 Task: Look for space in Ādampur, India from 2nd June, 2023 to 9th June, 2023 for 5 adults in price range Rs.7000 to Rs.13000. Place can be shared room with 2 bedrooms having 5 beds and 2 bathrooms. Property type can be house, flat, guest house. Amenities needed are: wifi, washing machine. Booking option can be shelf check-in. Required host language is English.
Action: Mouse pressed left at (512, 99)
Screenshot: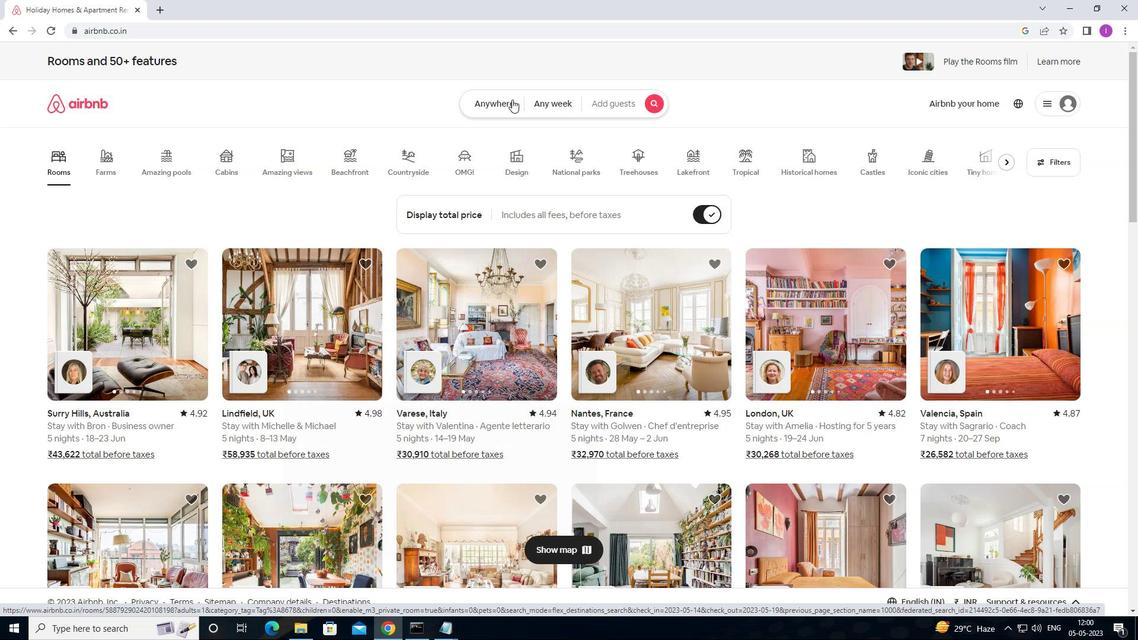 
Action: Mouse moved to (394, 149)
Screenshot: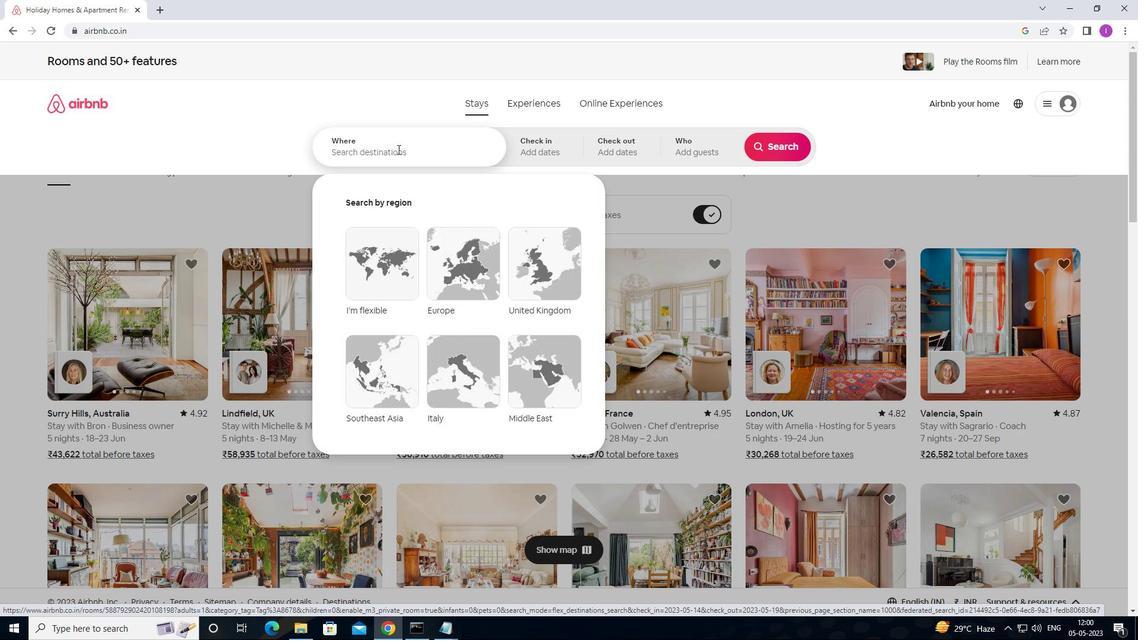 
Action: Mouse pressed left at (394, 149)
Screenshot: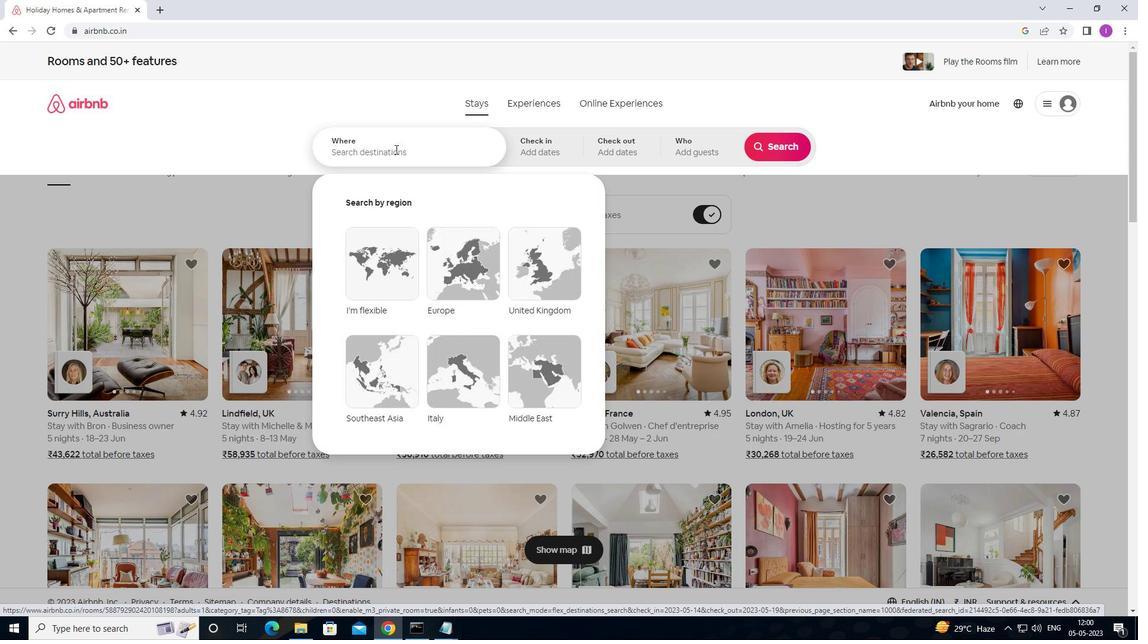 
Action: Mouse moved to (392, 150)
Screenshot: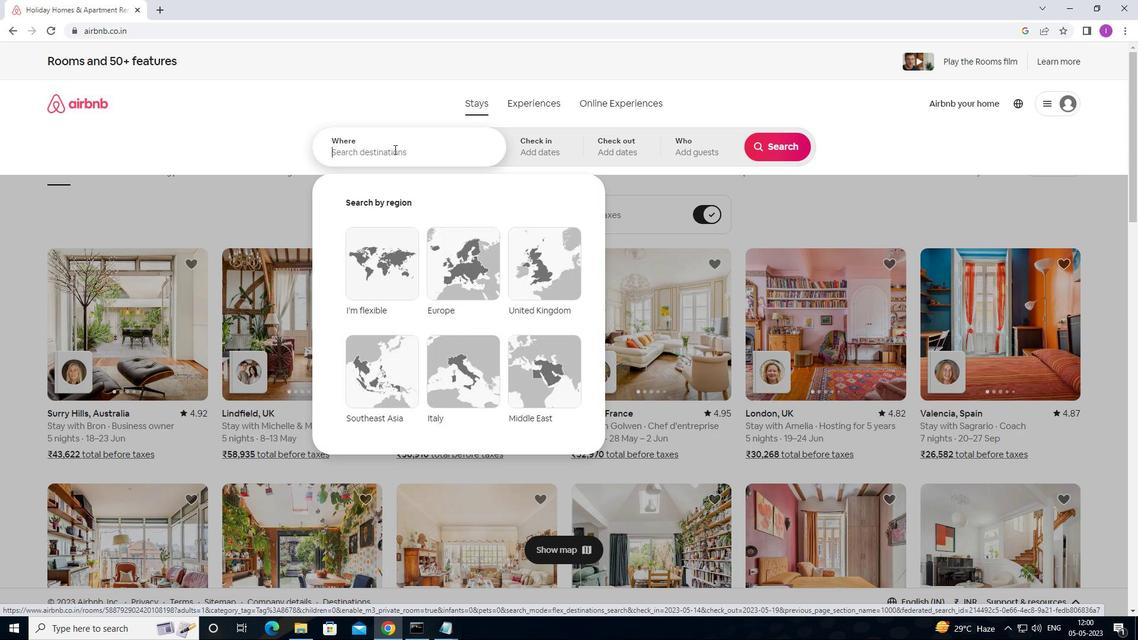 
Action: Key pressed <Key.shift>ADAMPUR,<Key.shift>INDIA
Screenshot: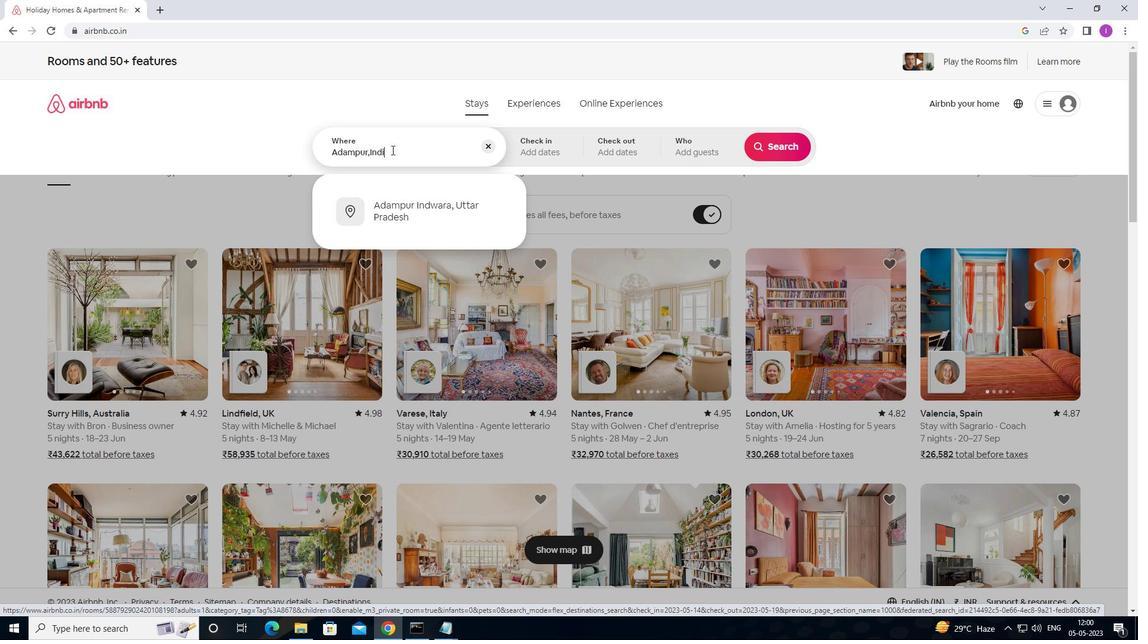 
Action: Mouse moved to (547, 139)
Screenshot: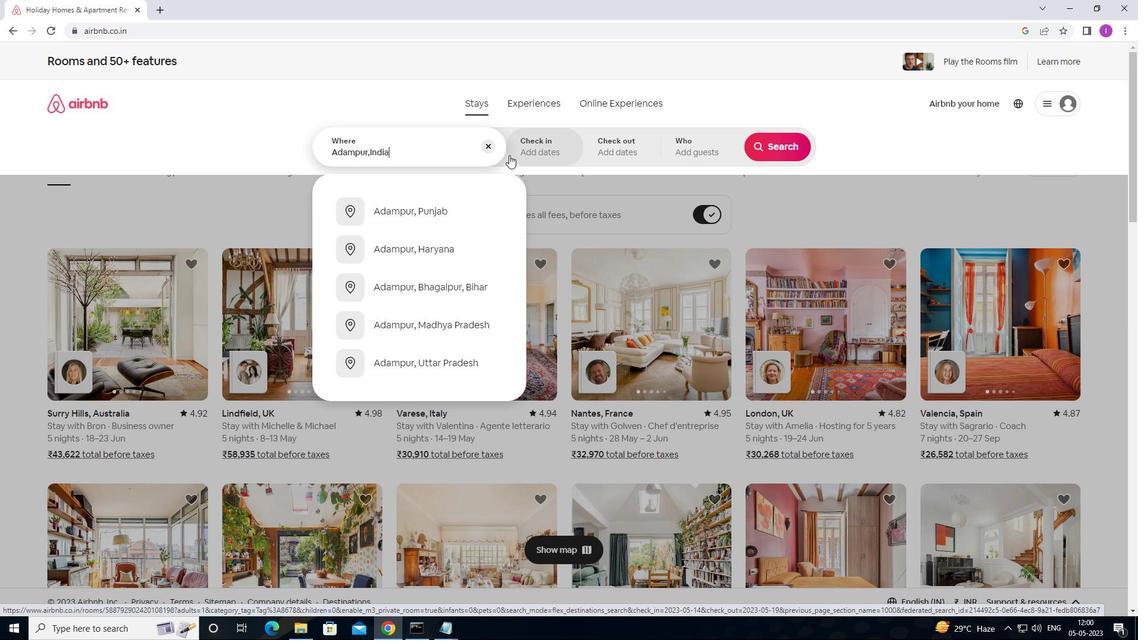 
Action: Mouse pressed left at (547, 139)
Screenshot: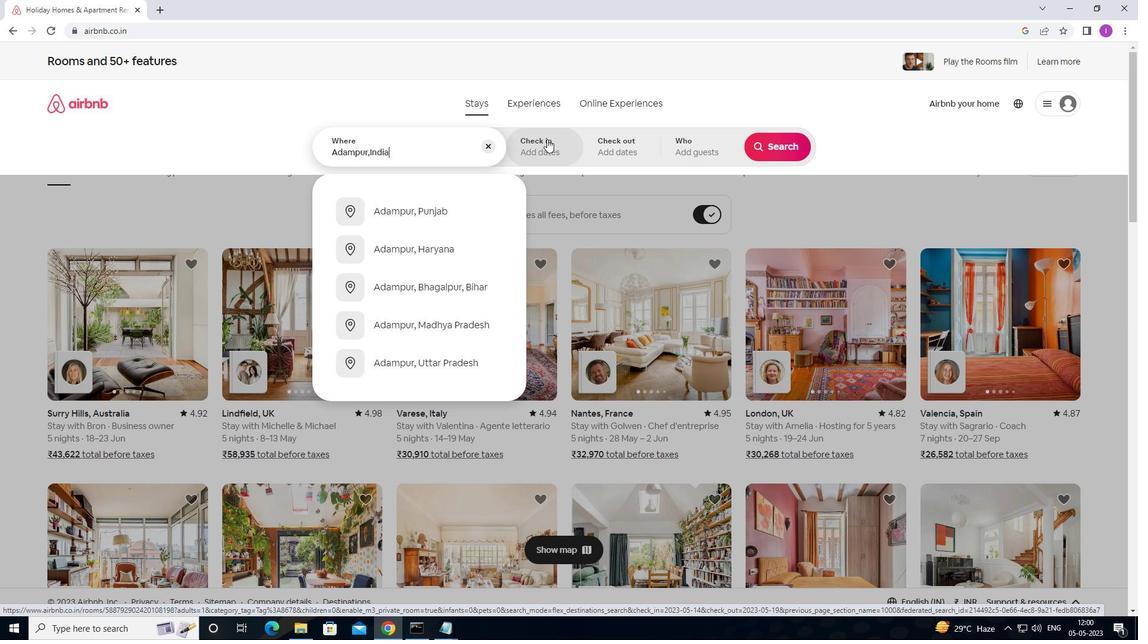 
Action: Mouse moved to (773, 236)
Screenshot: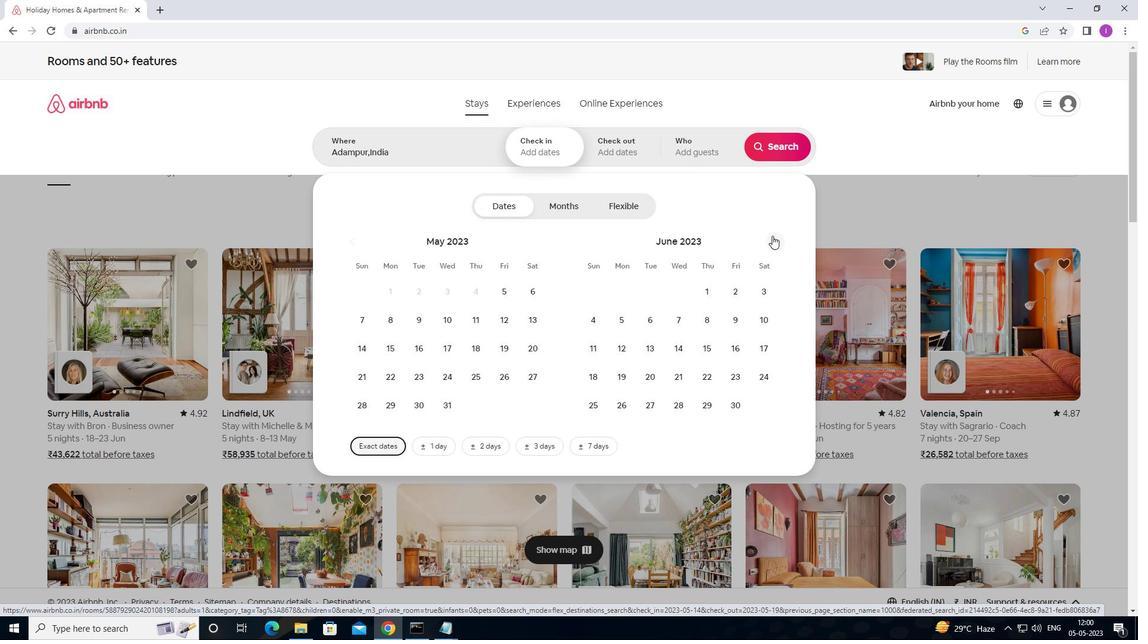 
Action: Mouse pressed left at (773, 236)
Screenshot: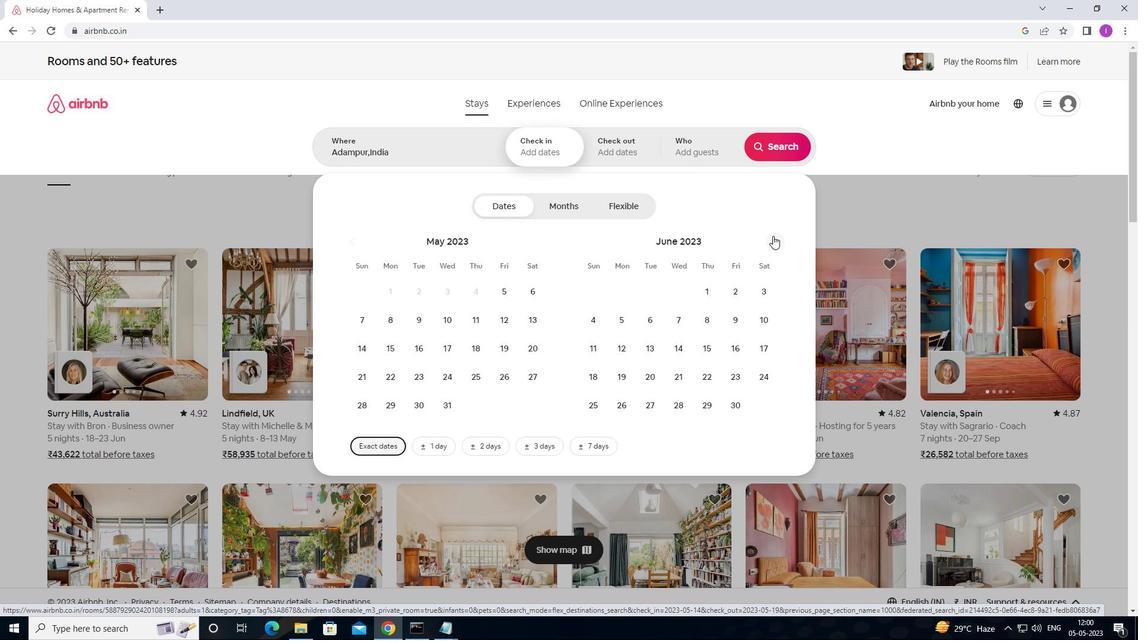 
Action: Mouse moved to (505, 291)
Screenshot: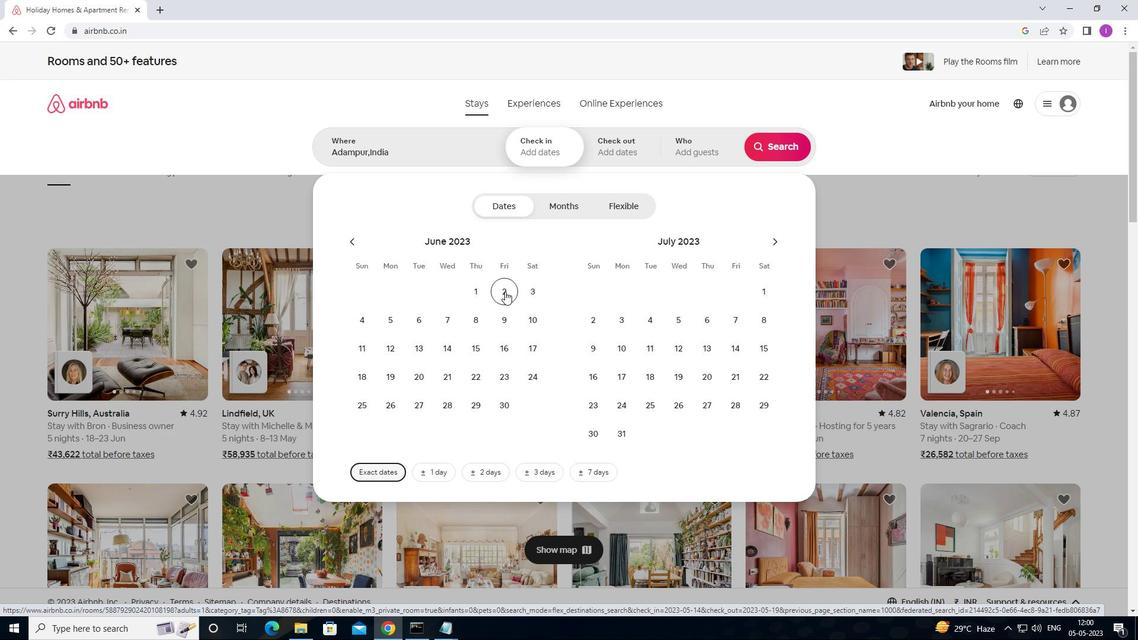 
Action: Mouse pressed left at (505, 291)
Screenshot: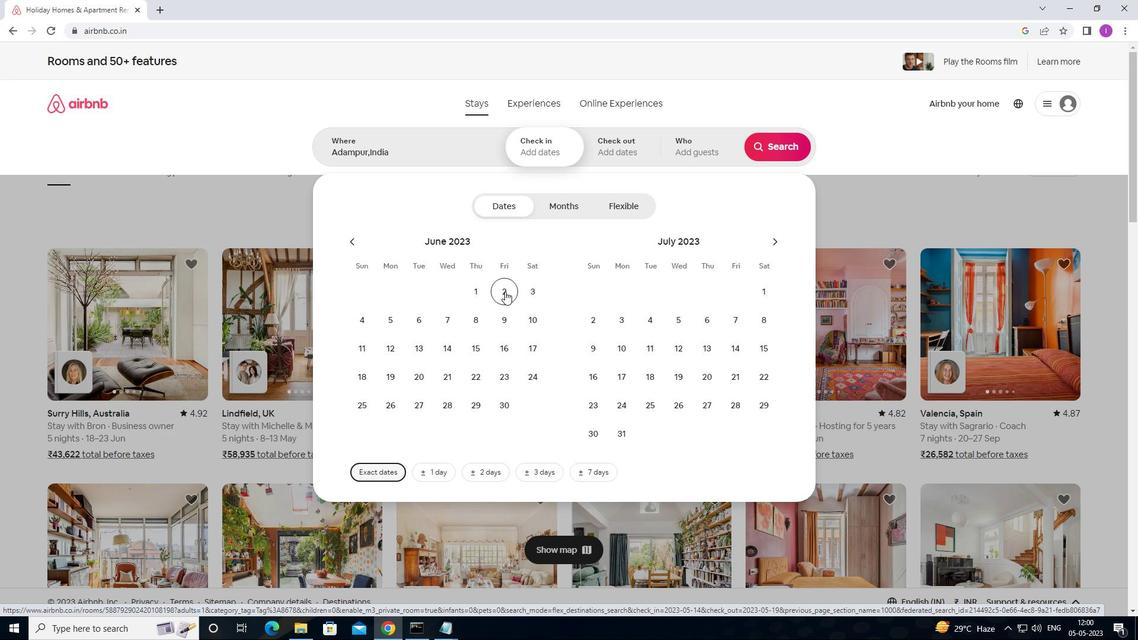 
Action: Mouse moved to (504, 316)
Screenshot: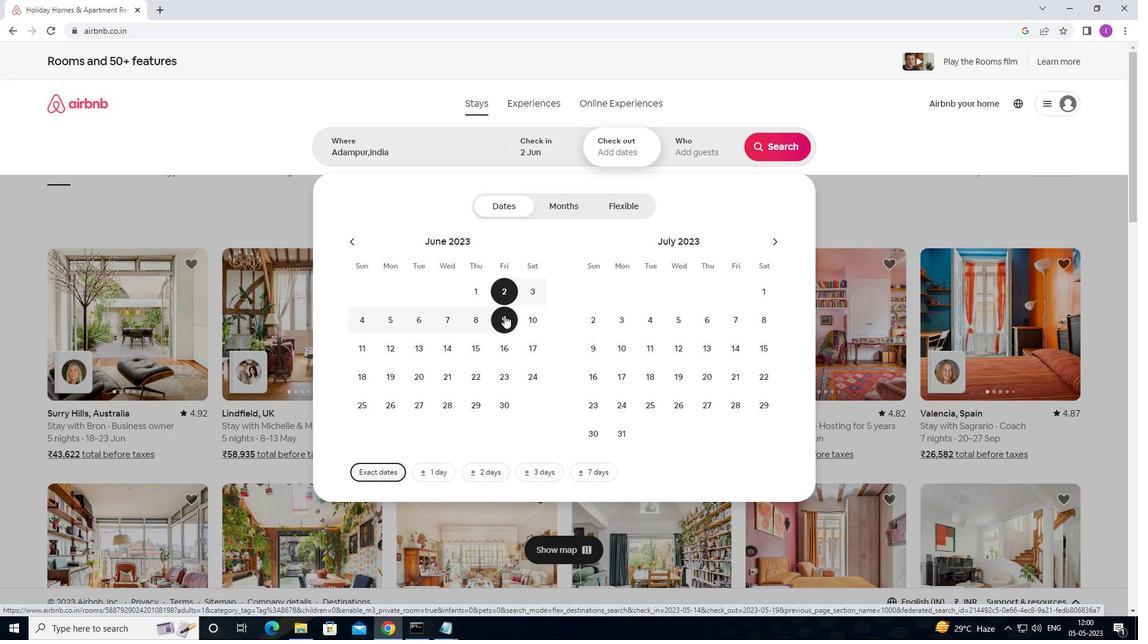 
Action: Mouse pressed left at (504, 316)
Screenshot: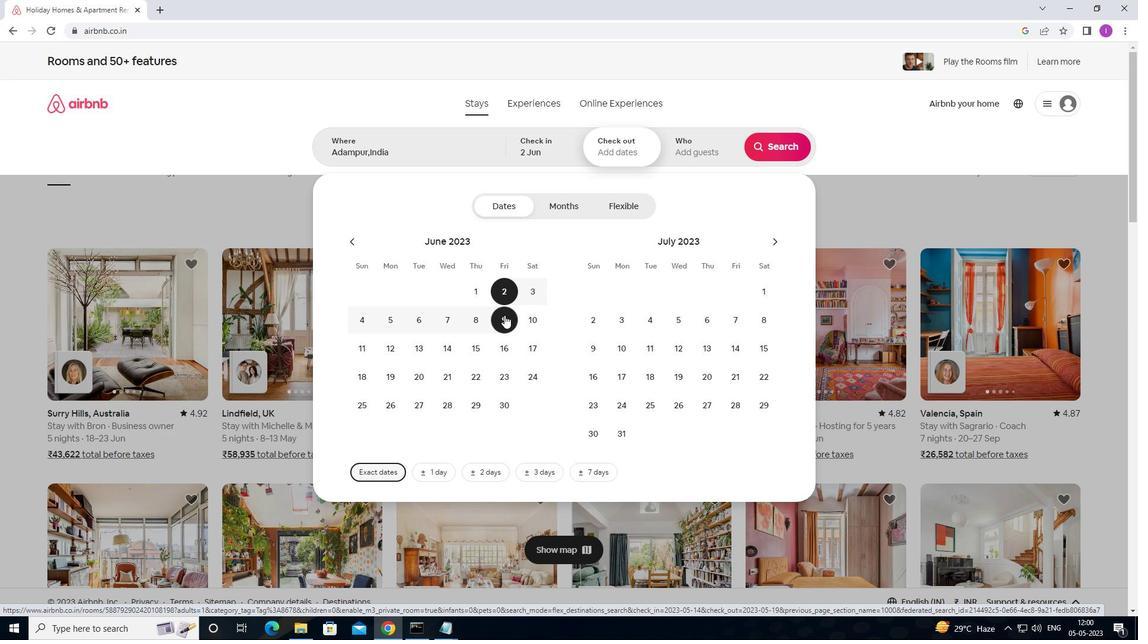 
Action: Mouse moved to (716, 143)
Screenshot: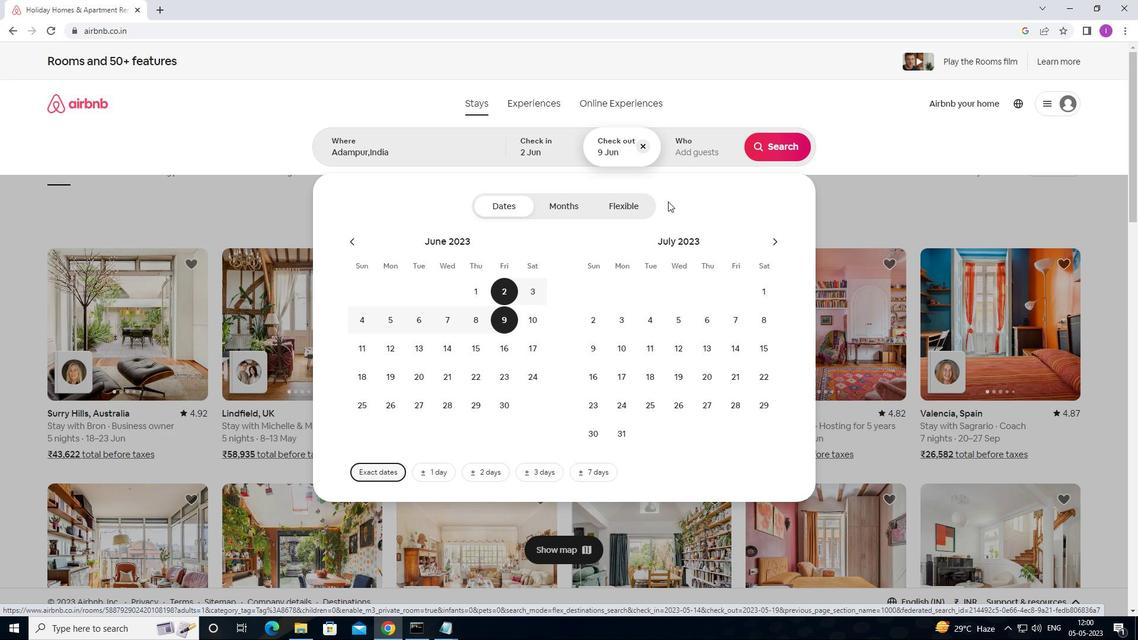 
Action: Mouse pressed left at (716, 143)
Screenshot: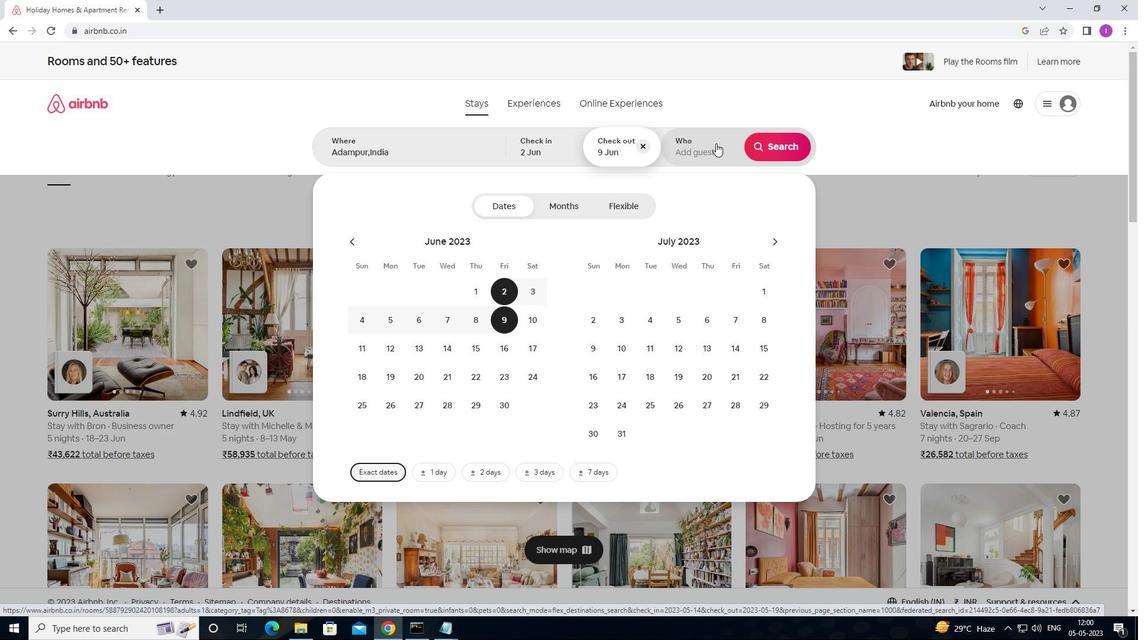 
Action: Mouse moved to (781, 208)
Screenshot: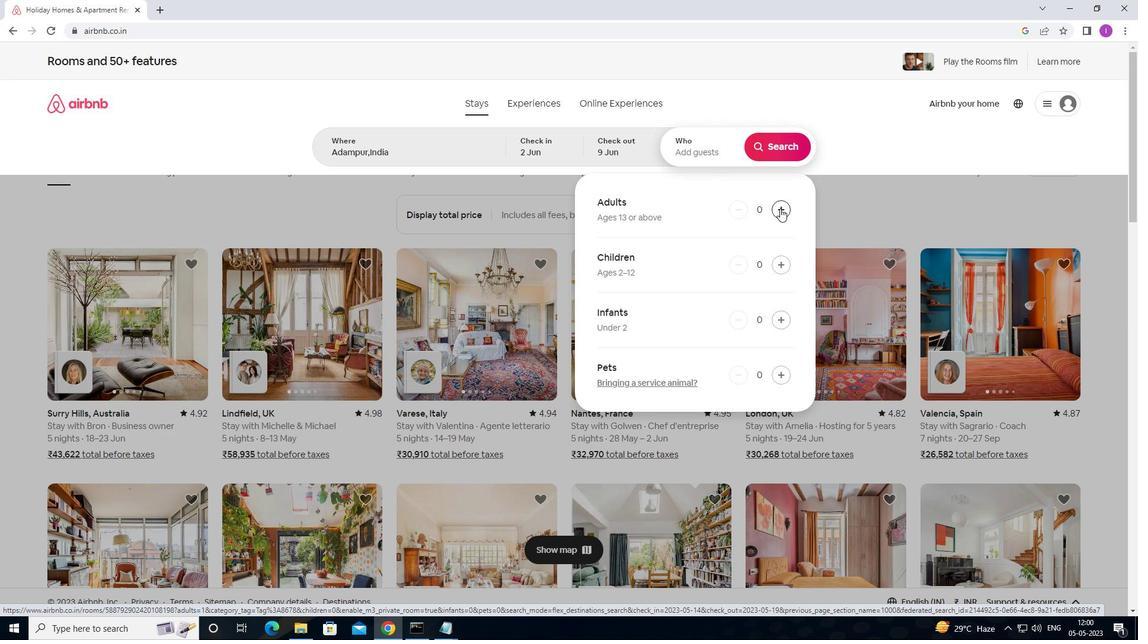 
Action: Mouse pressed left at (781, 208)
Screenshot: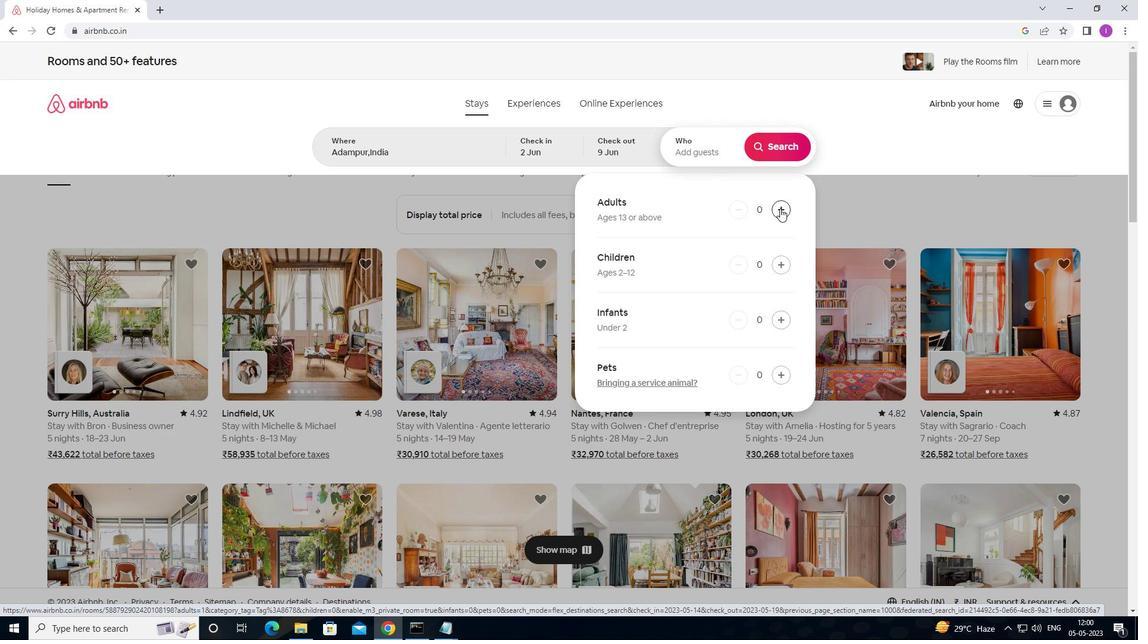 
Action: Mouse moved to (783, 208)
Screenshot: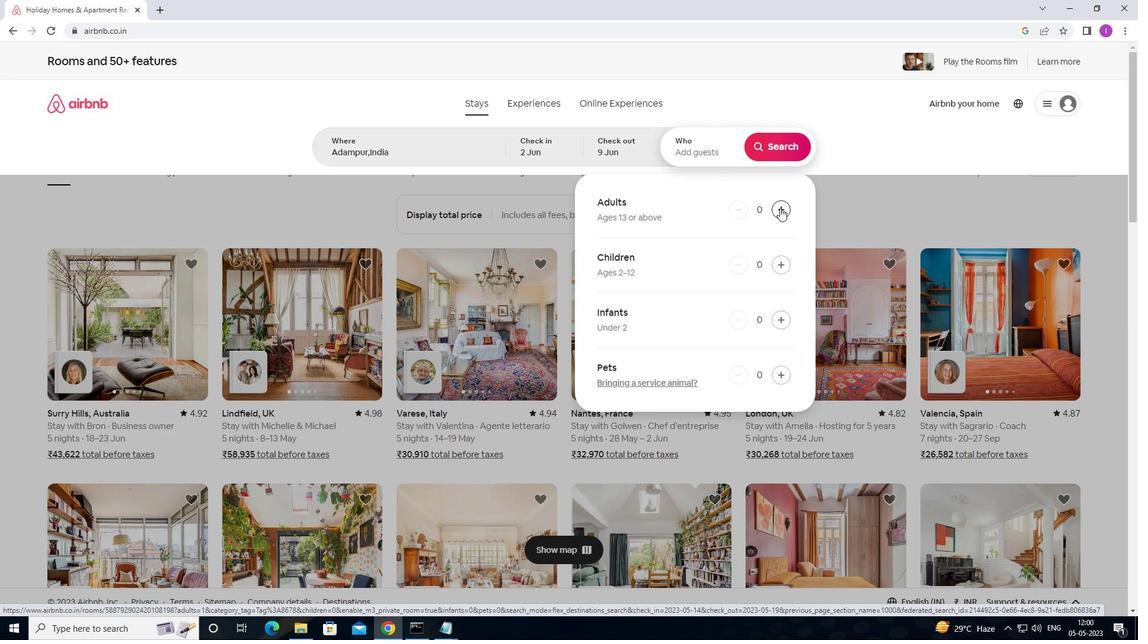 
Action: Mouse pressed left at (783, 208)
Screenshot: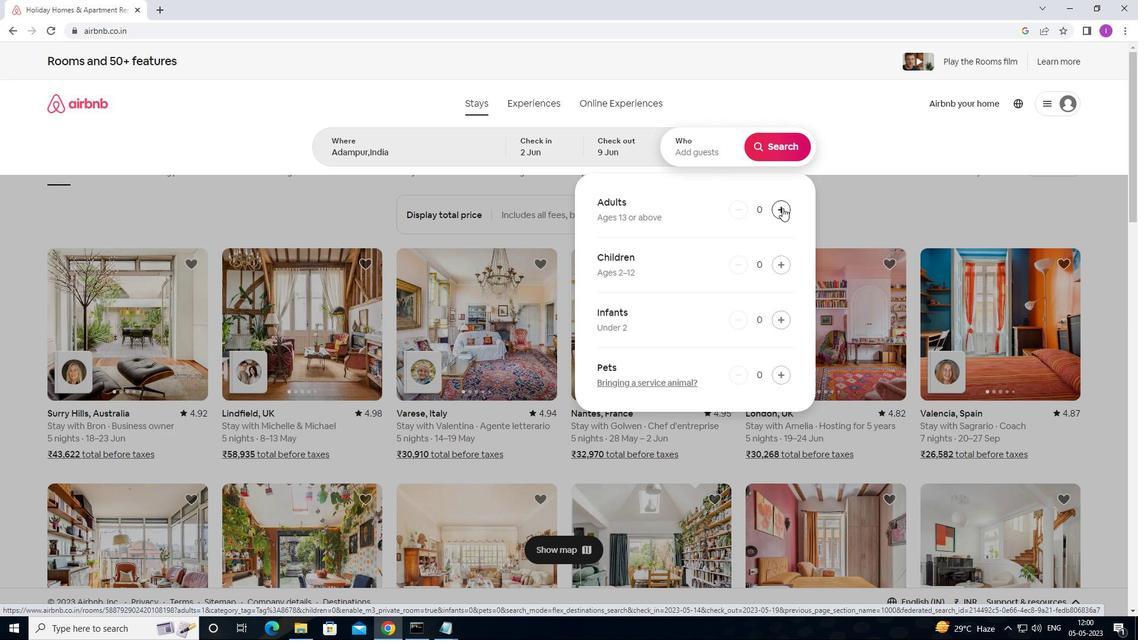 
Action: Mouse moved to (783, 208)
Screenshot: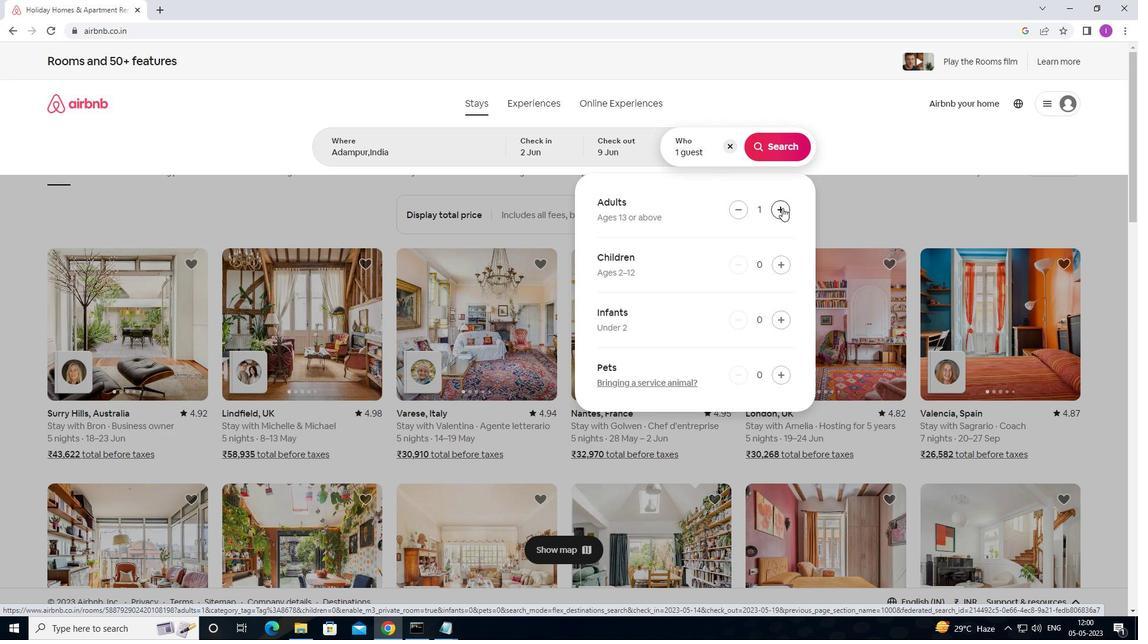 
Action: Mouse pressed left at (783, 208)
Screenshot: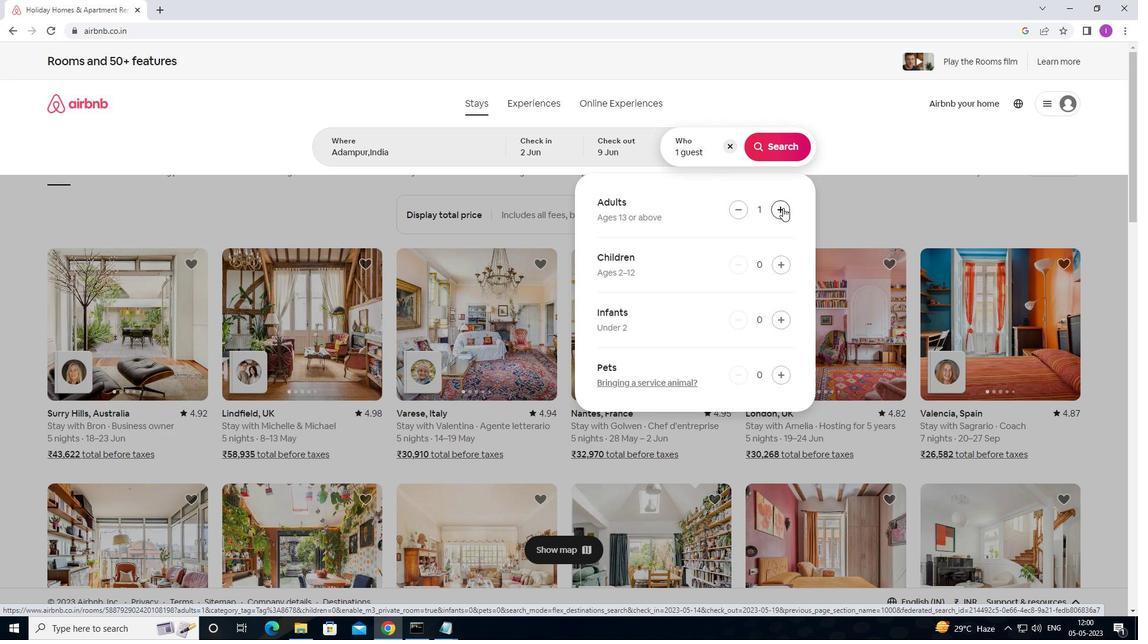 
Action: Mouse moved to (784, 208)
Screenshot: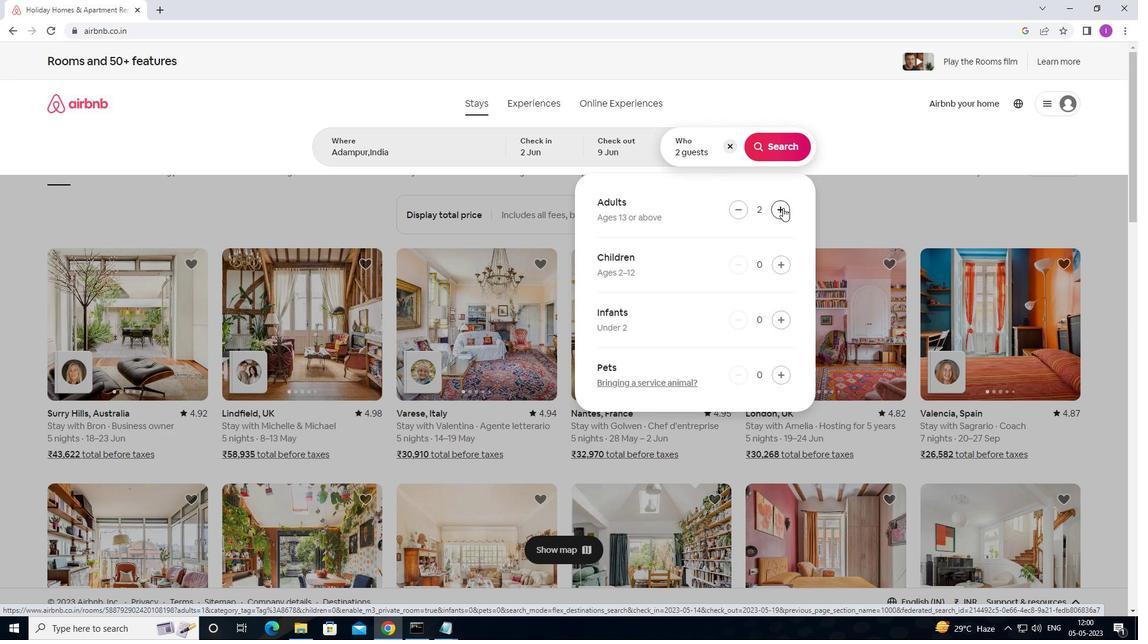 
Action: Mouse pressed left at (784, 208)
Screenshot: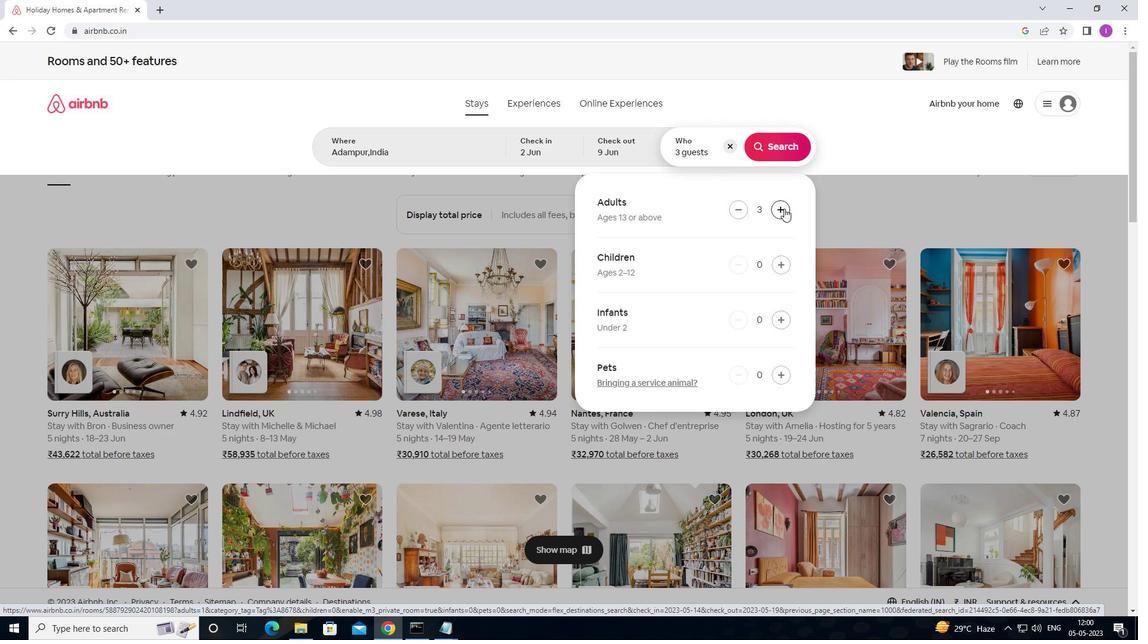 
Action: Mouse pressed left at (784, 208)
Screenshot: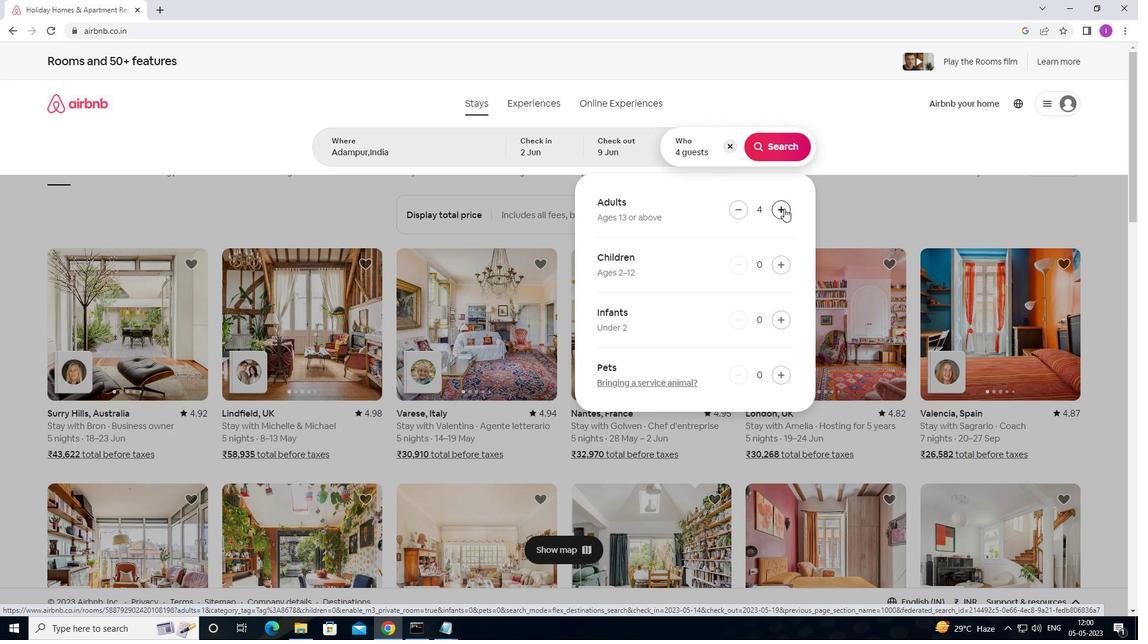 
Action: Mouse moved to (779, 145)
Screenshot: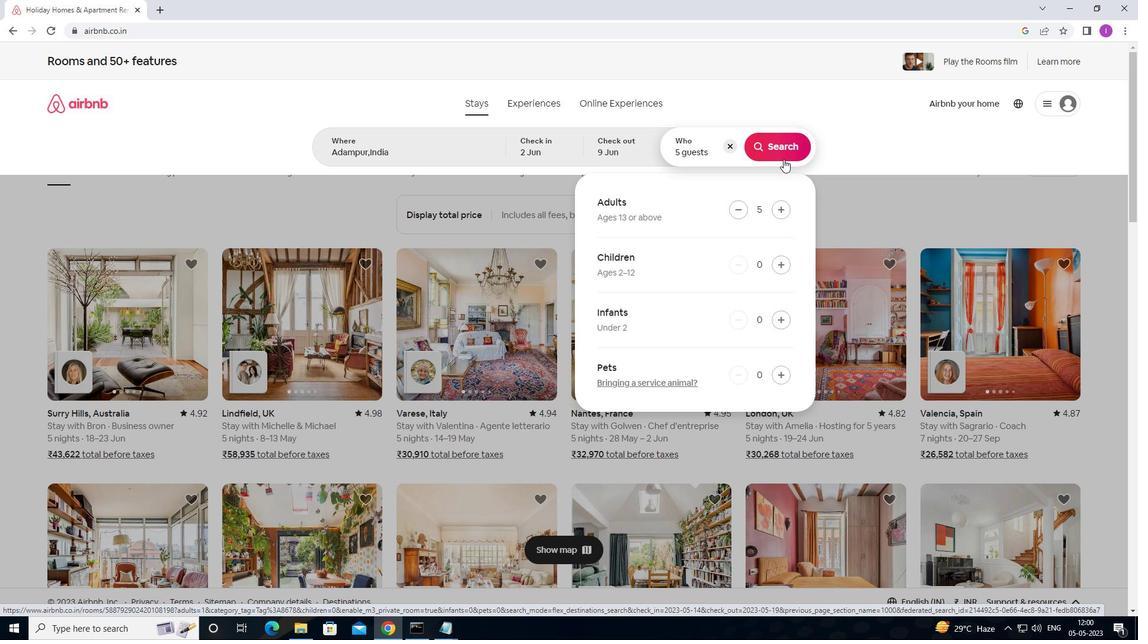 
Action: Mouse pressed left at (779, 145)
Screenshot: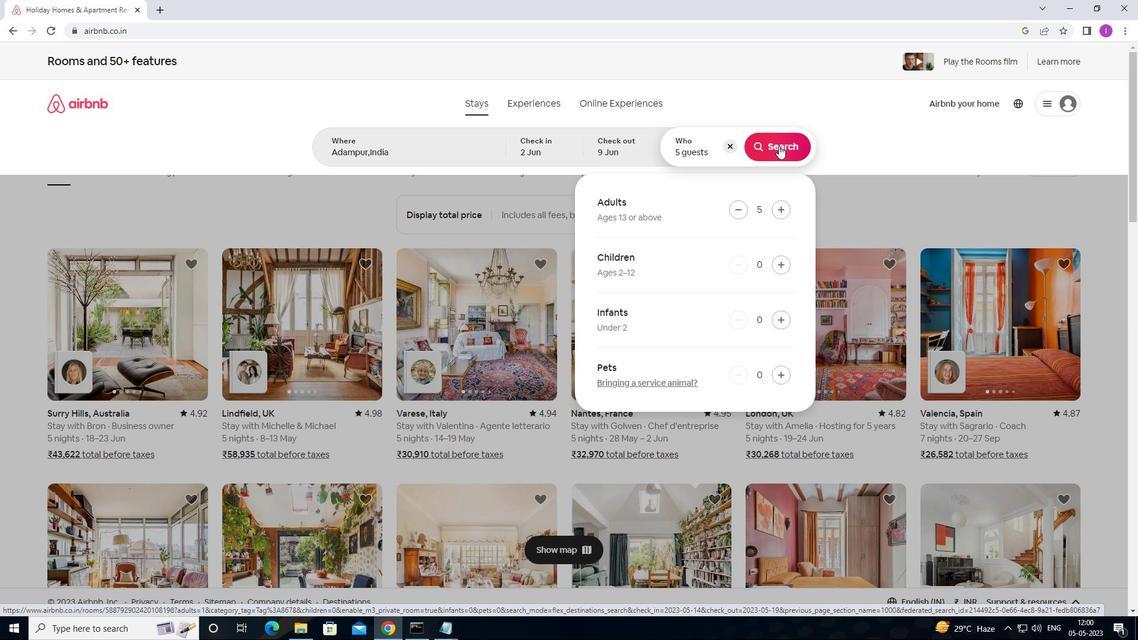 
Action: Mouse moved to (1086, 112)
Screenshot: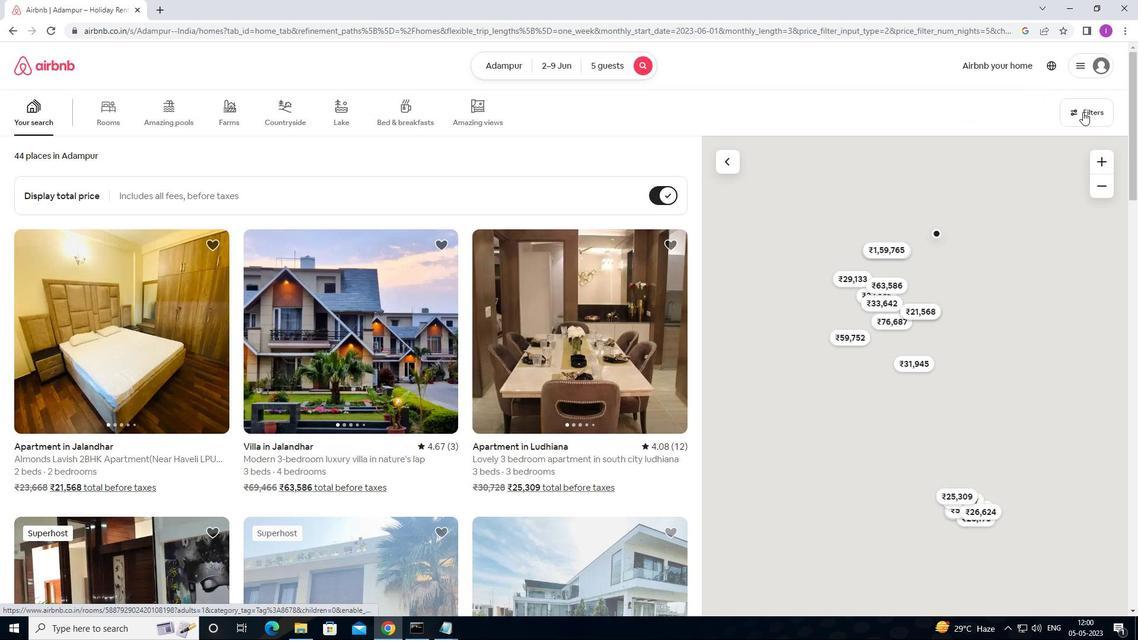 
Action: Mouse pressed left at (1086, 112)
Screenshot: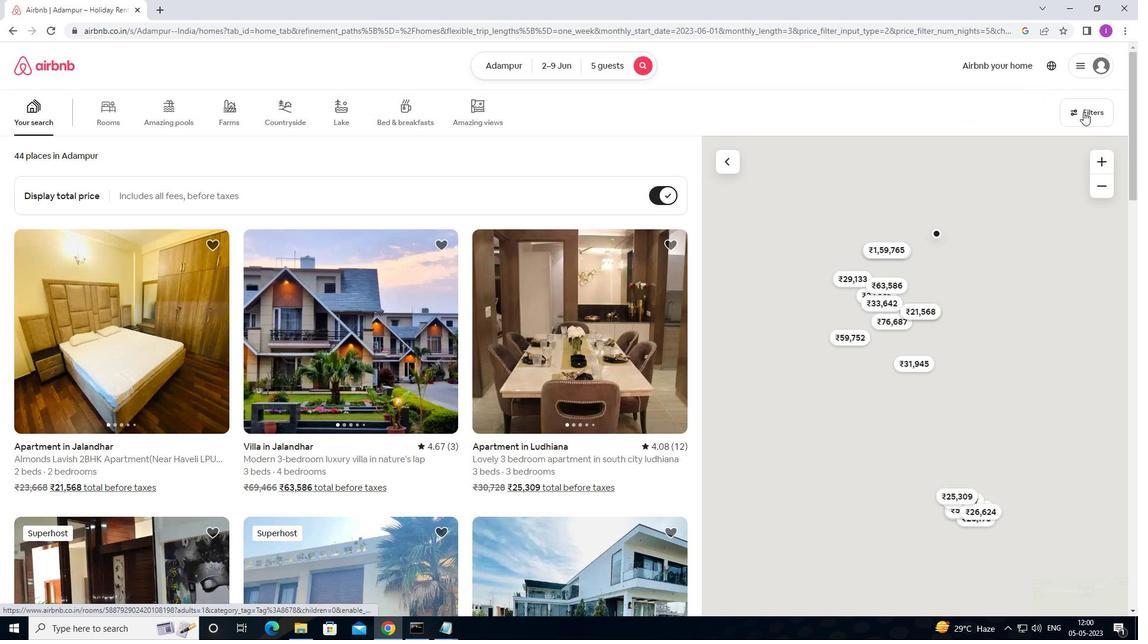 
Action: Mouse moved to (460, 406)
Screenshot: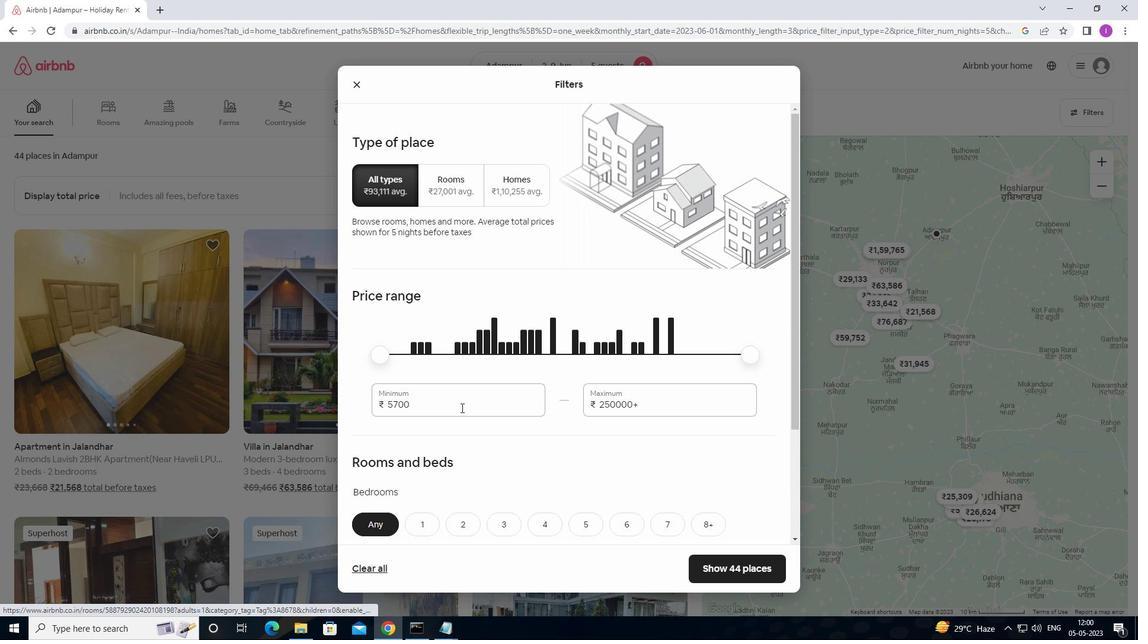 
Action: Mouse pressed left at (460, 406)
Screenshot: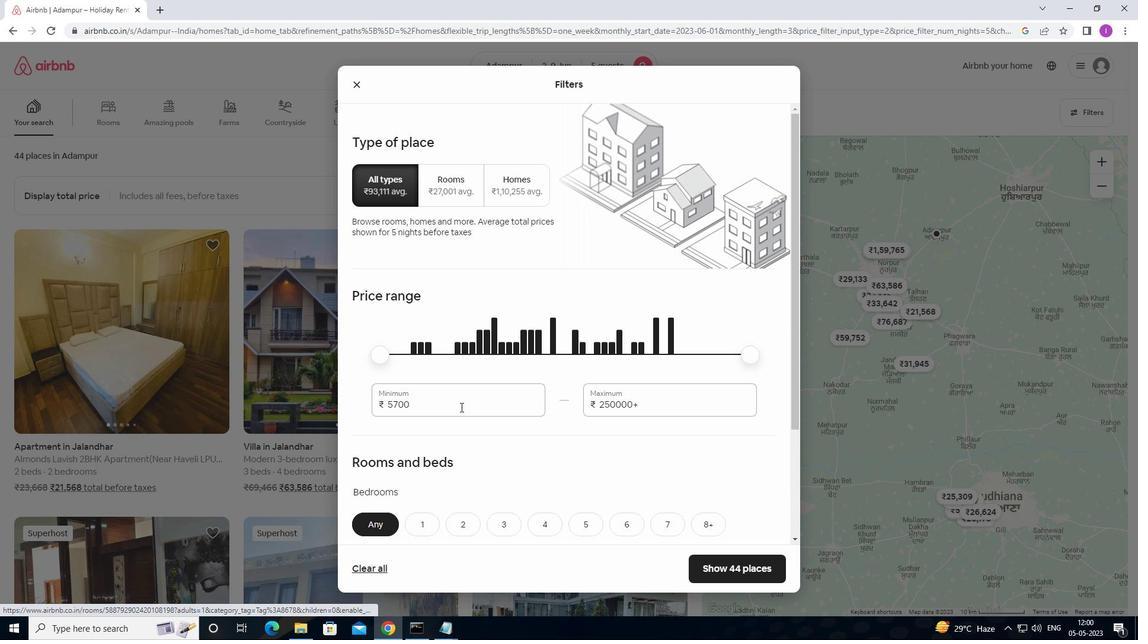 
Action: Mouse moved to (366, 415)
Screenshot: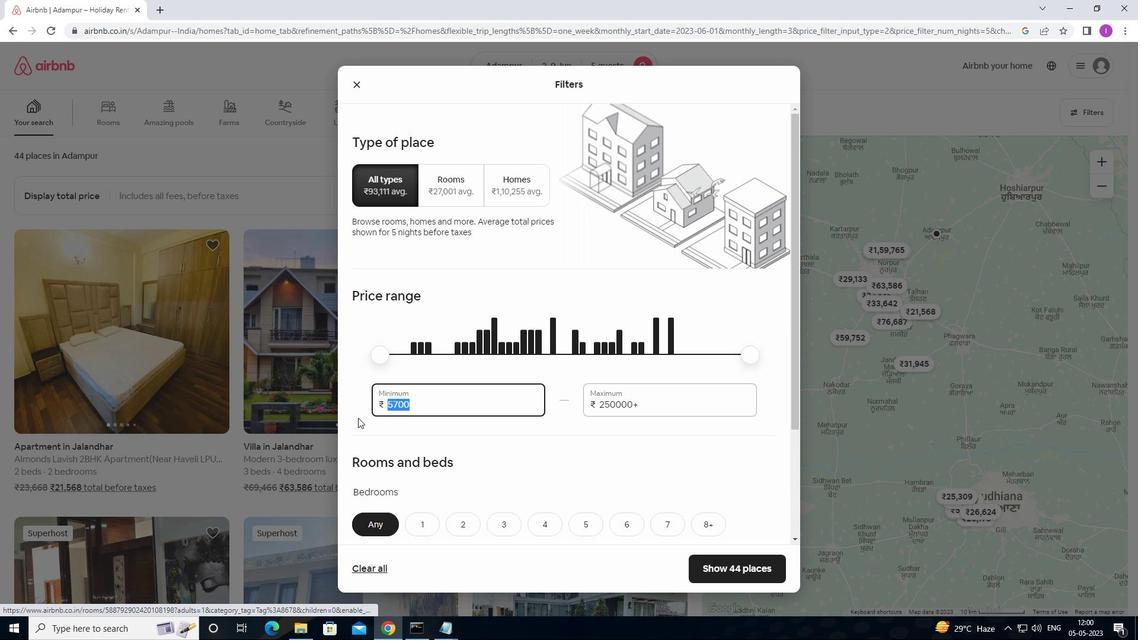 
Action: Key pressed 7000
Screenshot: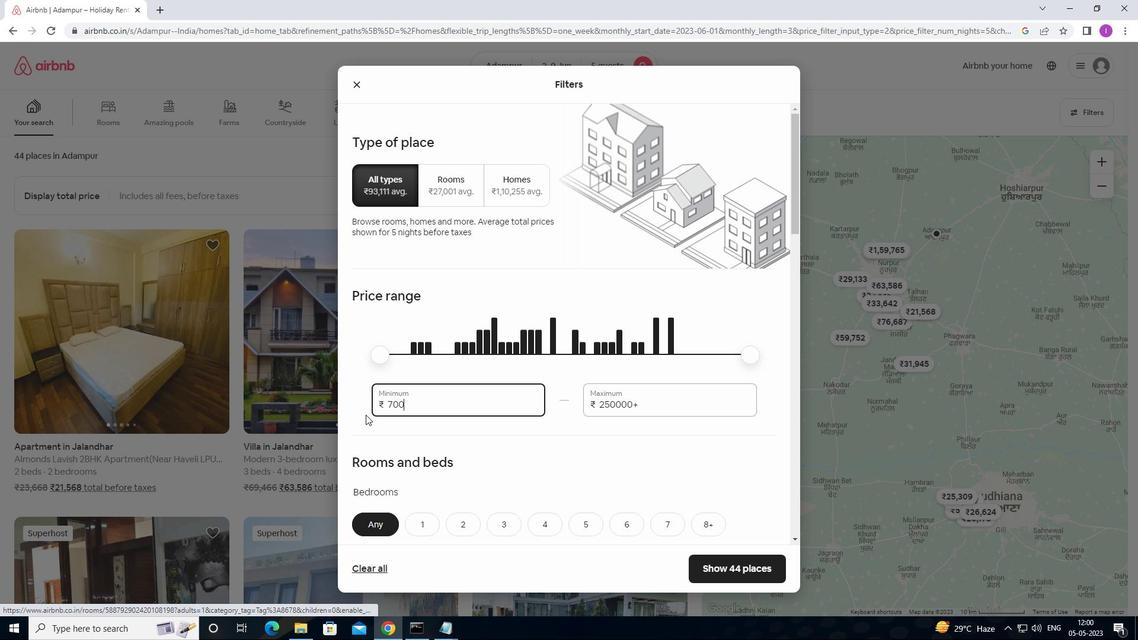
Action: Mouse moved to (667, 403)
Screenshot: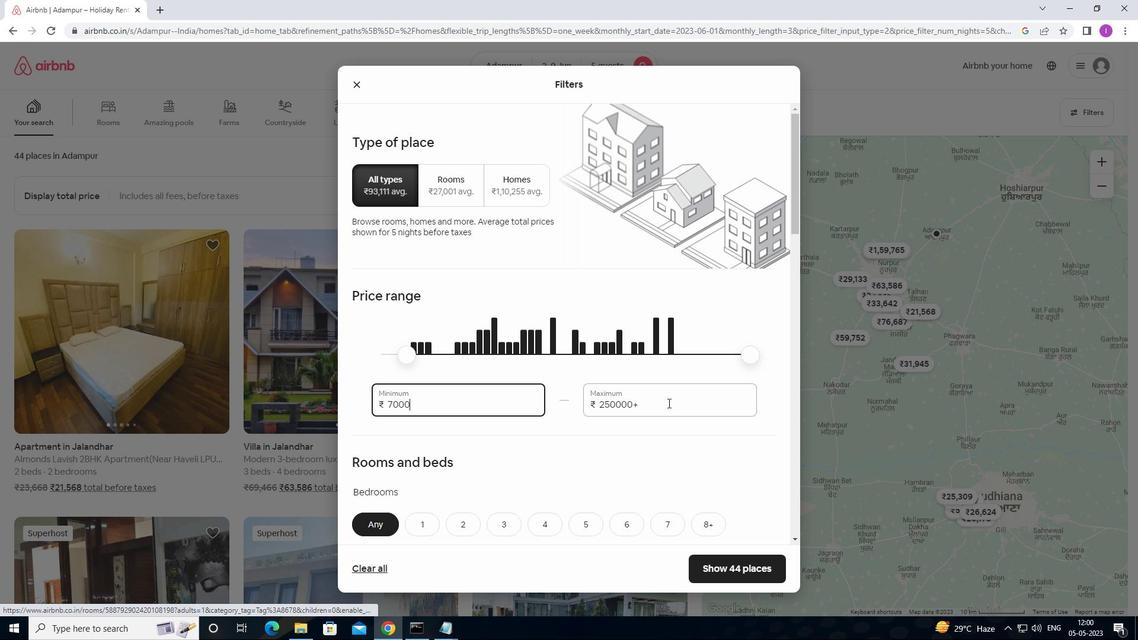 
Action: Mouse pressed left at (667, 403)
Screenshot: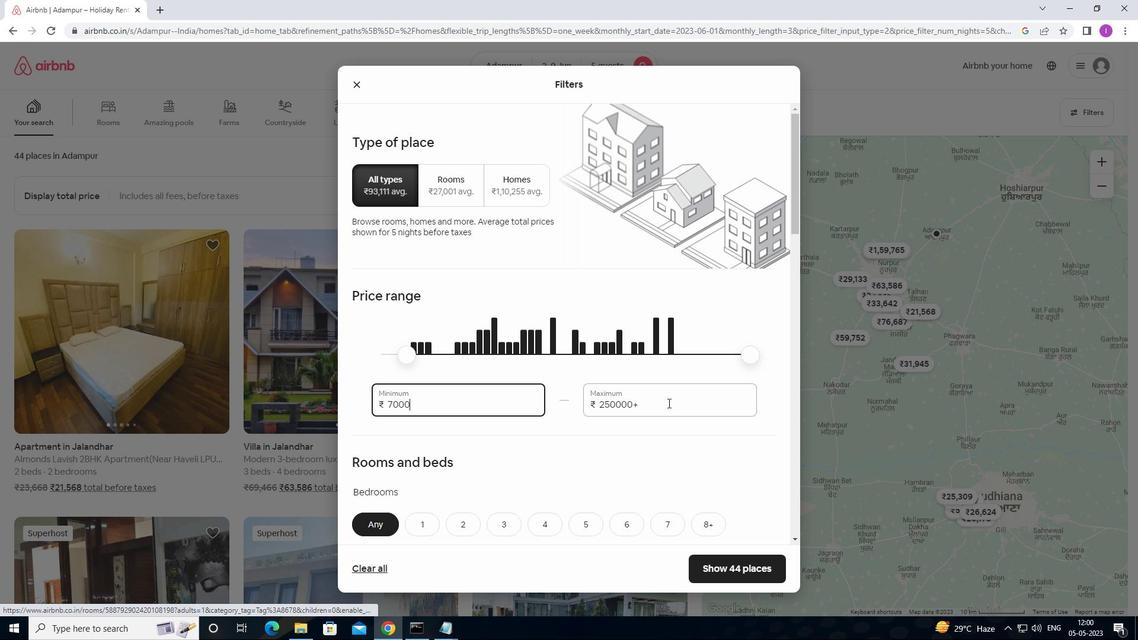 
Action: Mouse moved to (565, 414)
Screenshot: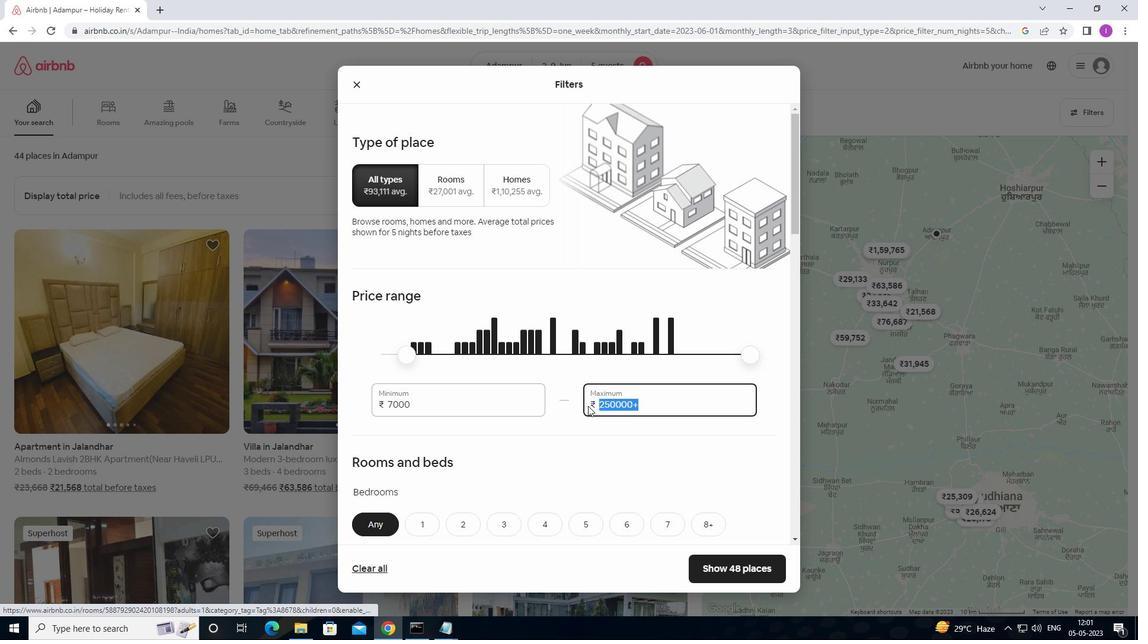 
Action: Key pressed 13000
Screenshot: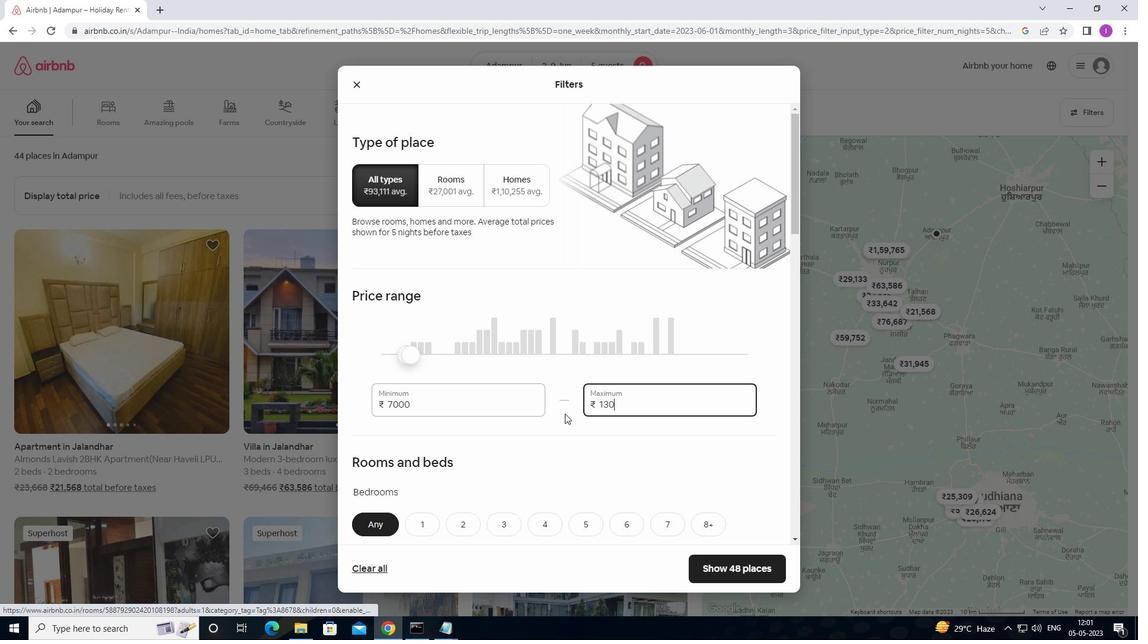 
Action: Mouse moved to (591, 395)
Screenshot: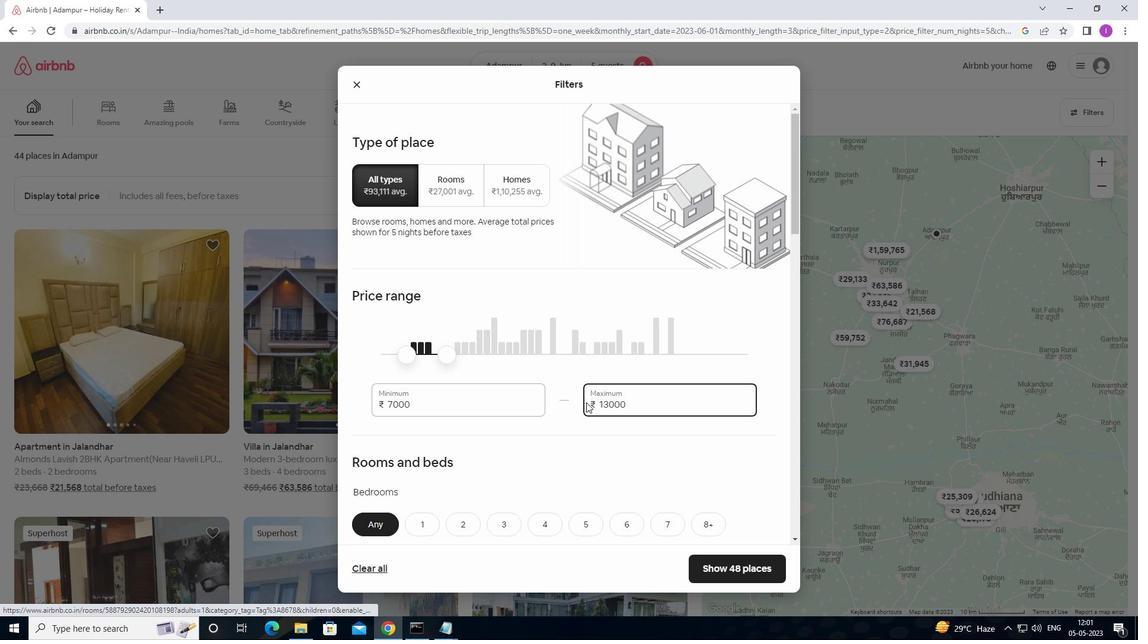 
Action: Mouse scrolled (591, 395) with delta (0, 0)
Screenshot: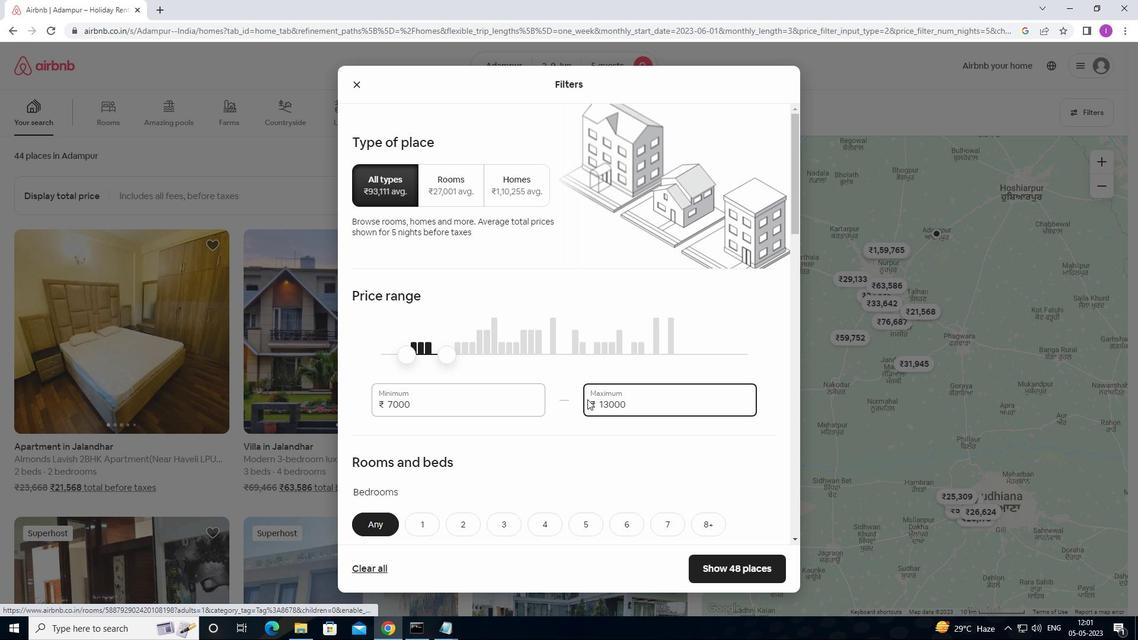 
Action: Mouse scrolled (591, 395) with delta (0, 0)
Screenshot: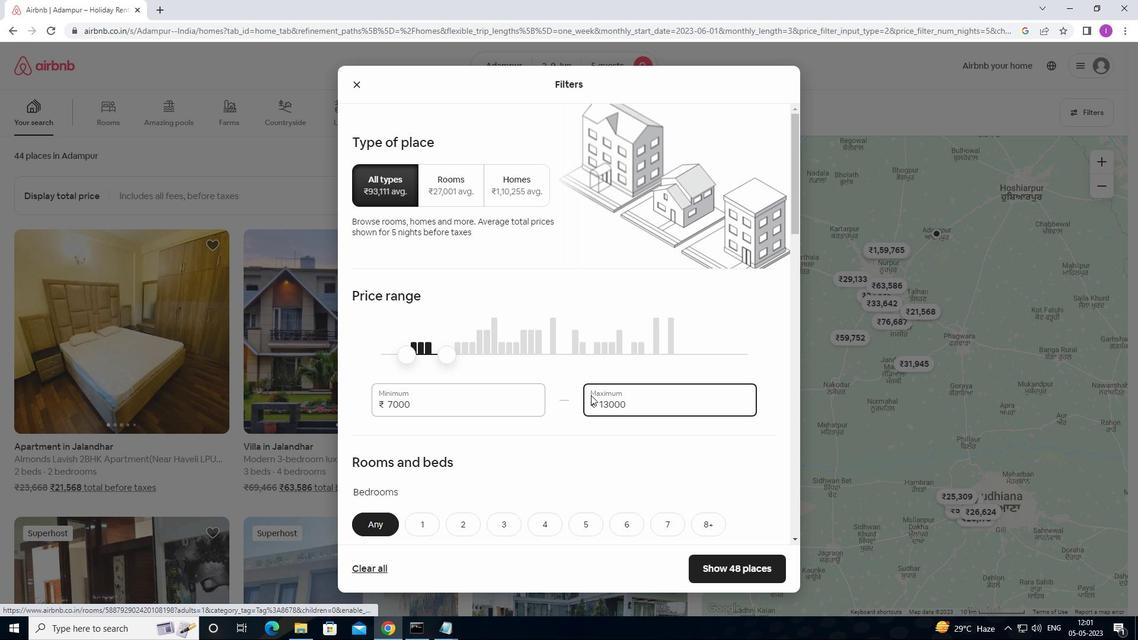 
Action: Mouse moved to (592, 395)
Screenshot: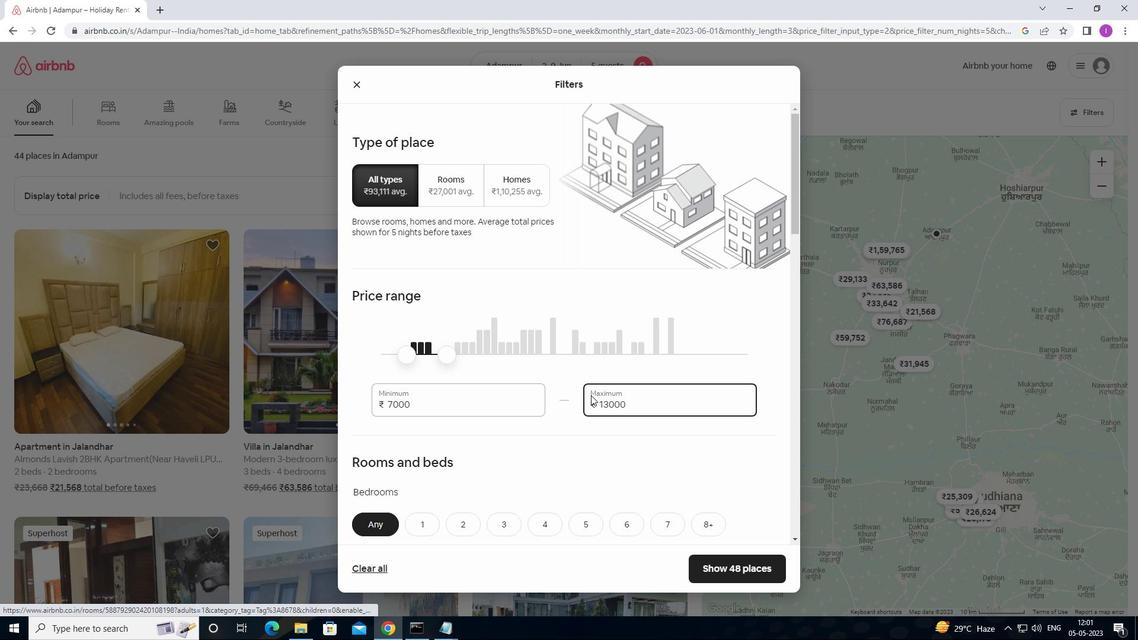 
Action: Mouse scrolled (592, 395) with delta (0, 0)
Screenshot: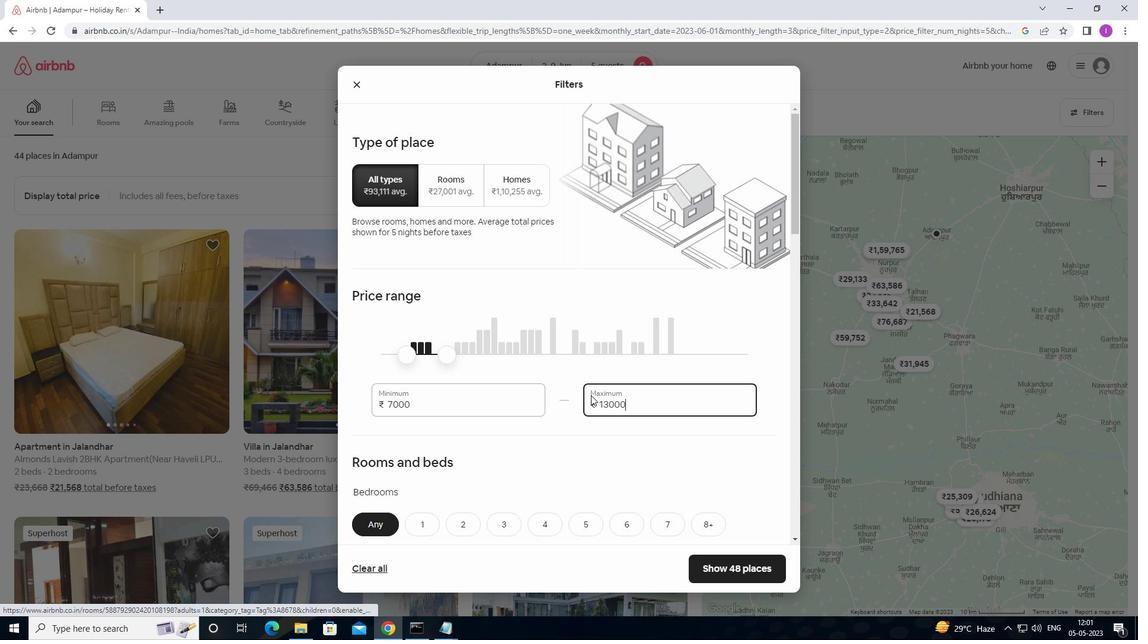 
Action: Mouse moved to (462, 347)
Screenshot: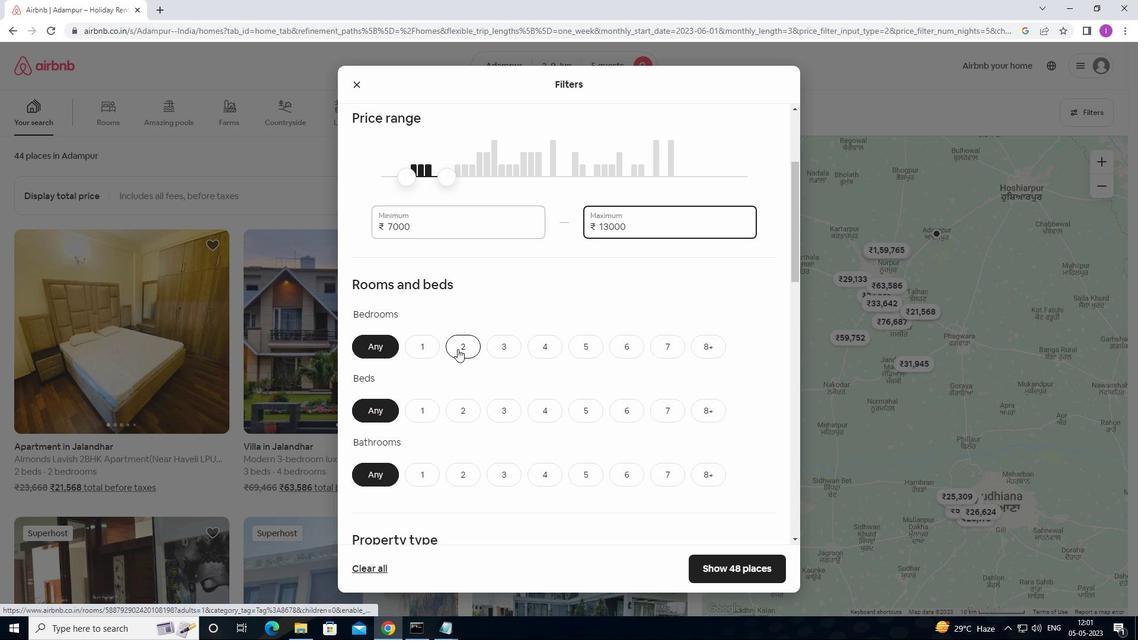 
Action: Mouse pressed left at (462, 347)
Screenshot: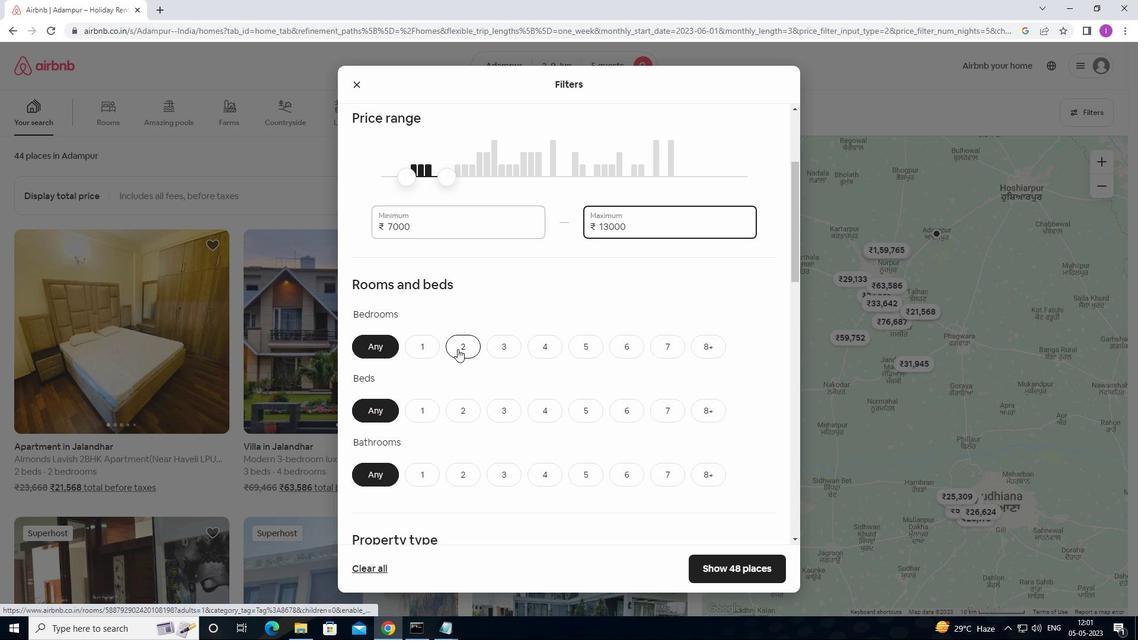 
Action: Mouse moved to (588, 411)
Screenshot: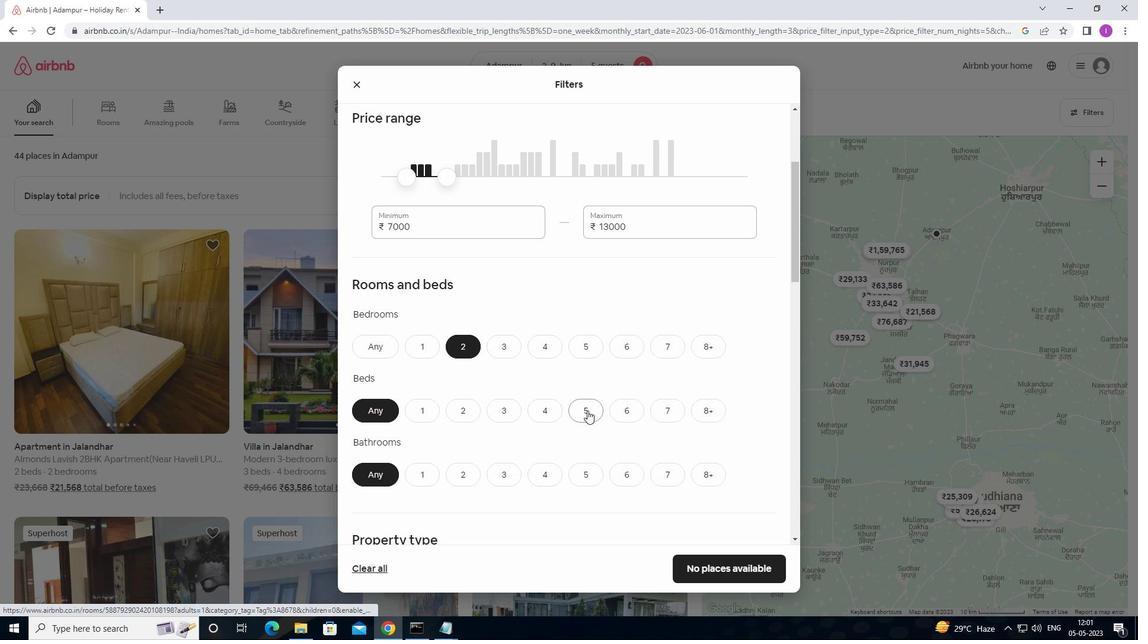 
Action: Mouse pressed left at (588, 411)
Screenshot: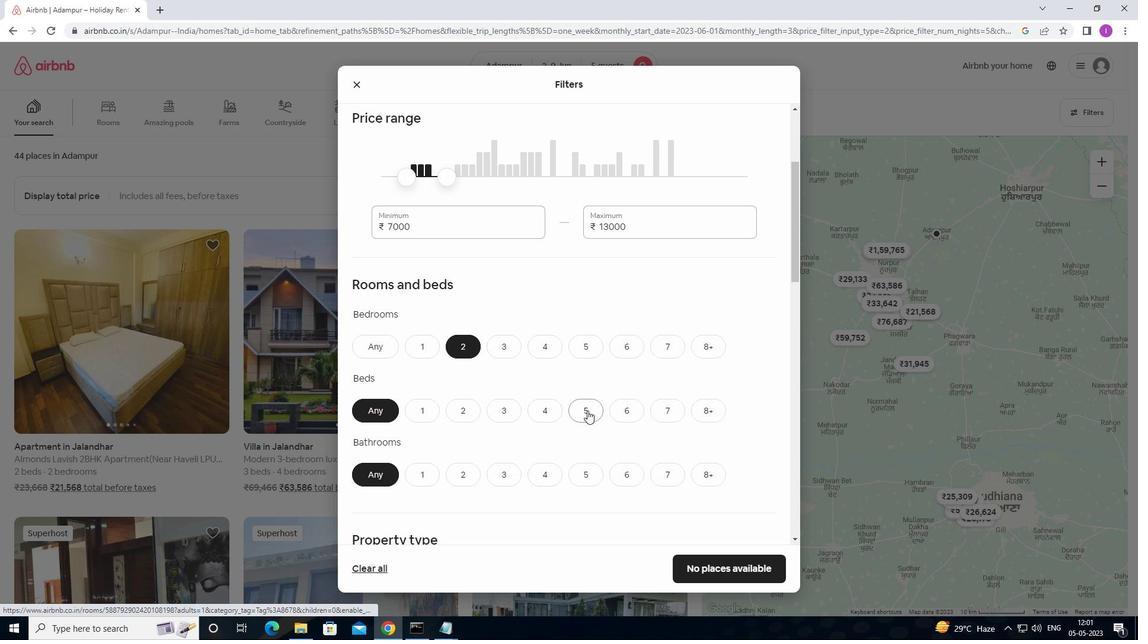 
Action: Mouse moved to (541, 430)
Screenshot: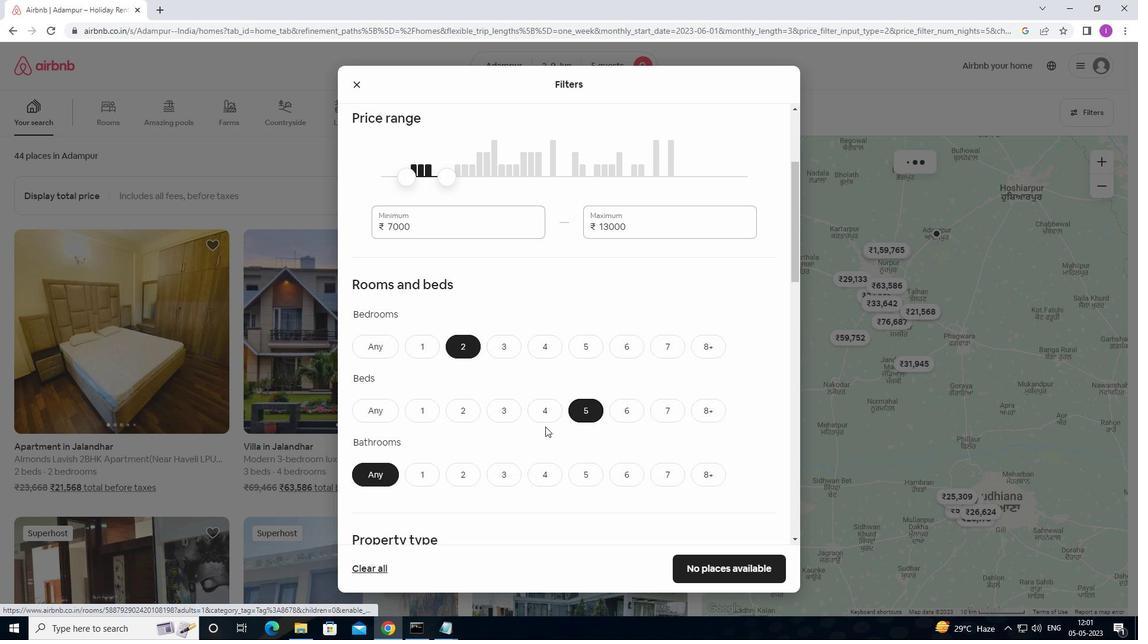 
Action: Mouse scrolled (541, 429) with delta (0, 0)
Screenshot: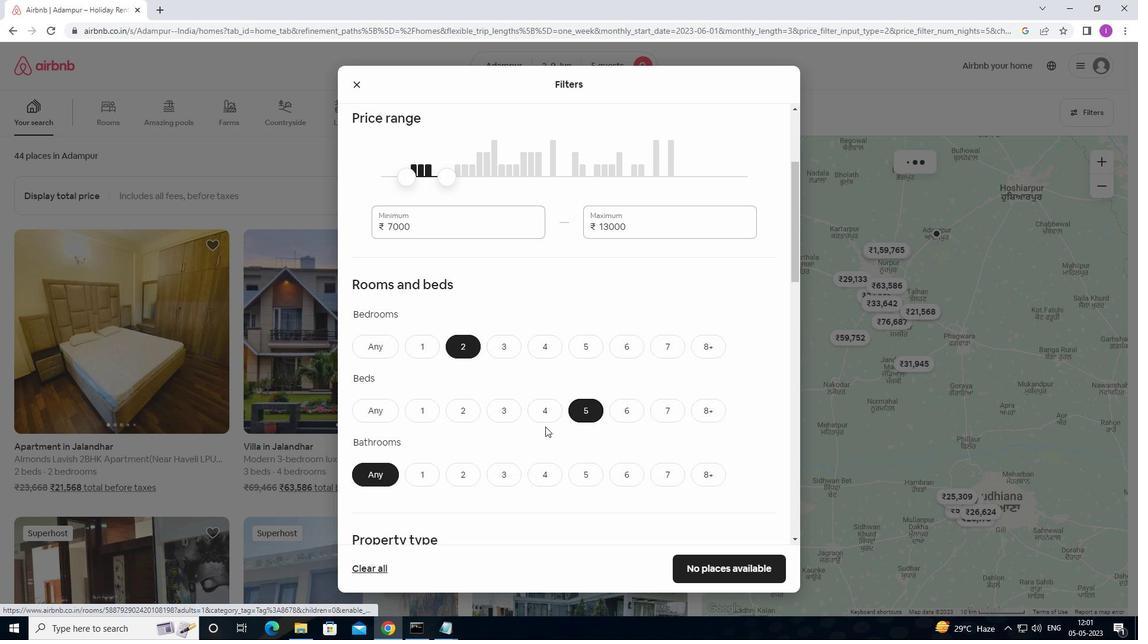 
Action: Mouse moved to (541, 431)
Screenshot: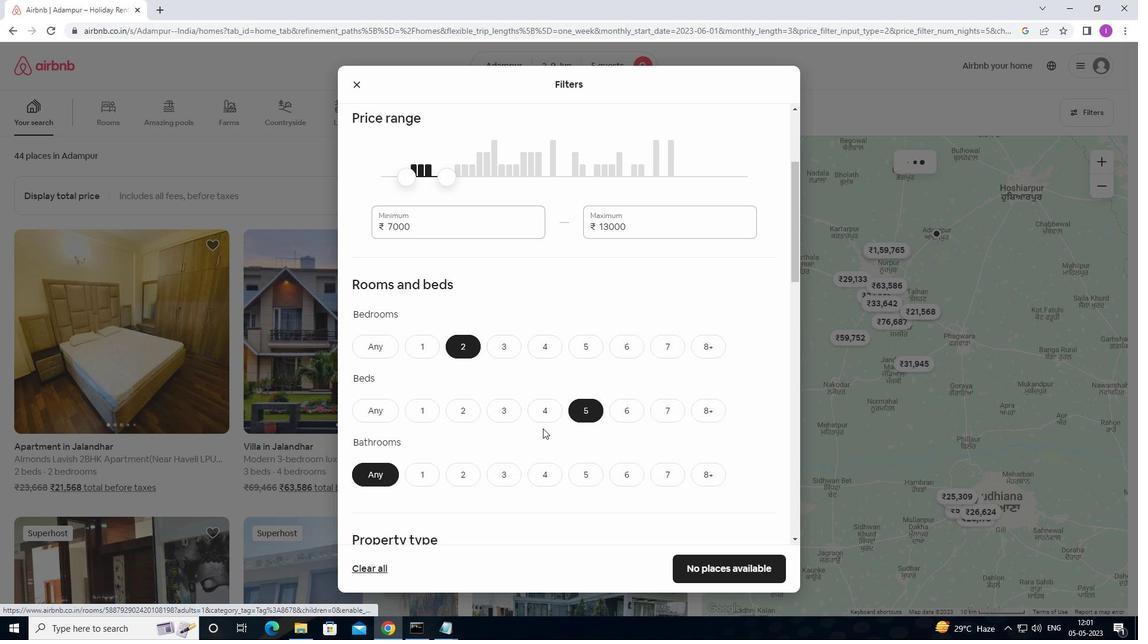 
Action: Mouse scrolled (541, 431) with delta (0, 0)
Screenshot: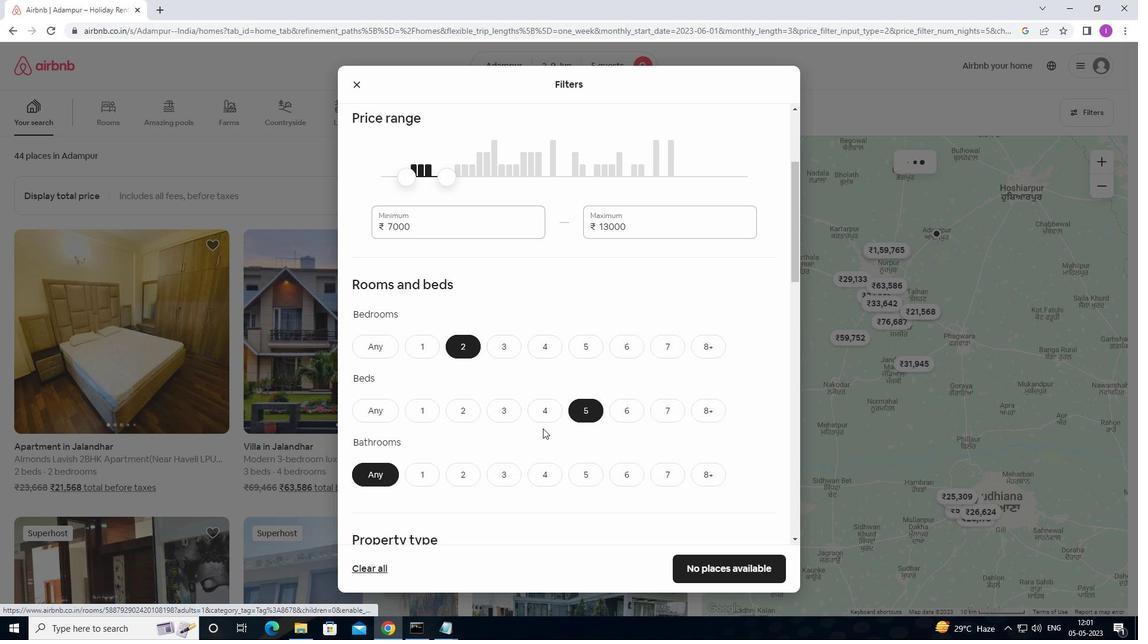 
Action: Mouse moved to (541, 432)
Screenshot: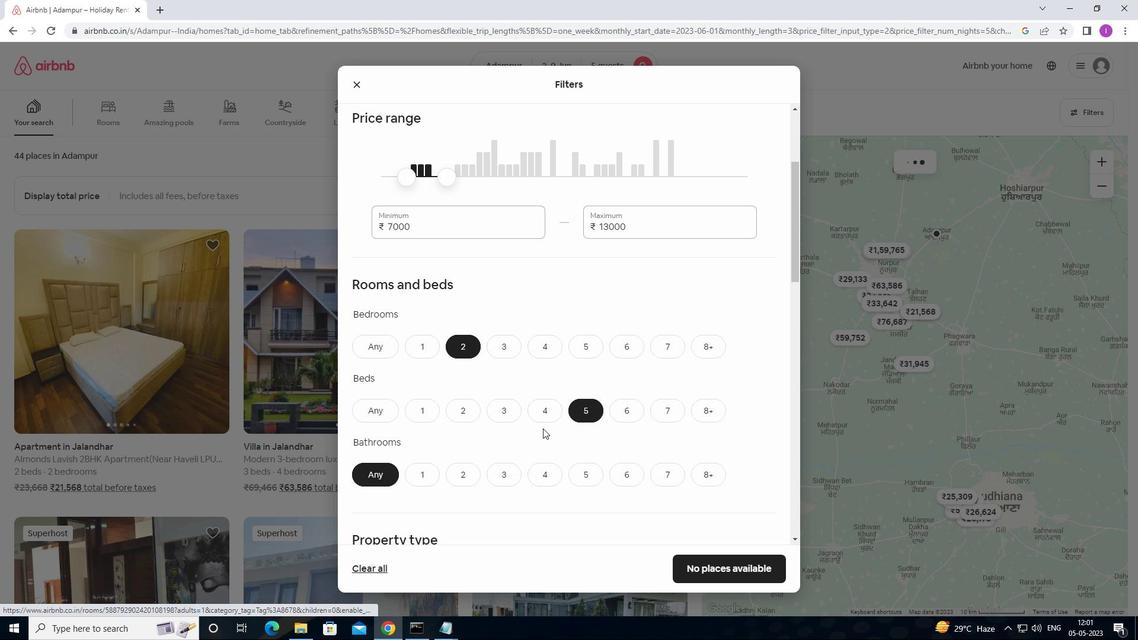 
Action: Mouse scrolled (541, 431) with delta (0, 0)
Screenshot: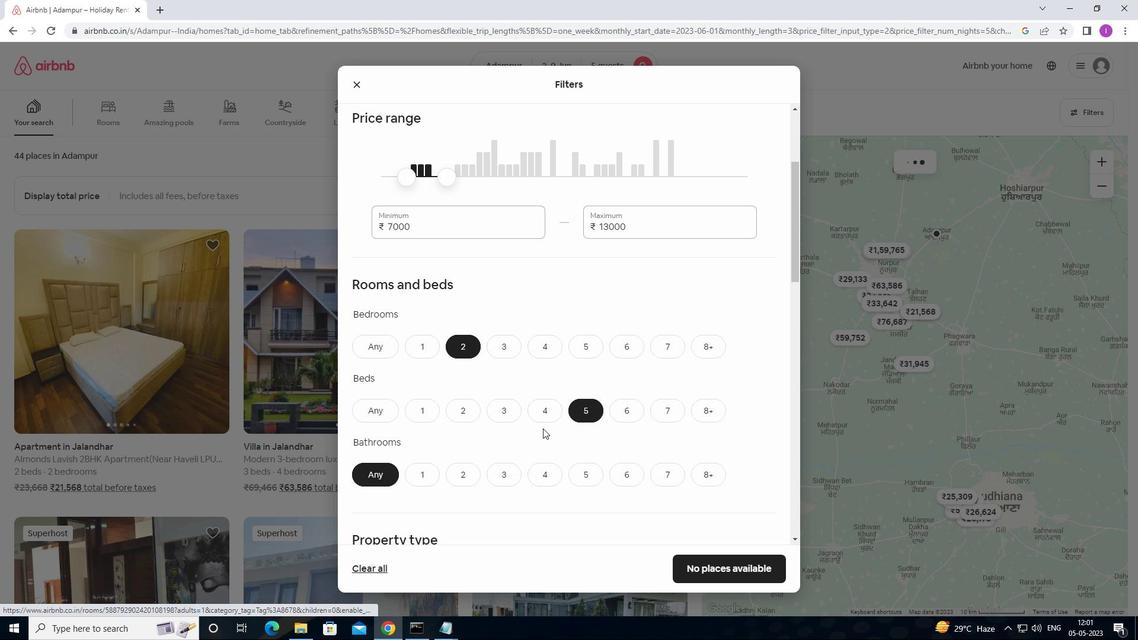 
Action: Mouse moved to (463, 296)
Screenshot: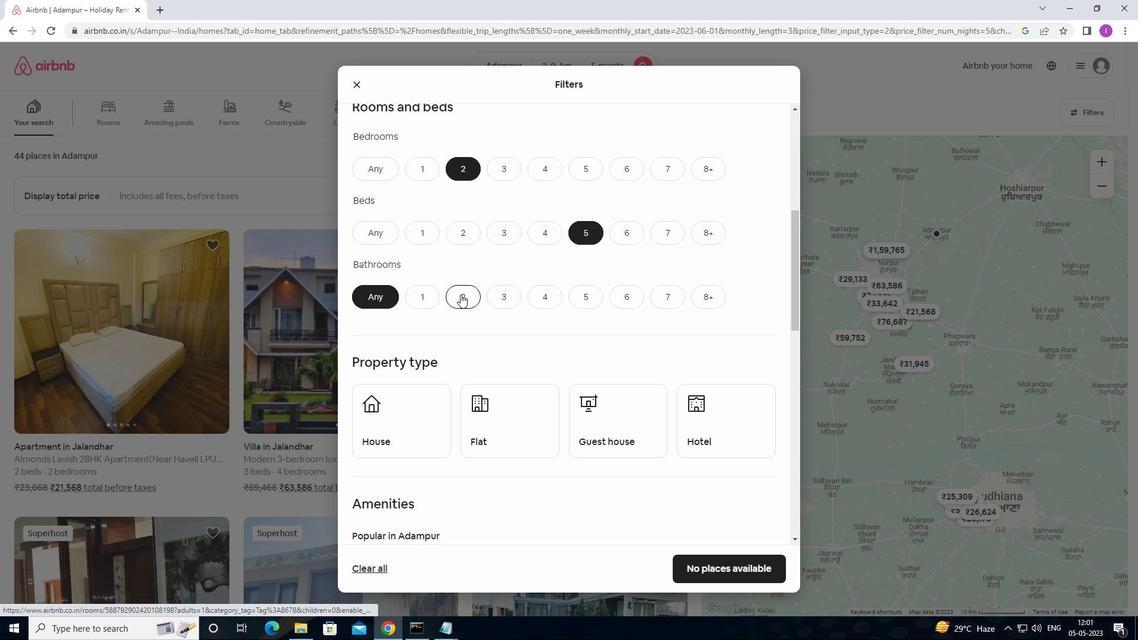 
Action: Mouse pressed left at (463, 296)
Screenshot: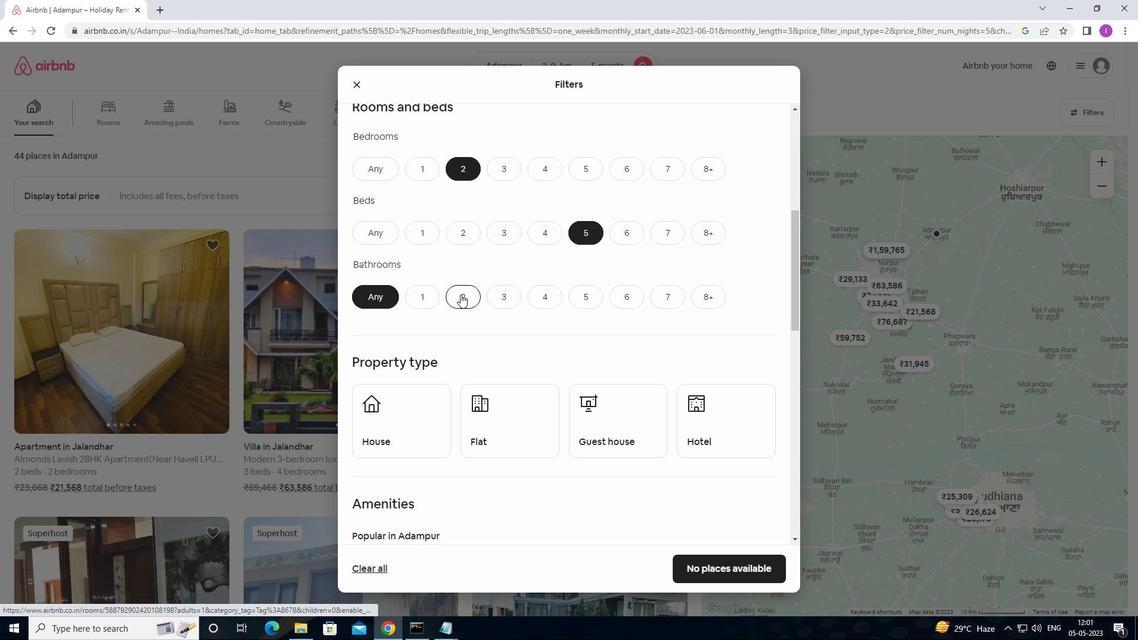 
Action: Mouse moved to (462, 355)
Screenshot: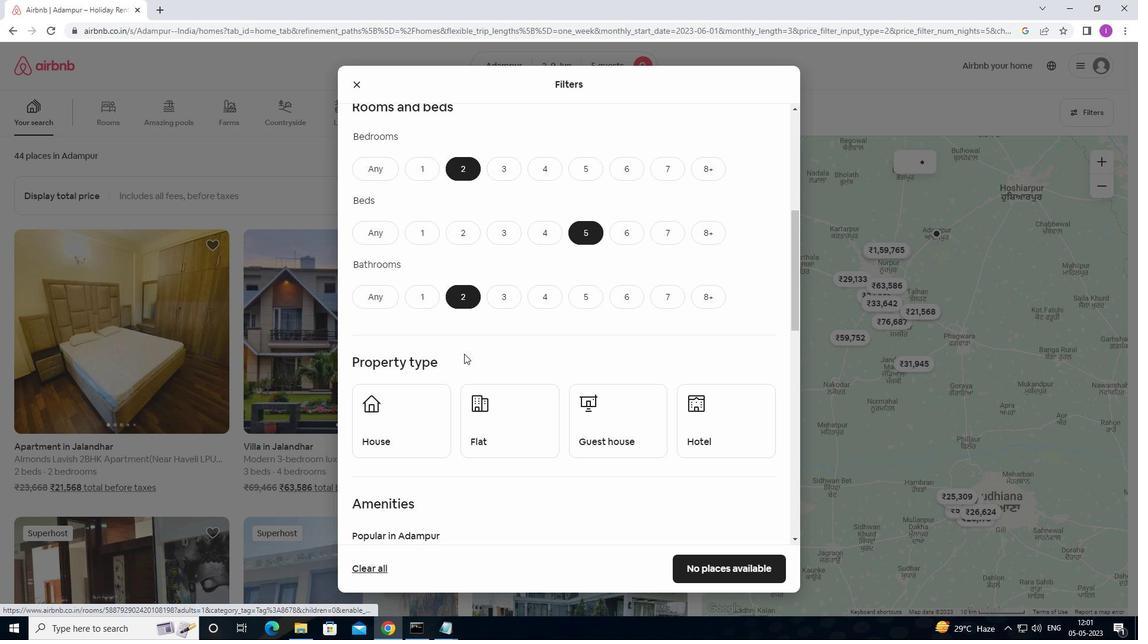 
Action: Mouse scrolled (462, 354) with delta (0, 0)
Screenshot: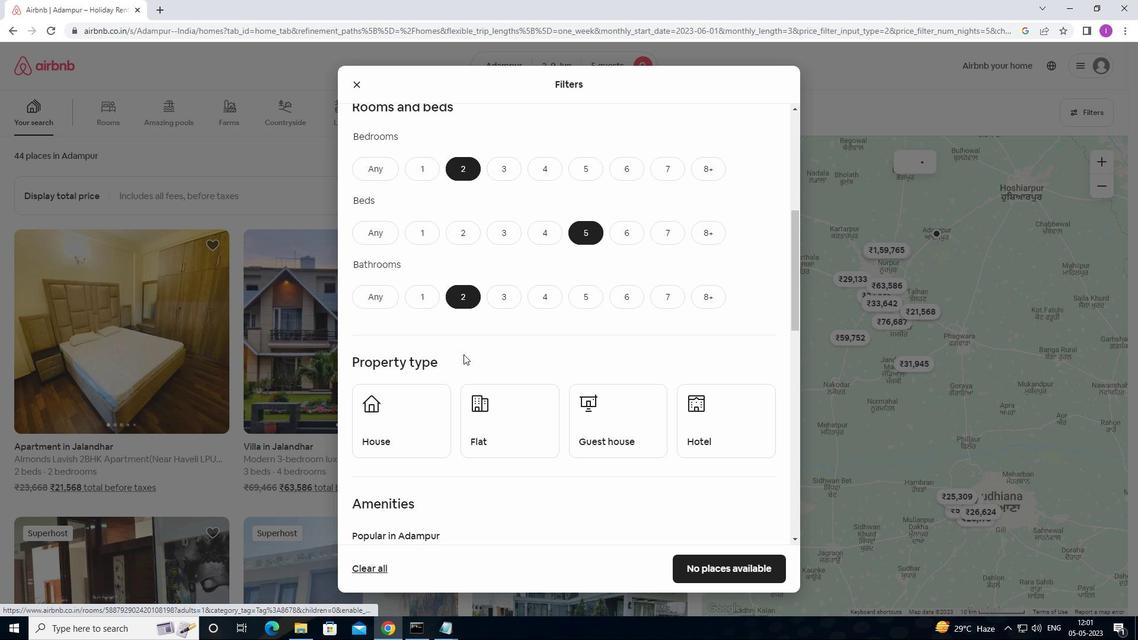 
Action: Mouse moved to (462, 356)
Screenshot: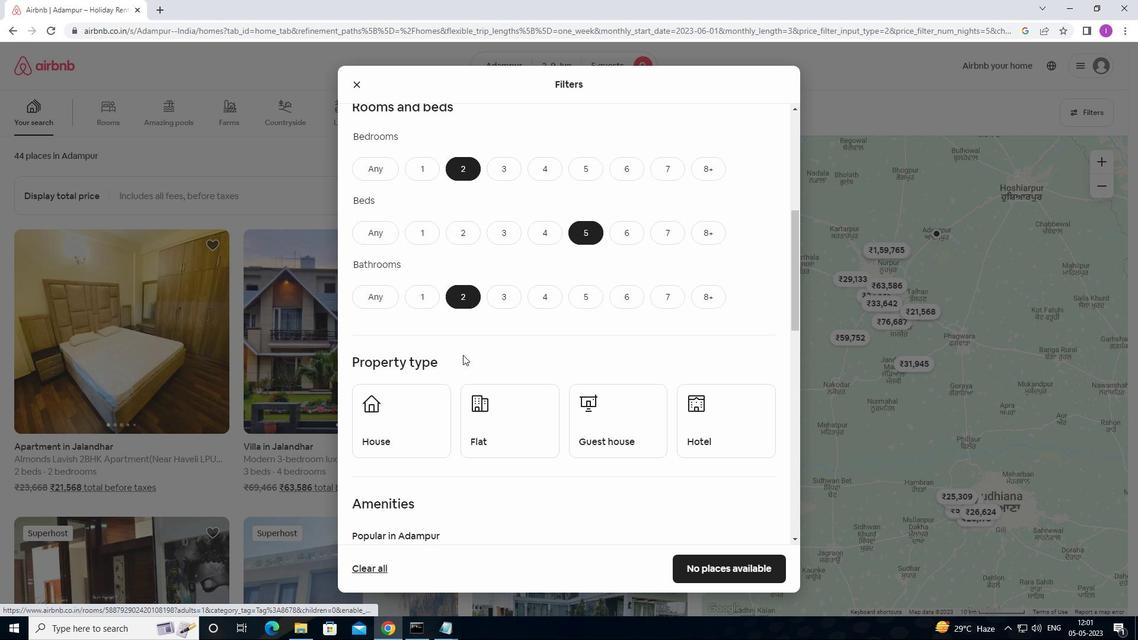 
Action: Mouse scrolled (462, 355) with delta (0, 0)
Screenshot: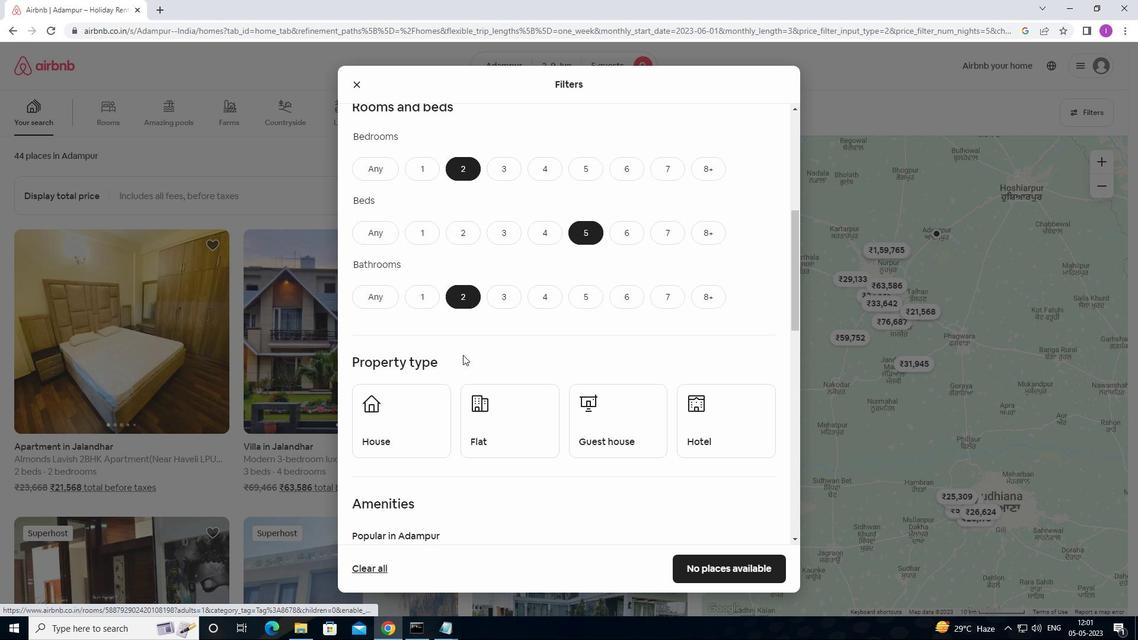 
Action: Mouse moved to (424, 326)
Screenshot: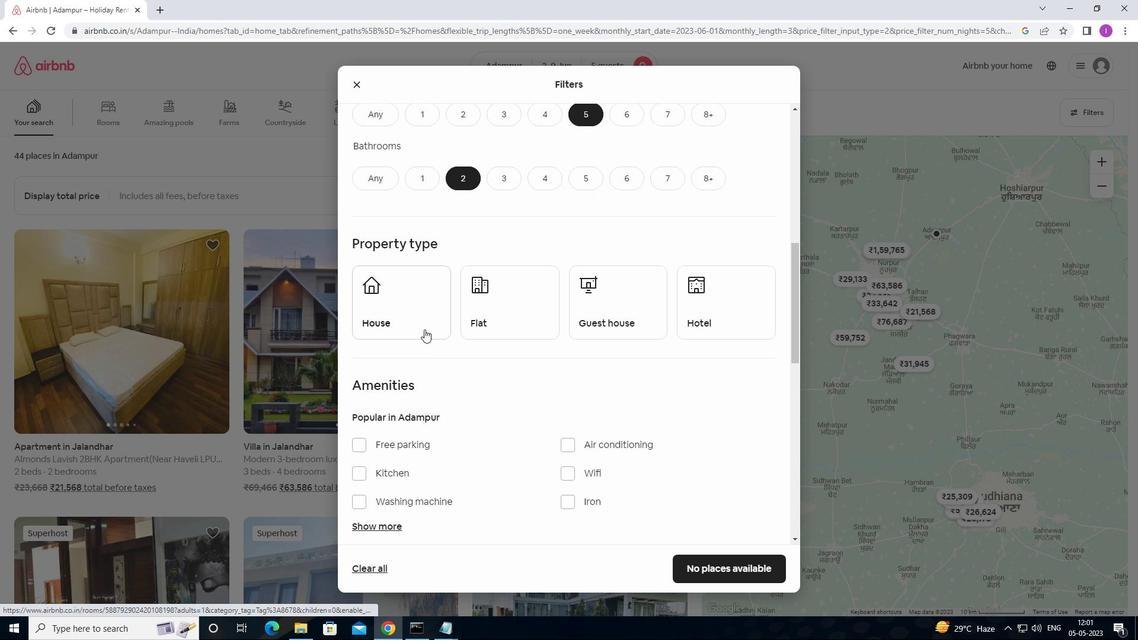 
Action: Mouse pressed left at (424, 326)
Screenshot: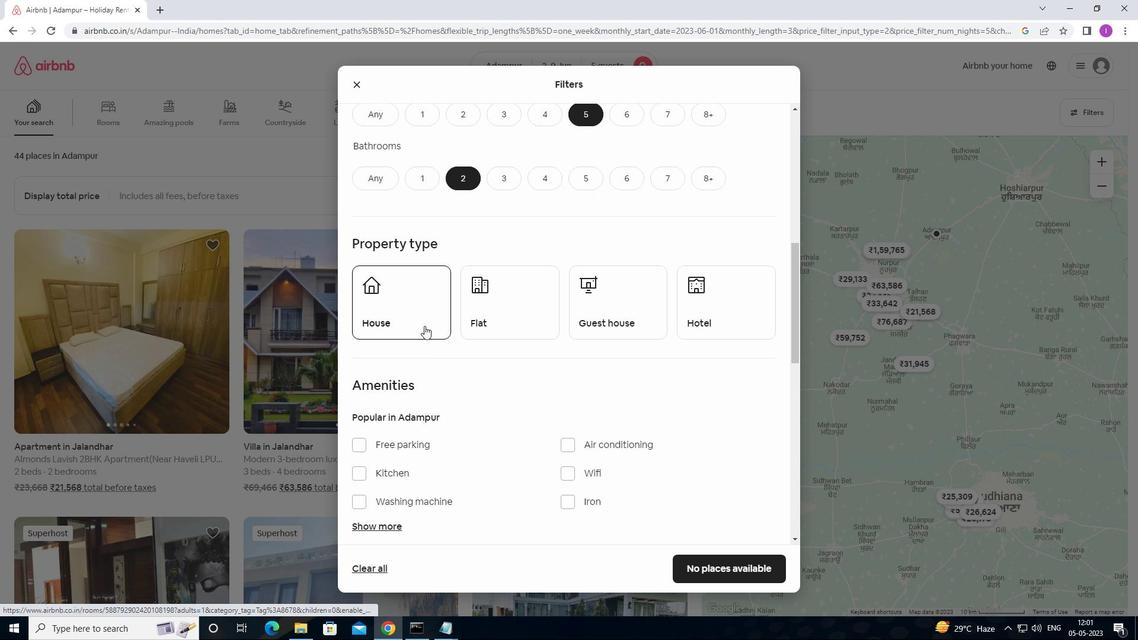 
Action: Mouse moved to (503, 319)
Screenshot: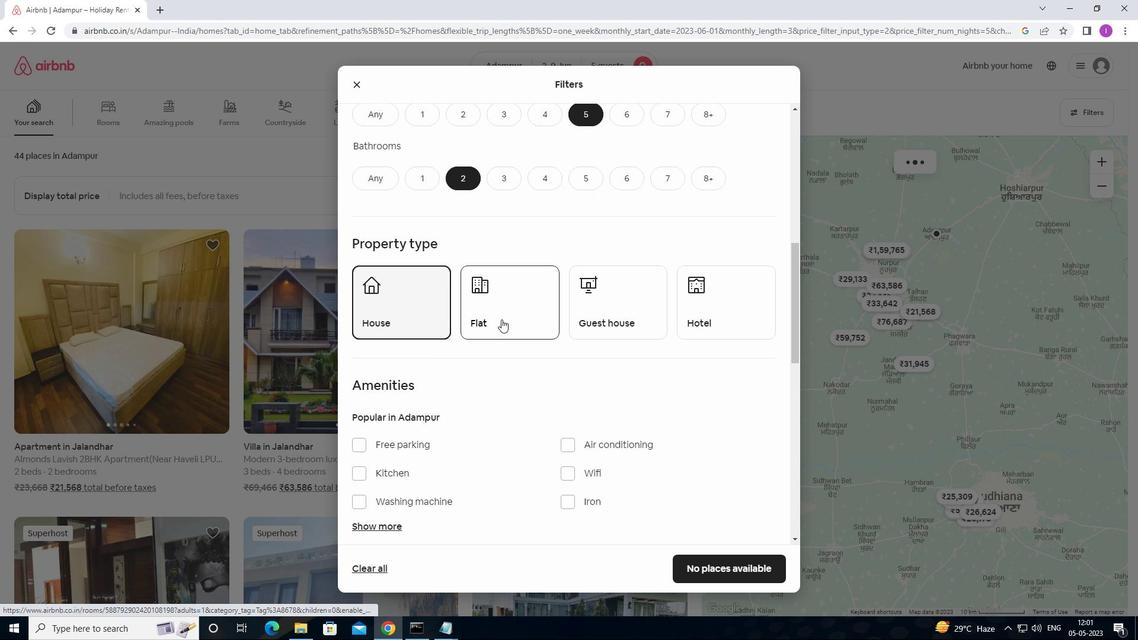 
Action: Mouse pressed left at (503, 319)
Screenshot: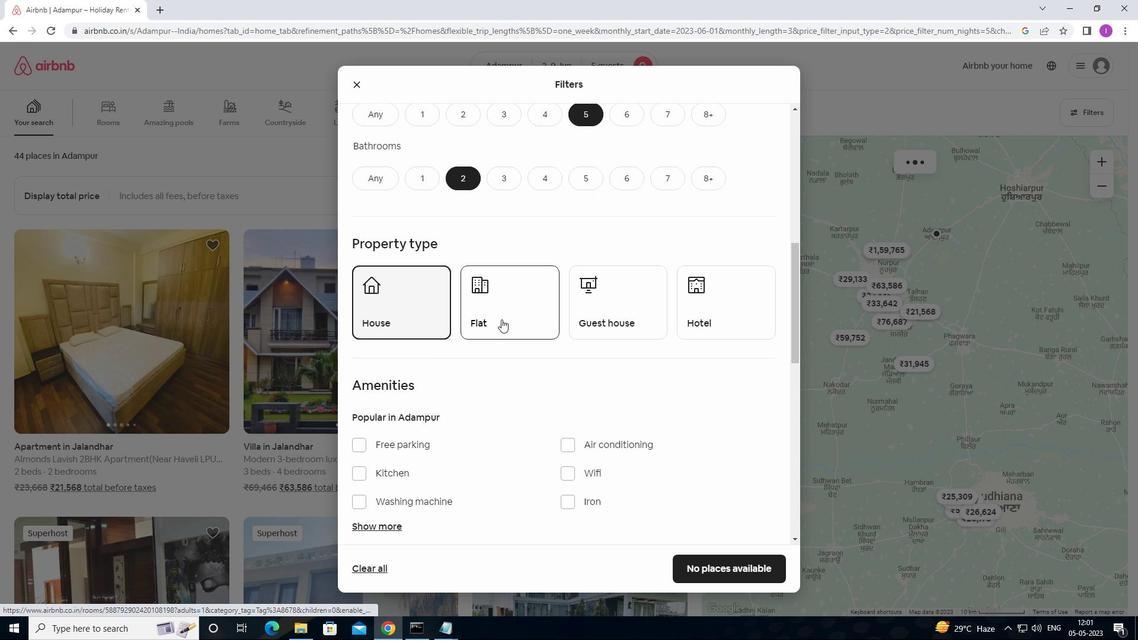 
Action: Mouse moved to (619, 316)
Screenshot: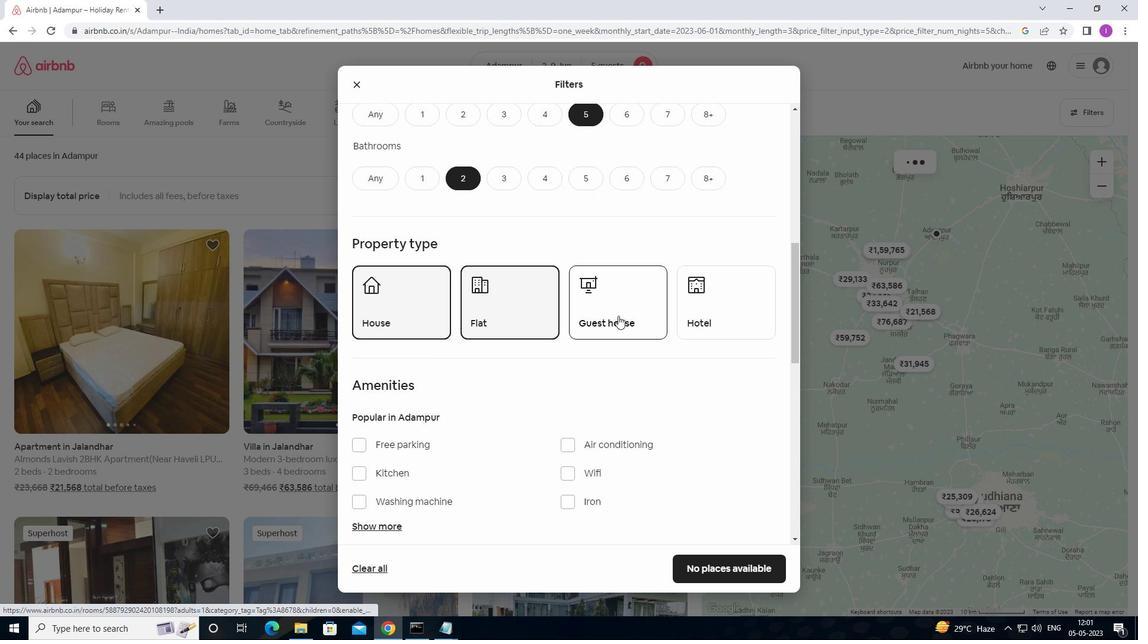 
Action: Mouse pressed left at (619, 316)
Screenshot: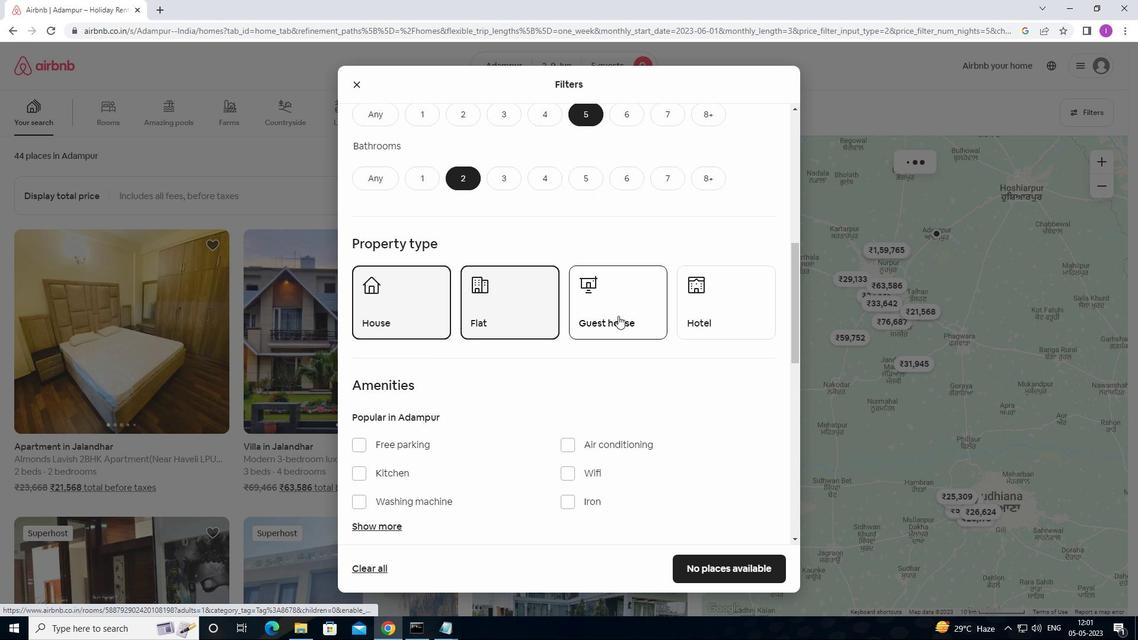 
Action: Mouse moved to (667, 317)
Screenshot: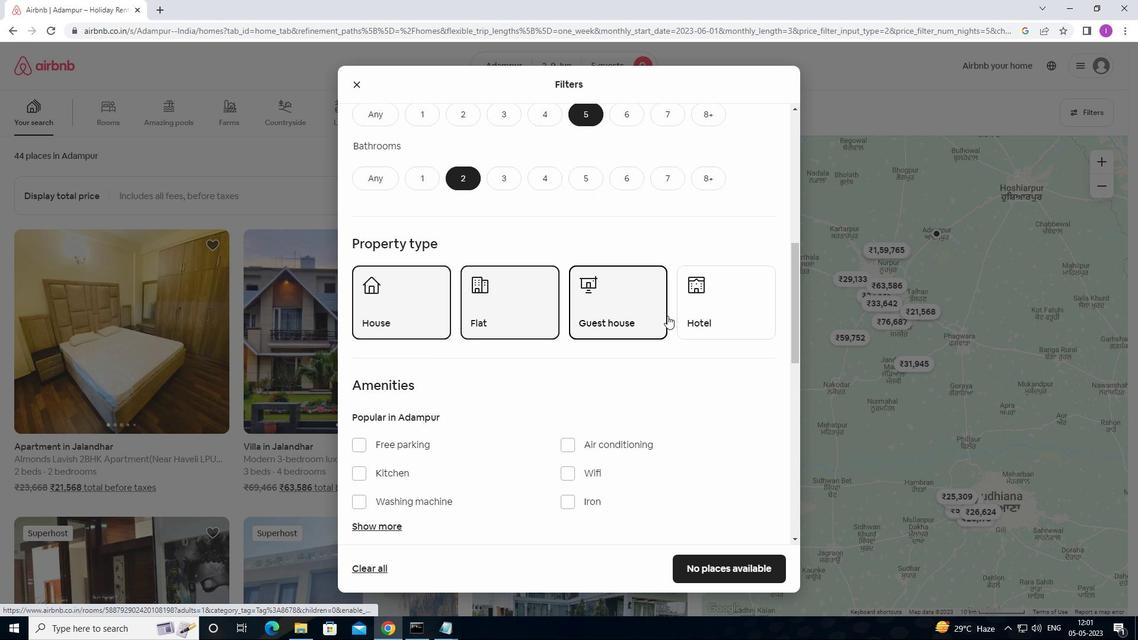 
Action: Mouse scrolled (667, 316) with delta (0, 0)
Screenshot: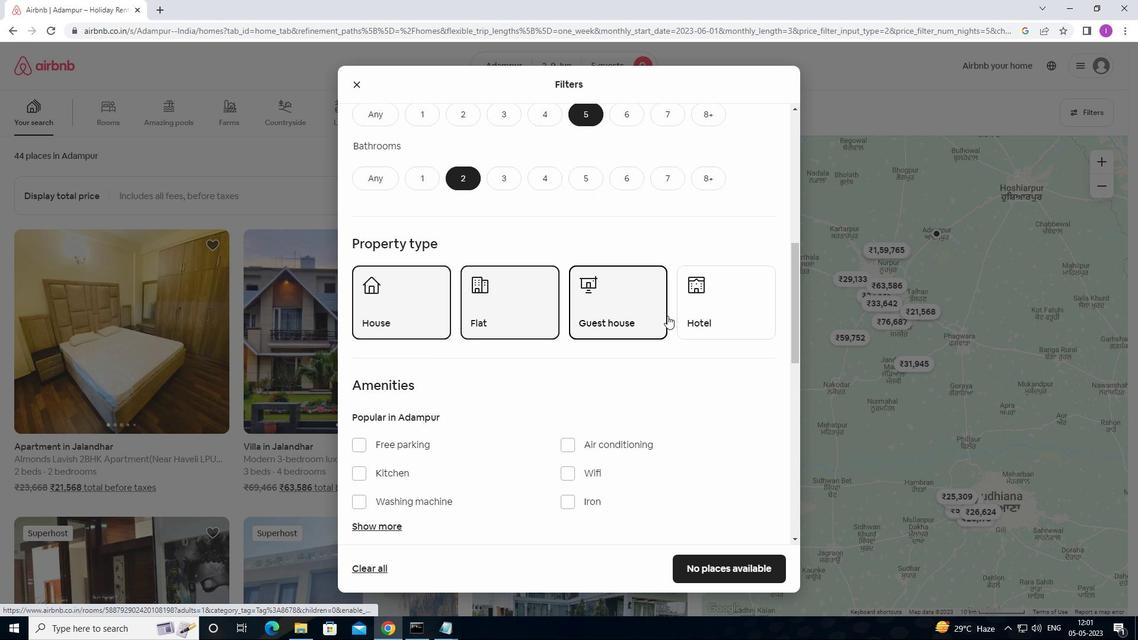 
Action: Mouse moved to (667, 318)
Screenshot: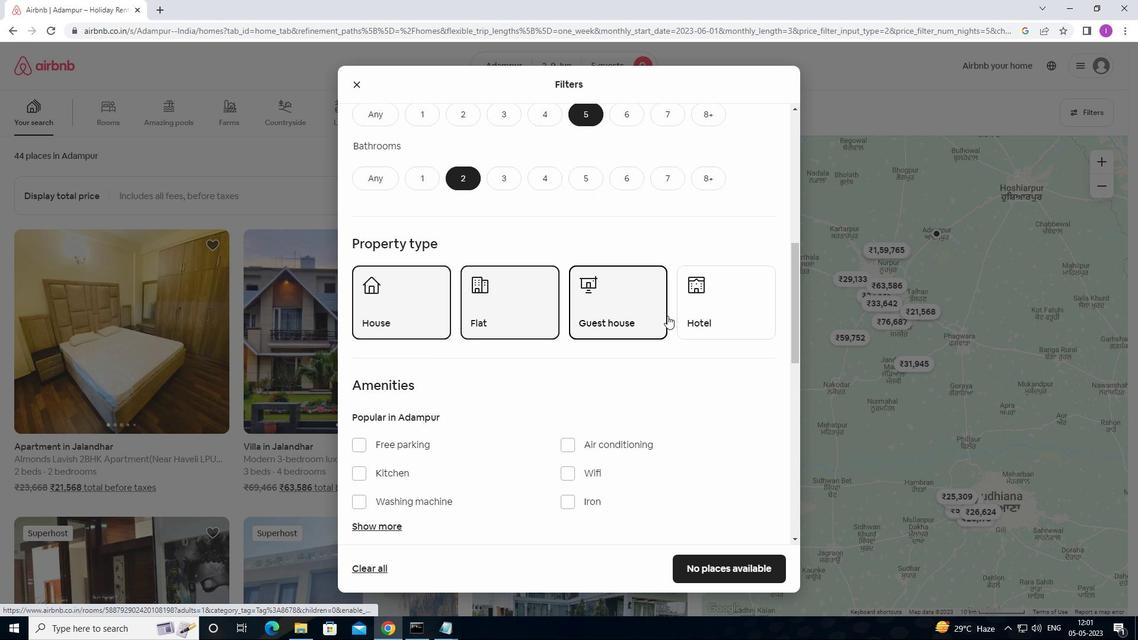 
Action: Mouse scrolled (667, 317) with delta (0, 0)
Screenshot: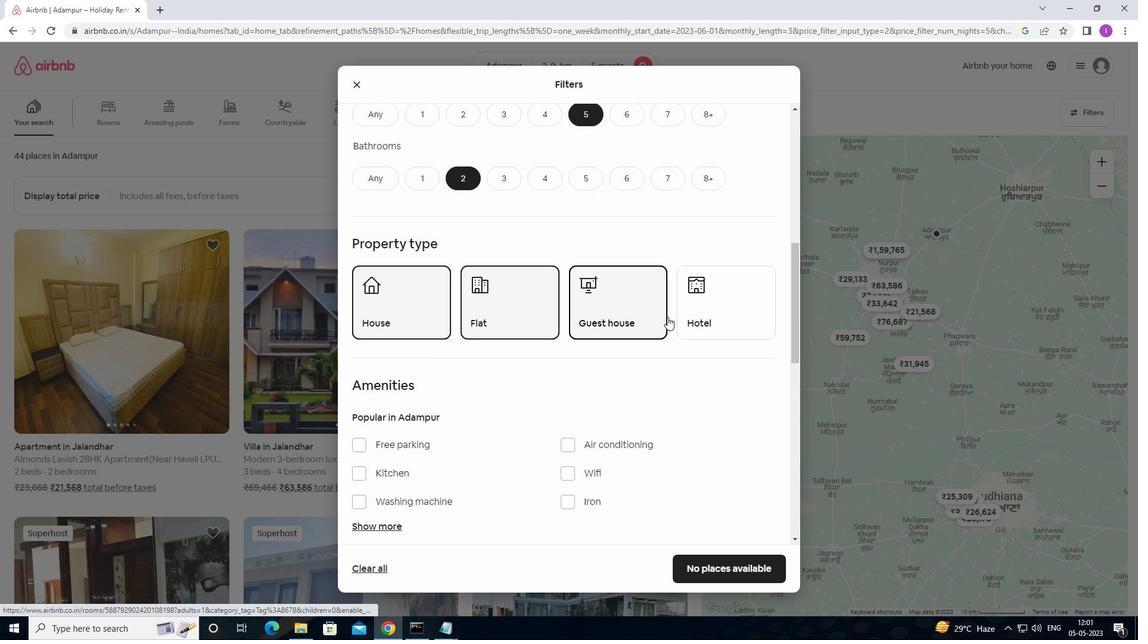 
Action: Mouse moved to (570, 350)
Screenshot: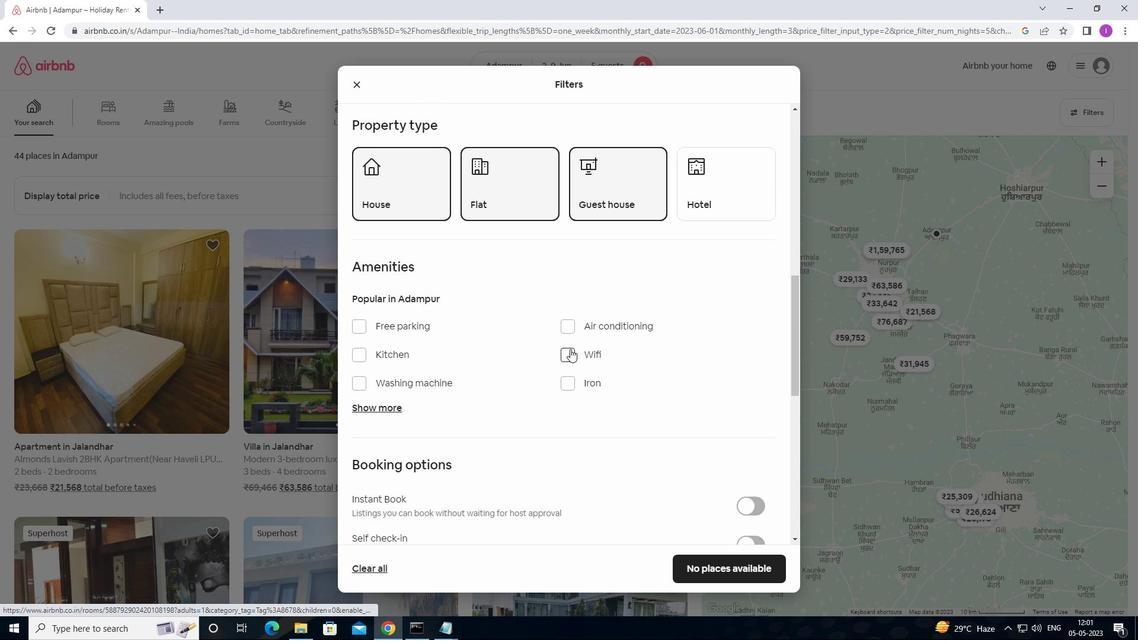 
Action: Mouse pressed left at (570, 350)
Screenshot: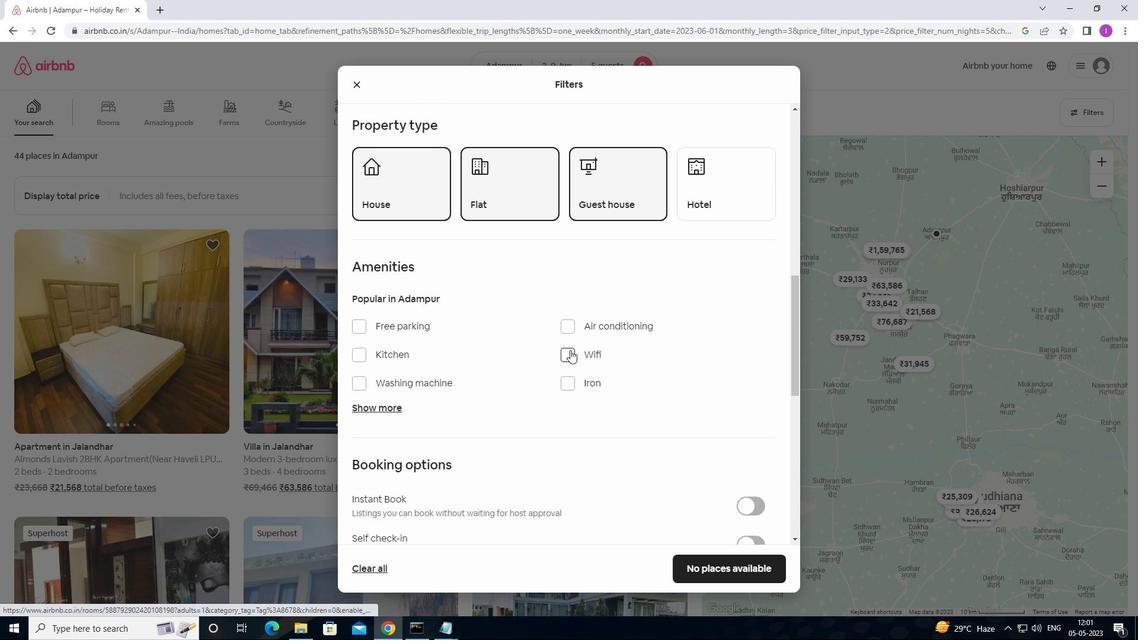 
Action: Mouse moved to (577, 365)
Screenshot: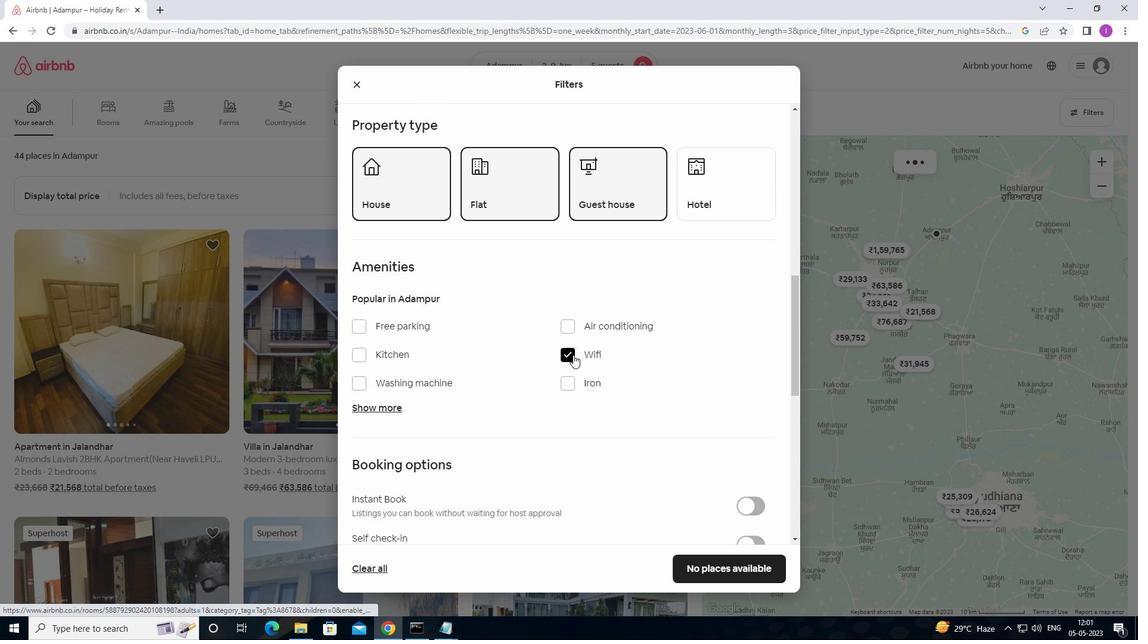
Action: Mouse scrolled (577, 364) with delta (0, 0)
Screenshot: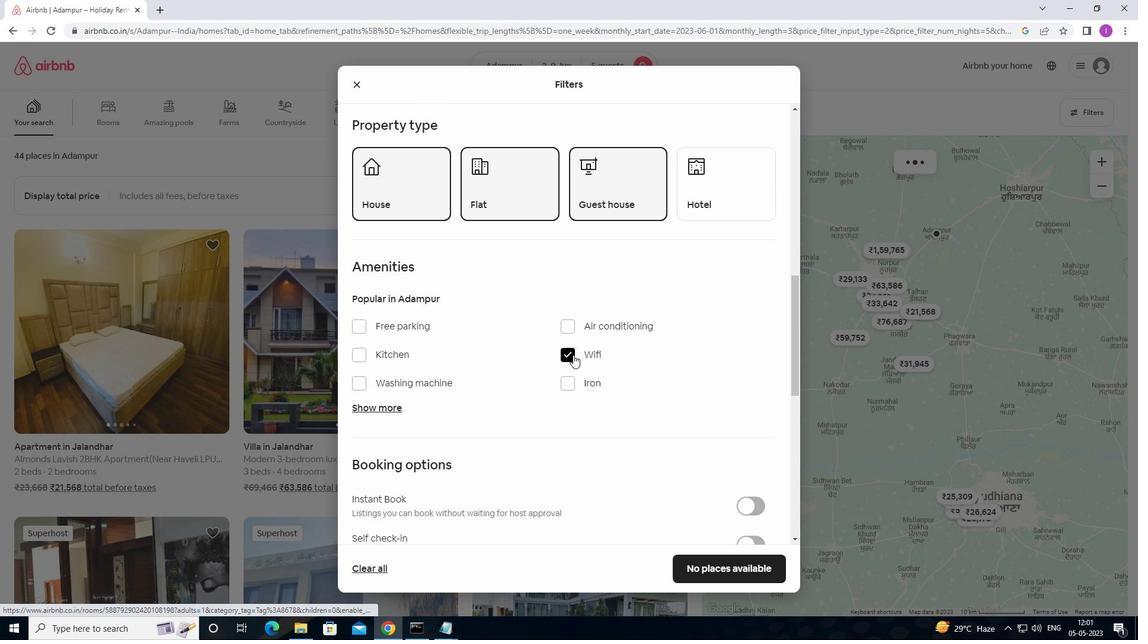 
Action: Mouse moved to (578, 366)
Screenshot: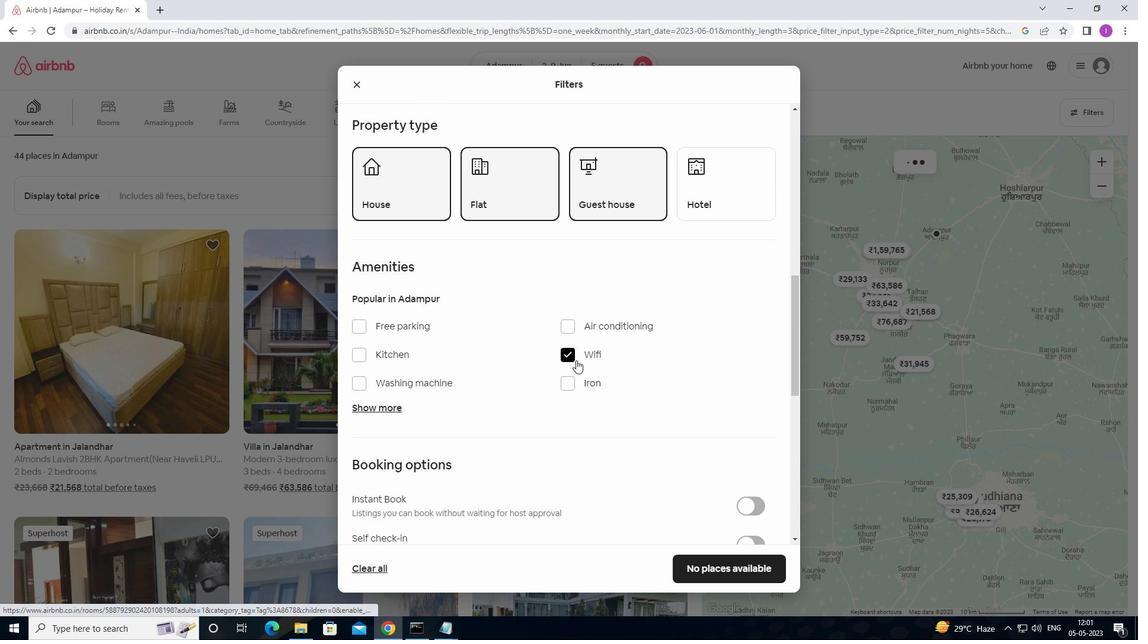
Action: Mouse scrolled (578, 366) with delta (0, 0)
Screenshot: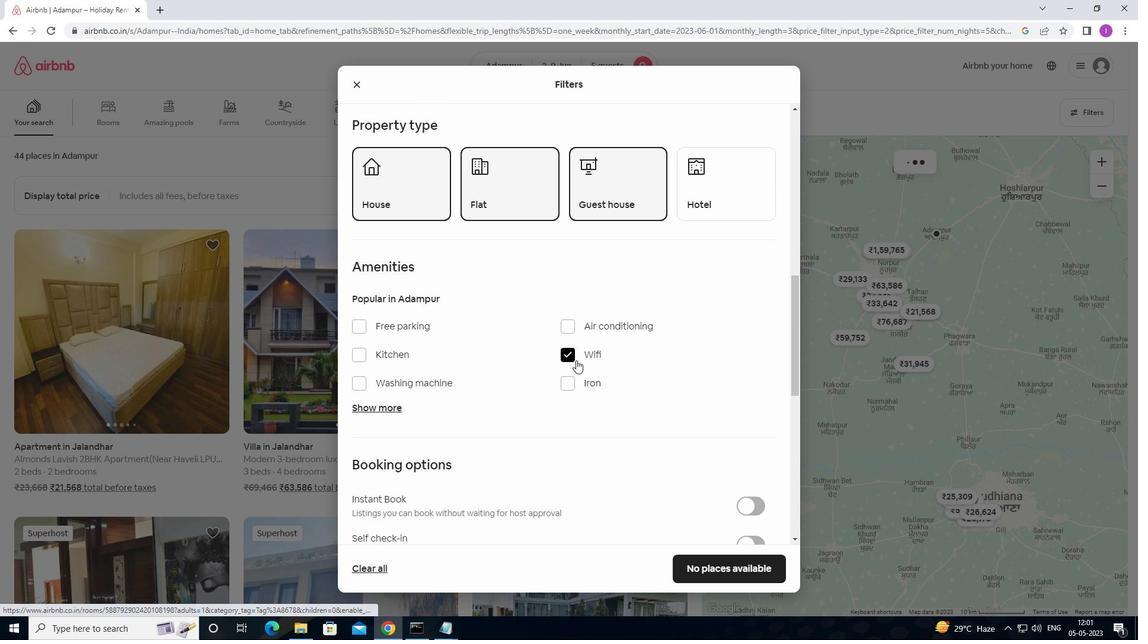 
Action: Mouse scrolled (578, 366) with delta (0, 0)
Screenshot: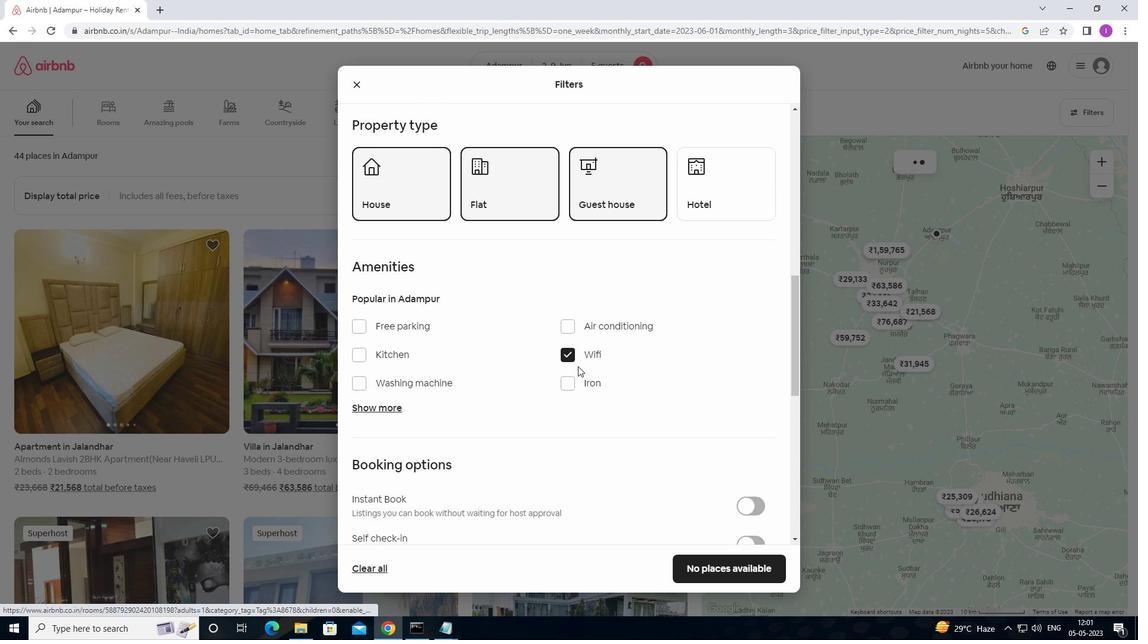
Action: Mouse moved to (757, 362)
Screenshot: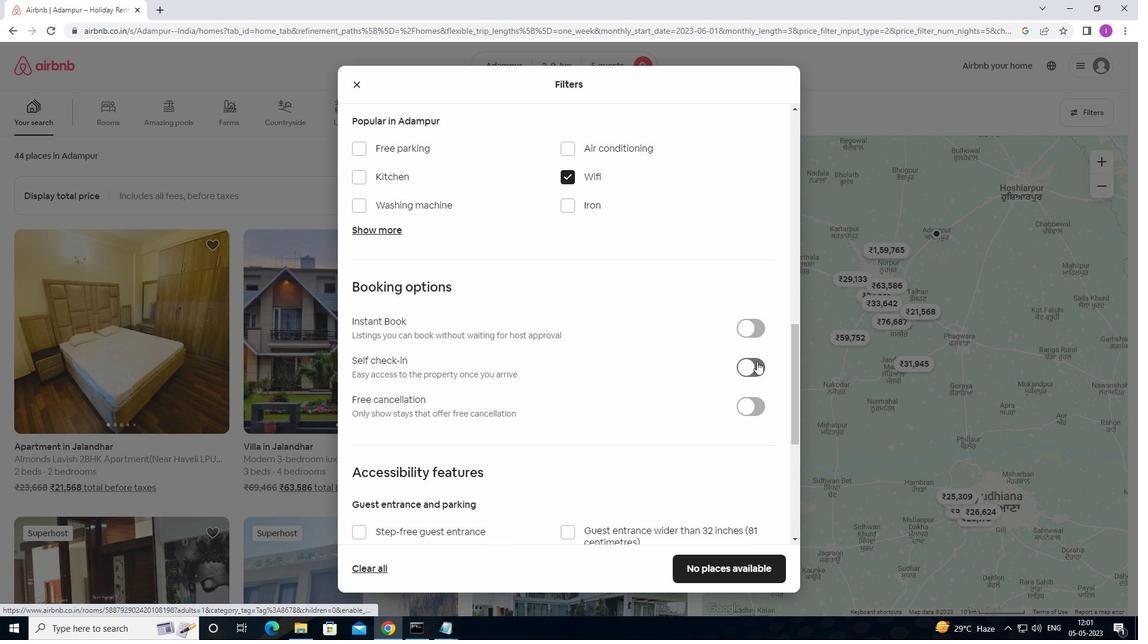 
Action: Mouse pressed left at (757, 362)
Screenshot: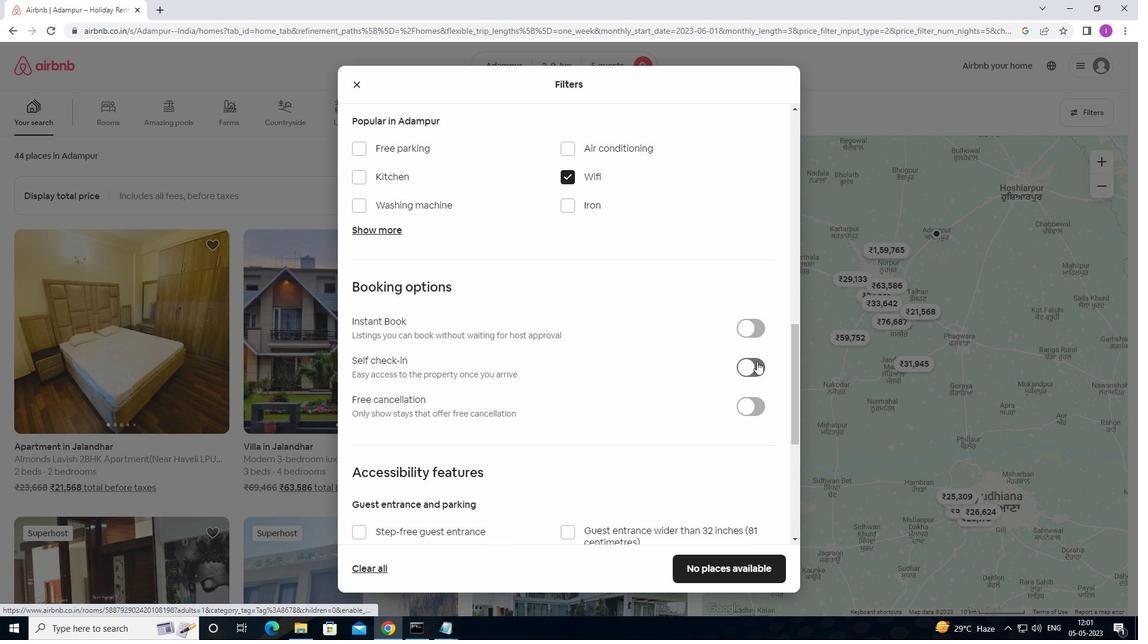 
Action: Mouse moved to (631, 373)
Screenshot: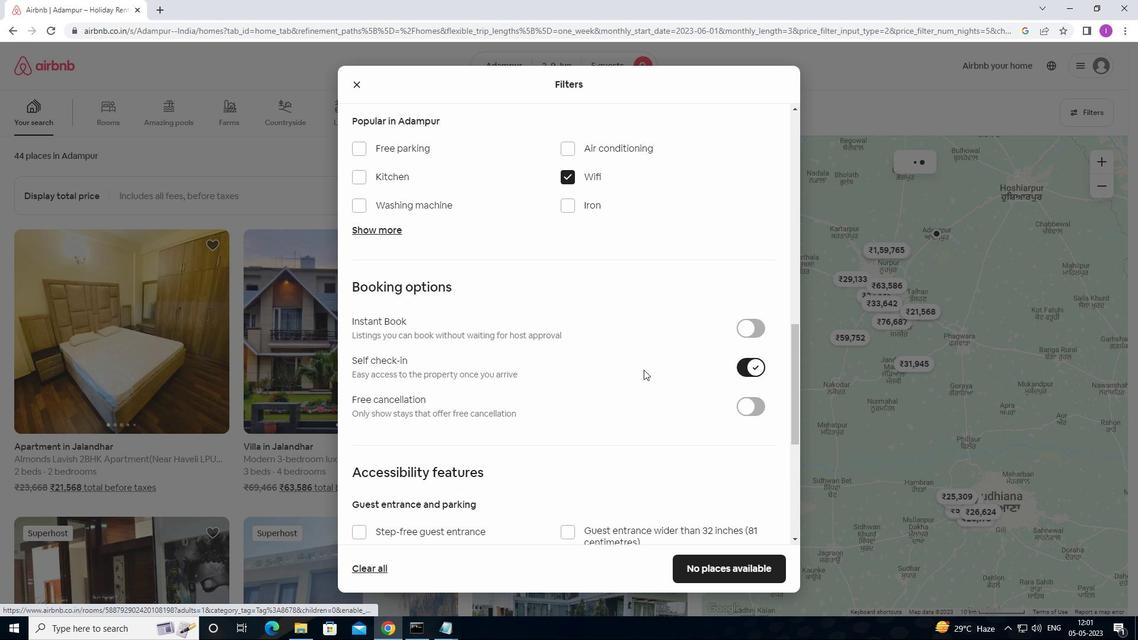 
Action: Mouse scrolled (631, 373) with delta (0, 0)
Screenshot: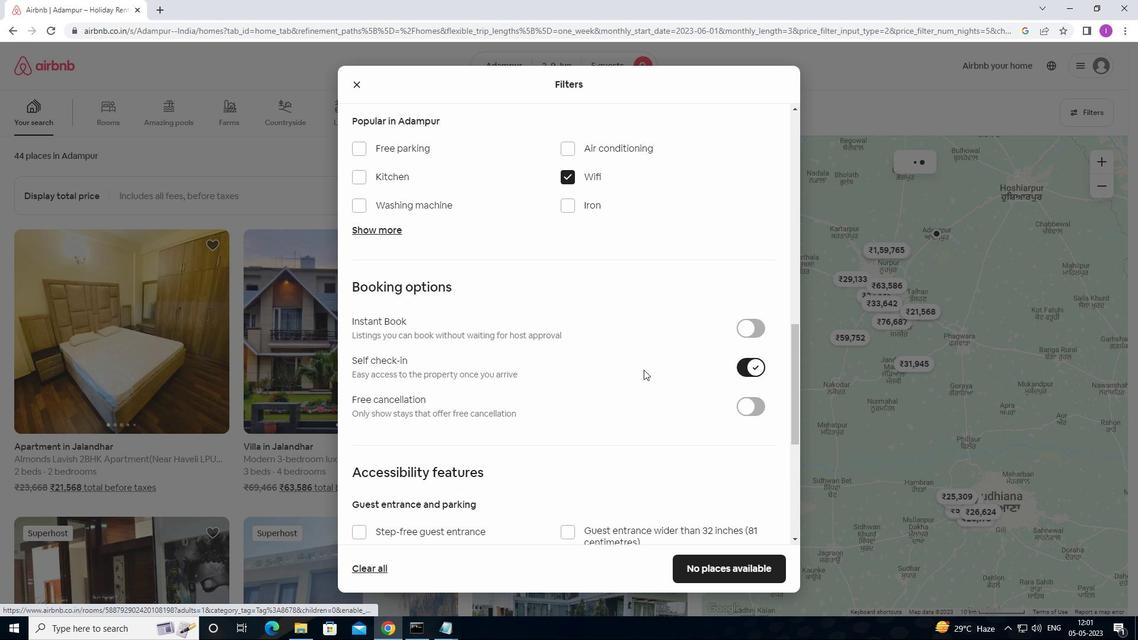 
Action: Mouse moved to (629, 374)
Screenshot: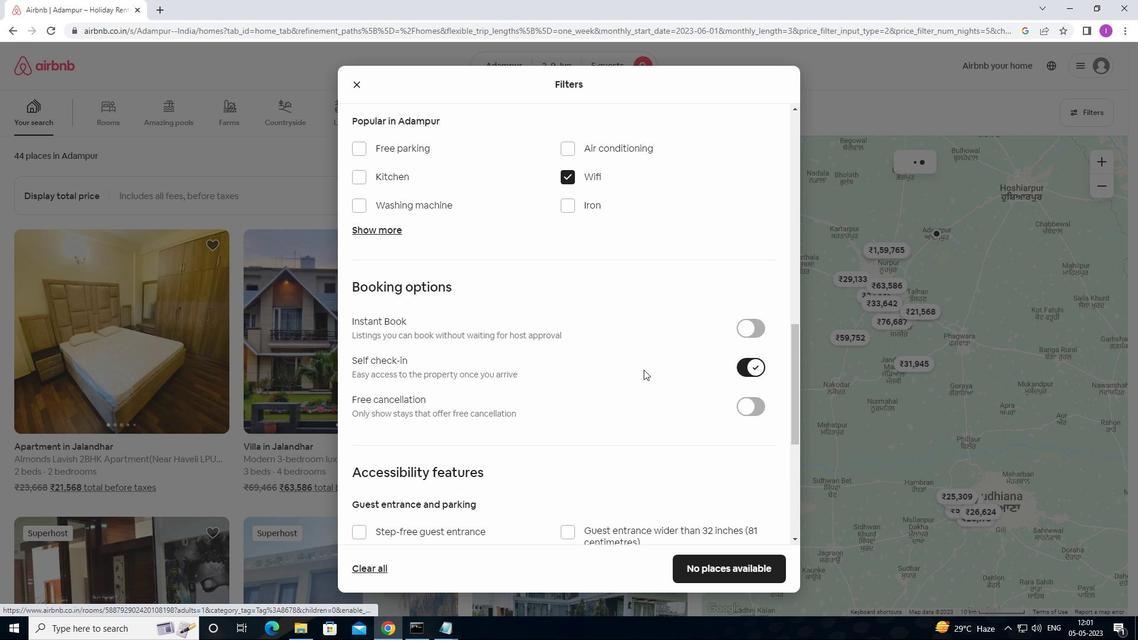 
Action: Mouse scrolled (629, 373) with delta (0, 0)
Screenshot: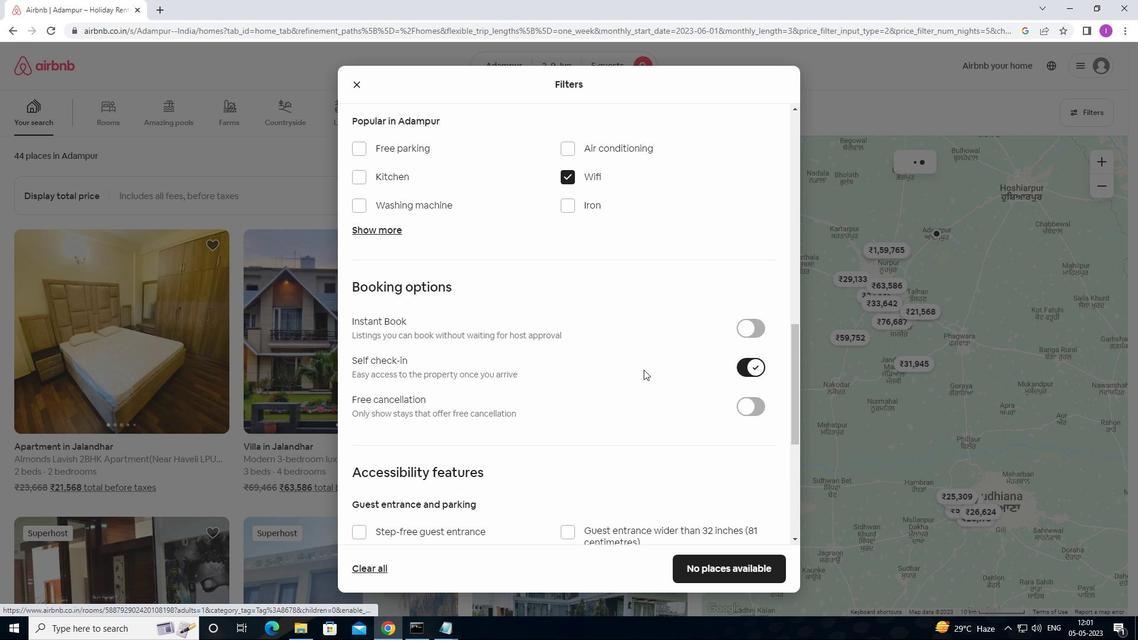 
Action: Mouse scrolled (629, 373) with delta (0, 0)
Screenshot: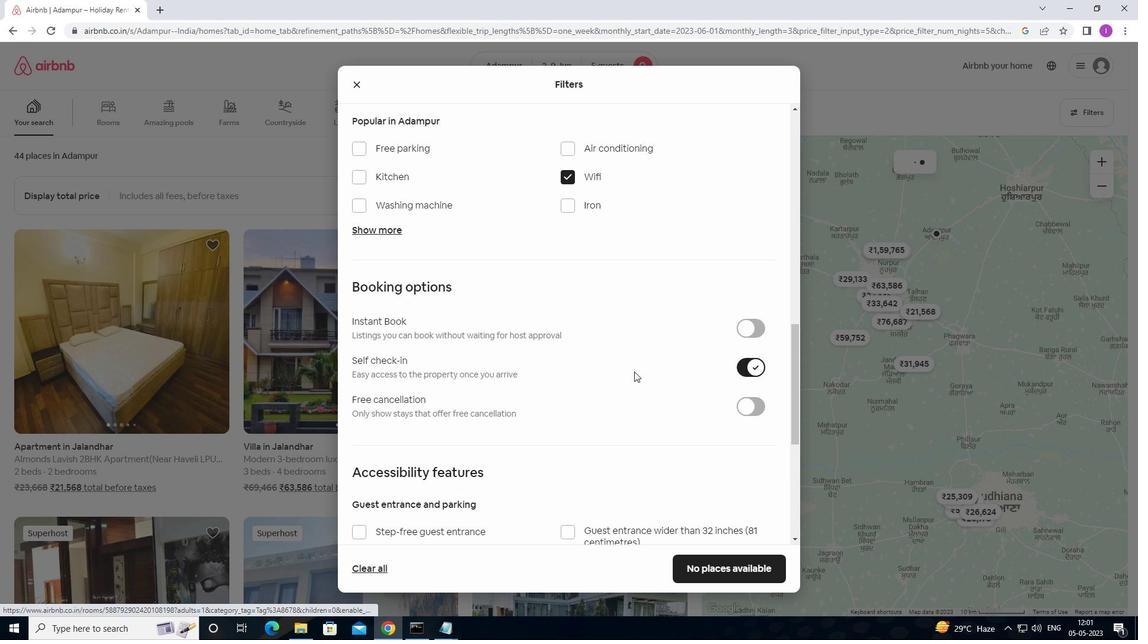 
Action: Mouse scrolled (629, 373) with delta (0, 0)
Screenshot: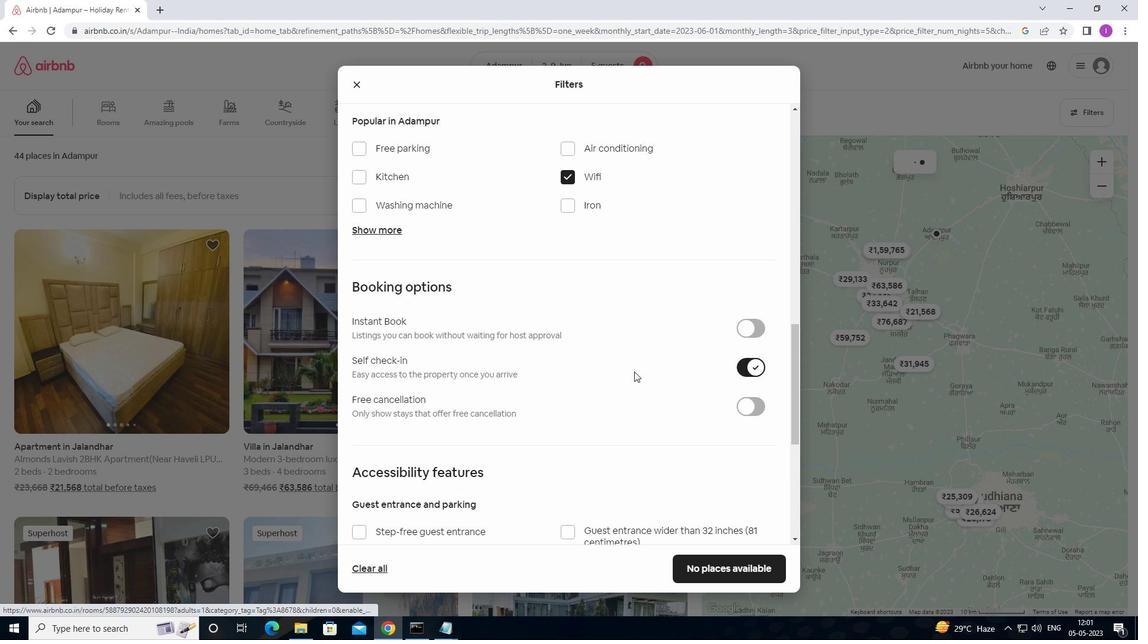 
Action: Mouse moved to (619, 372)
Screenshot: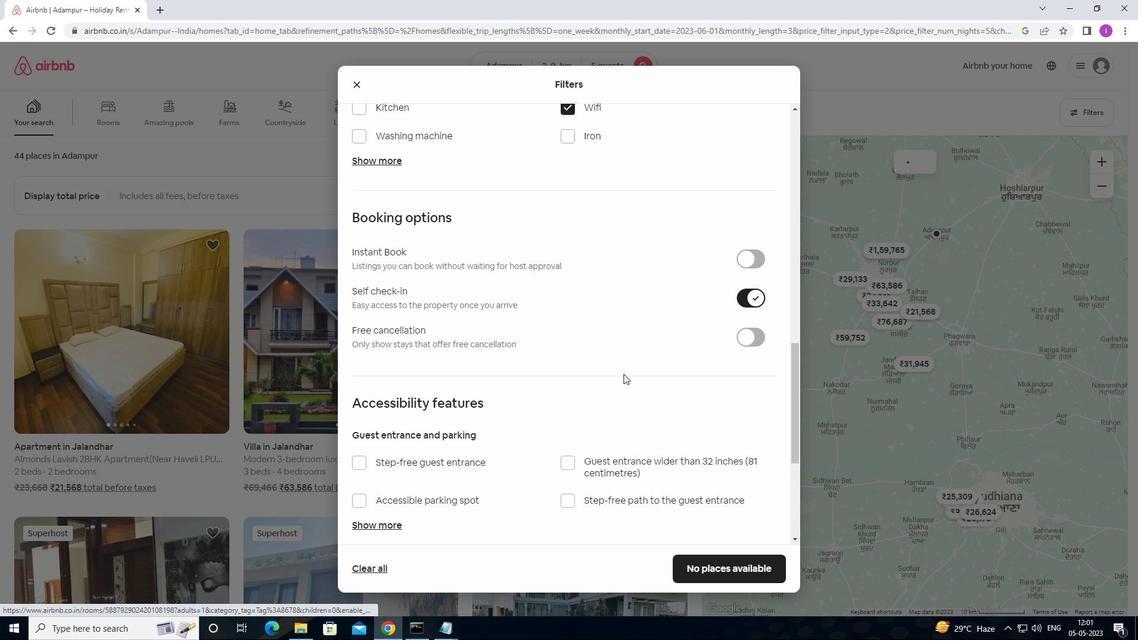 
Action: Mouse scrolled (619, 371) with delta (0, 0)
Screenshot: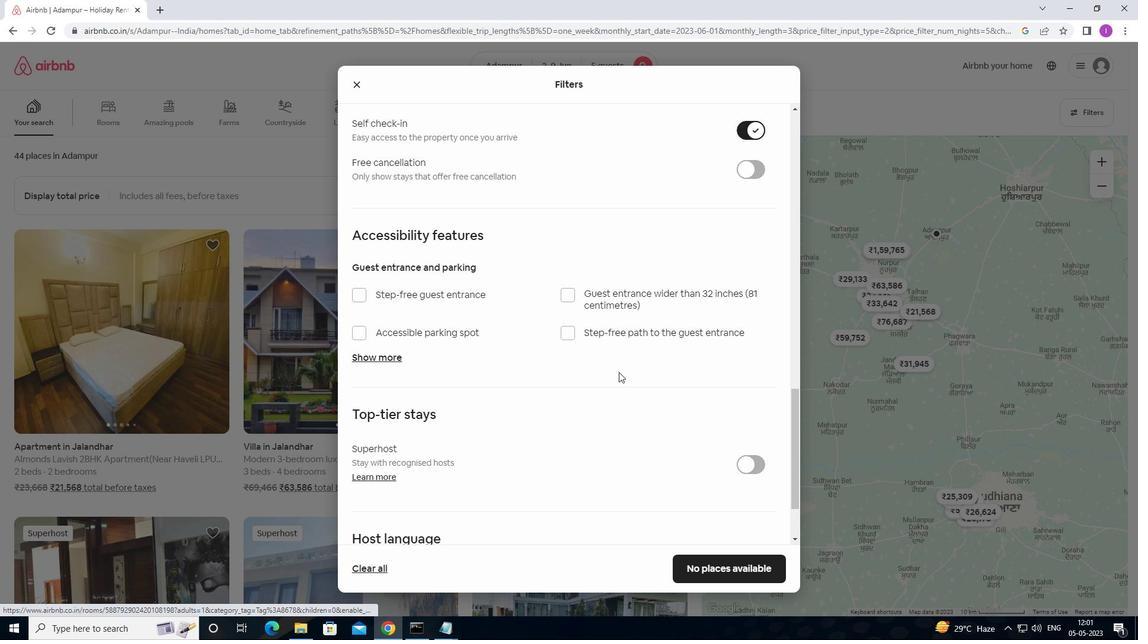 
Action: Mouse scrolled (619, 371) with delta (0, 0)
Screenshot: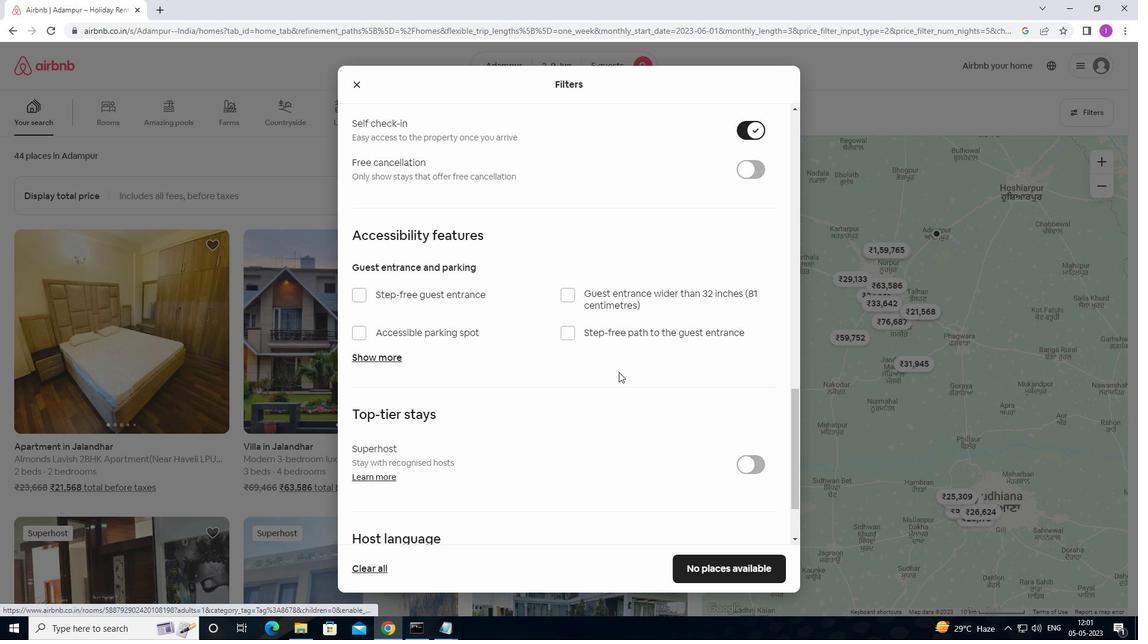 
Action: Mouse scrolled (619, 371) with delta (0, 0)
Screenshot: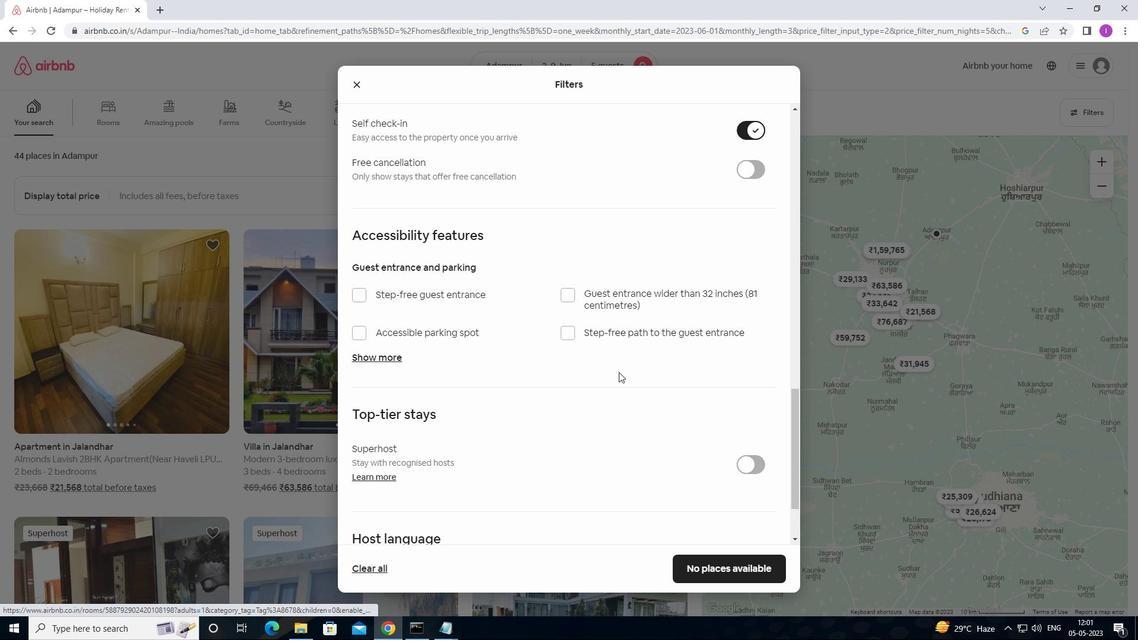 
Action: Mouse scrolled (619, 371) with delta (0, 0)
Screenshot: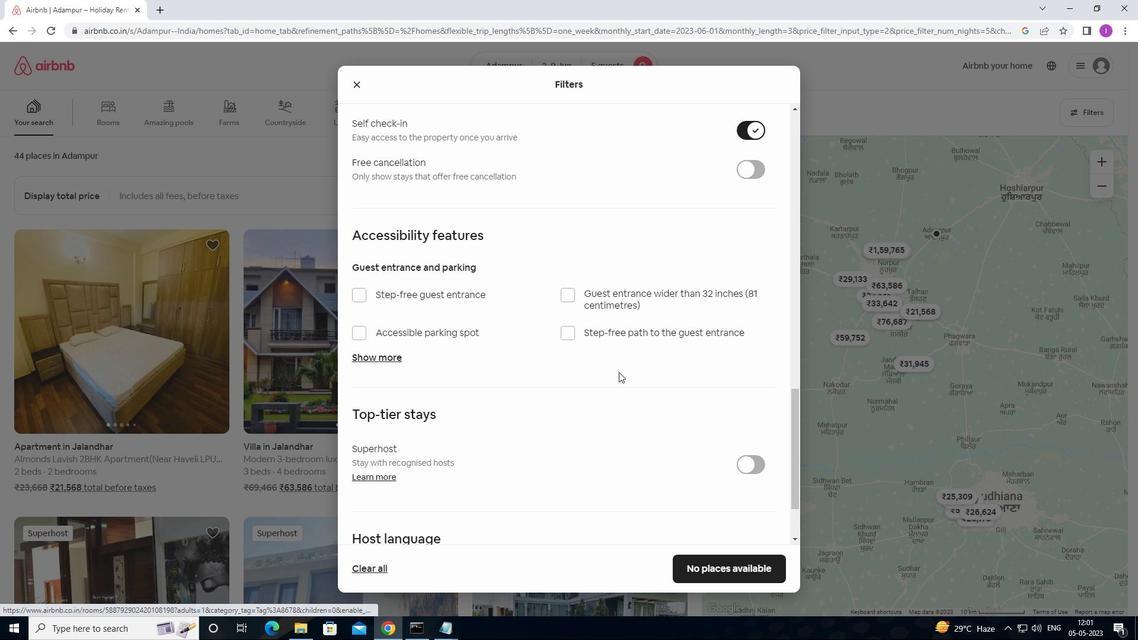 
Action: Mouse moved to (590, 393)
Screenshot: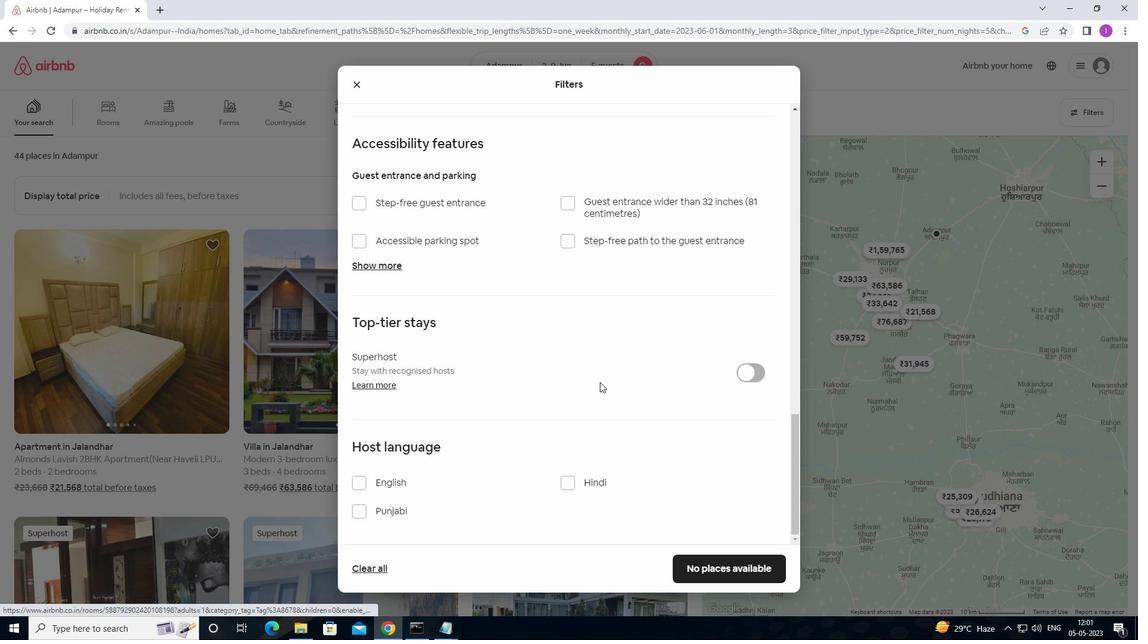 
Action: Mouse scrolled (590, 393) with delta (0, 0)
Screenshot: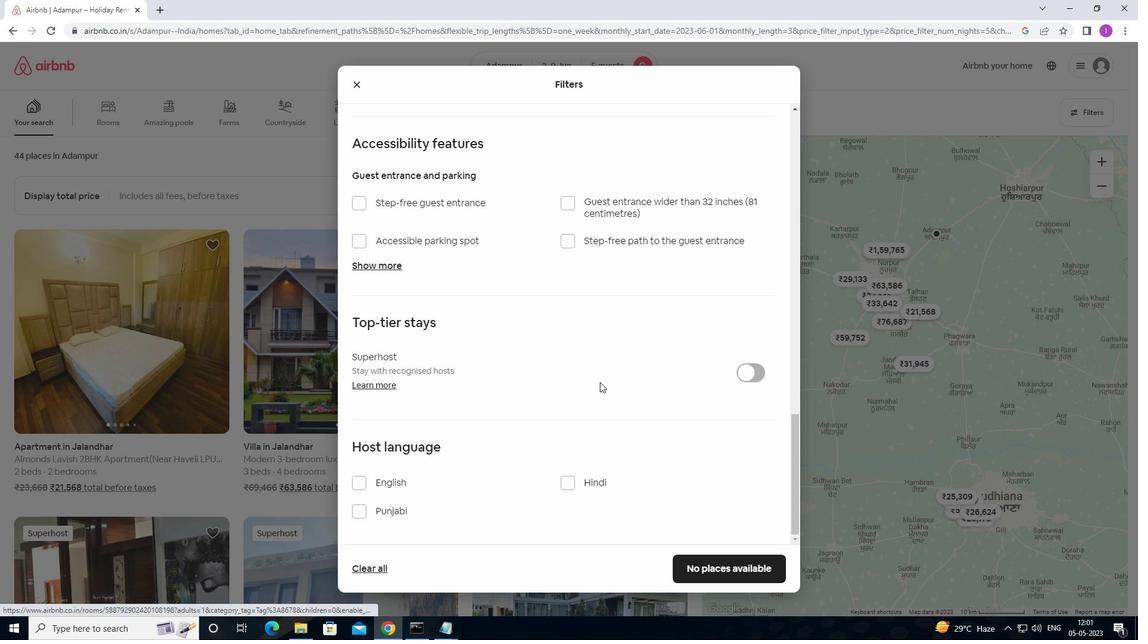
Action: Mouse moved to (581, 404)
Screenshot: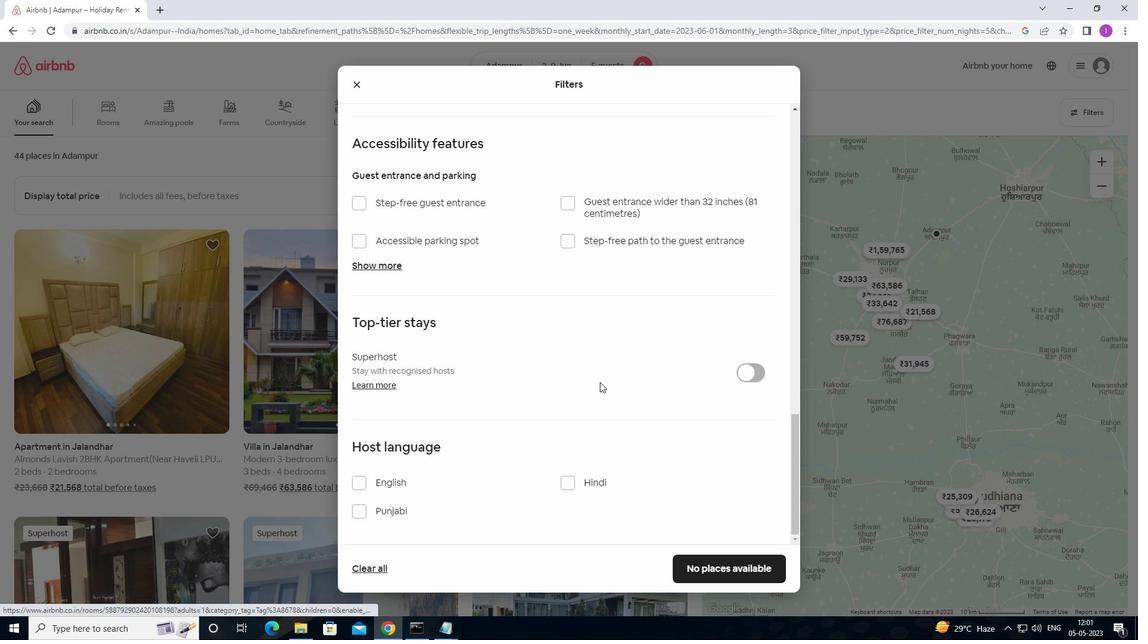 
Action: Mouse scrolled (581, 403) with delta (0, 0)
Screenshot: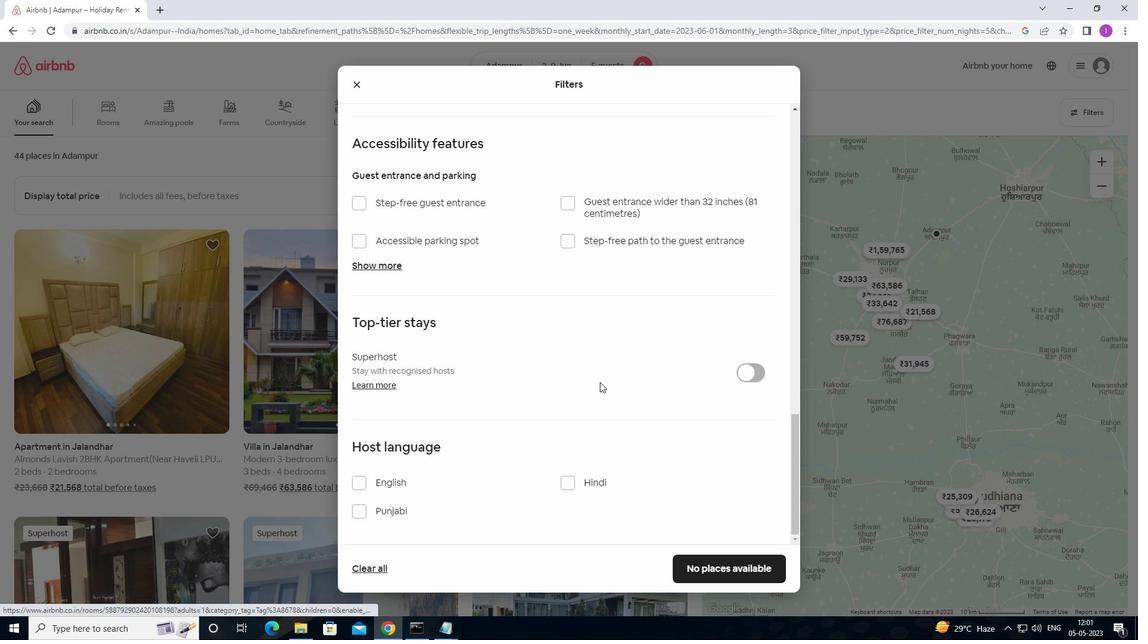 
Action: Mouse moved to (568, 409)
Screenshot: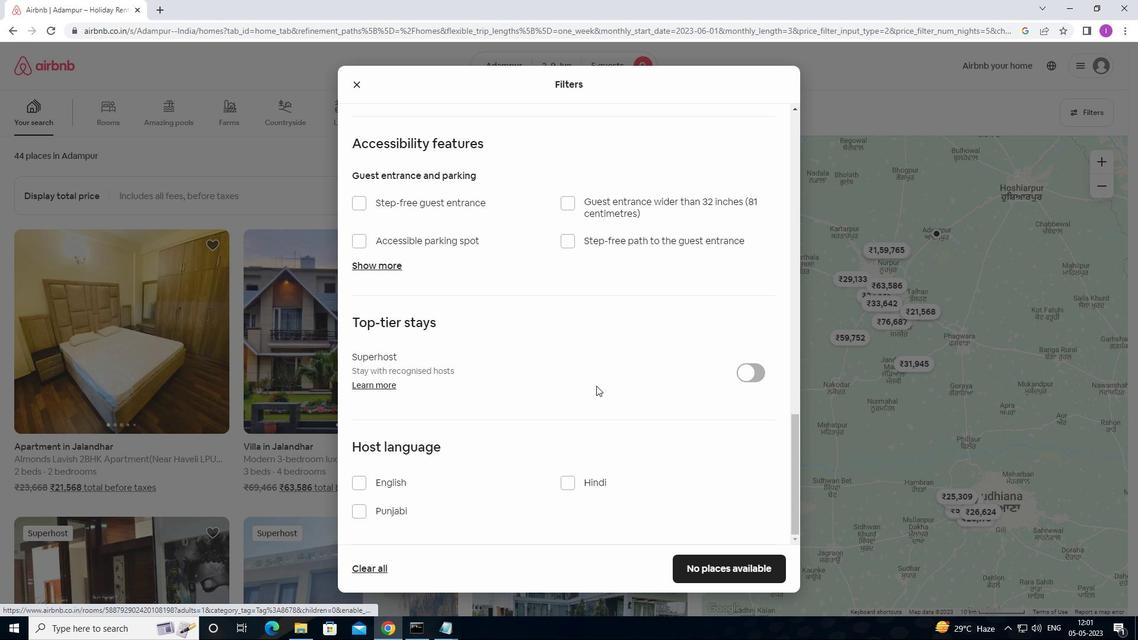 
Action: Mouse scrolled (568, 408) with delta (0, 0)
Screenshot: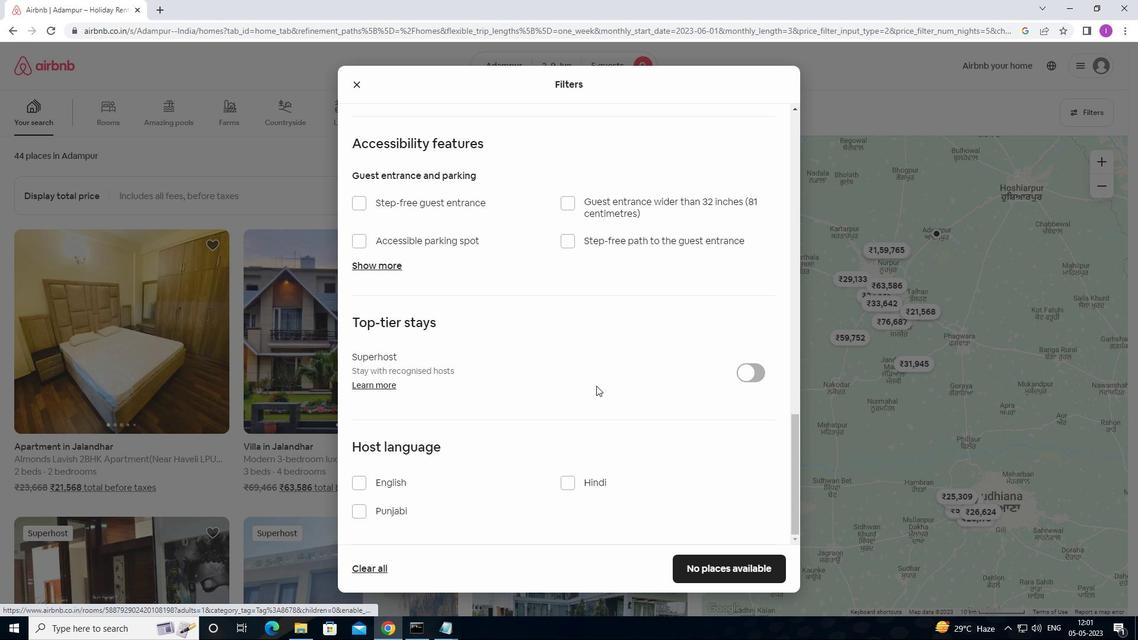
Action: Mouse moved to (357, 483)
Screenshot: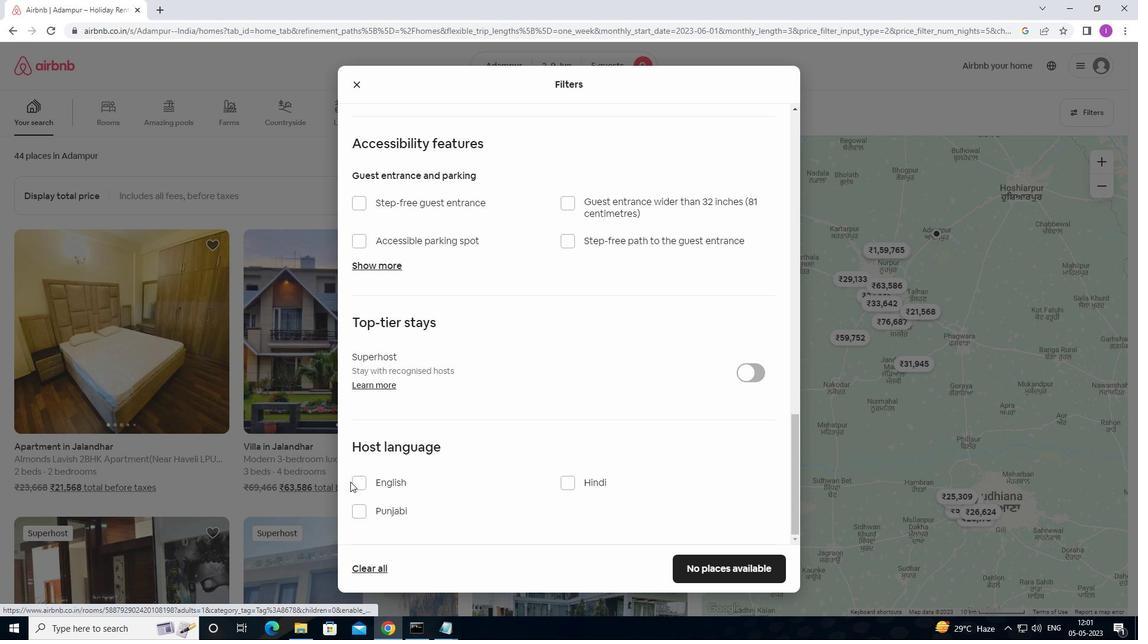
Action: Mouse pressed left at (357, 483)
Screenshot: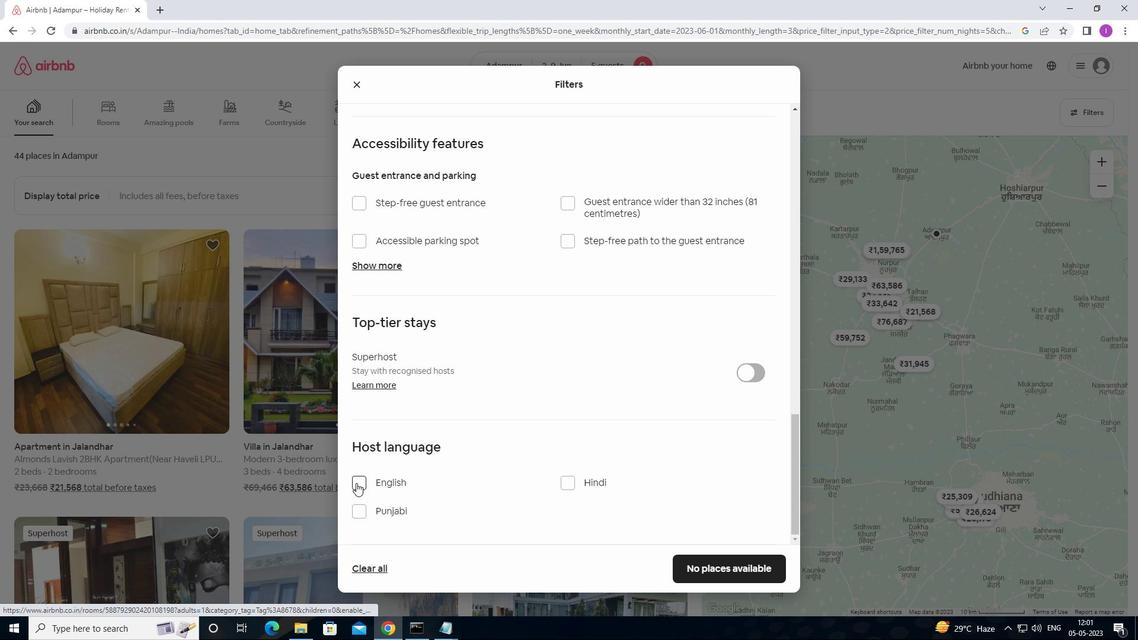
Action: Mouse moved to (733, 570)
Screenshot: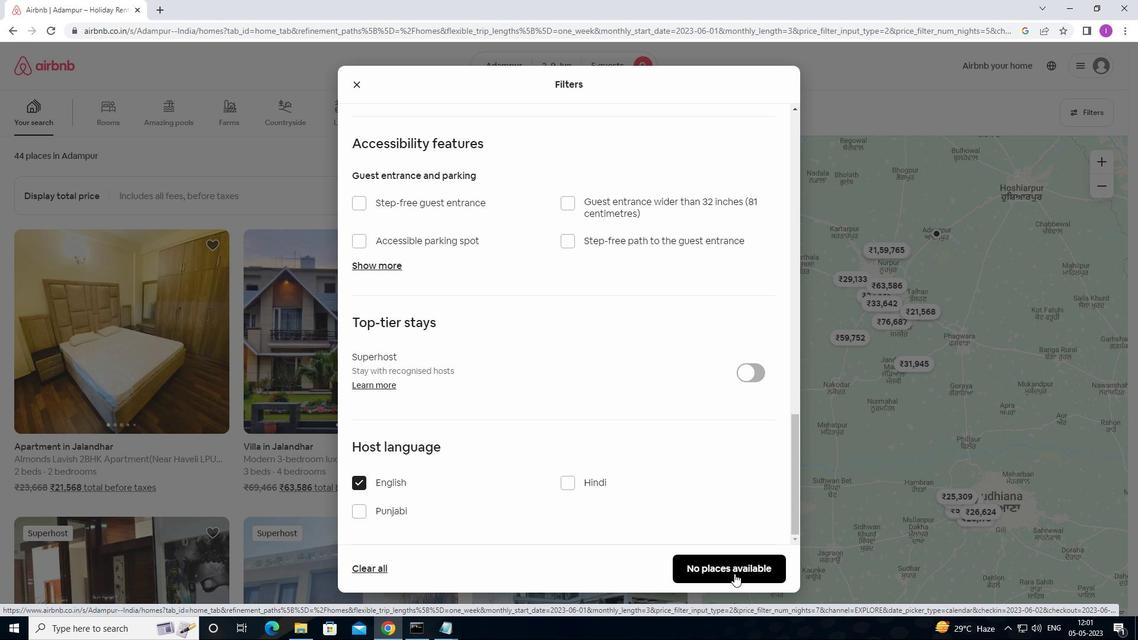 
Action: Mouse pressed left at (733, 570)
Screenshot: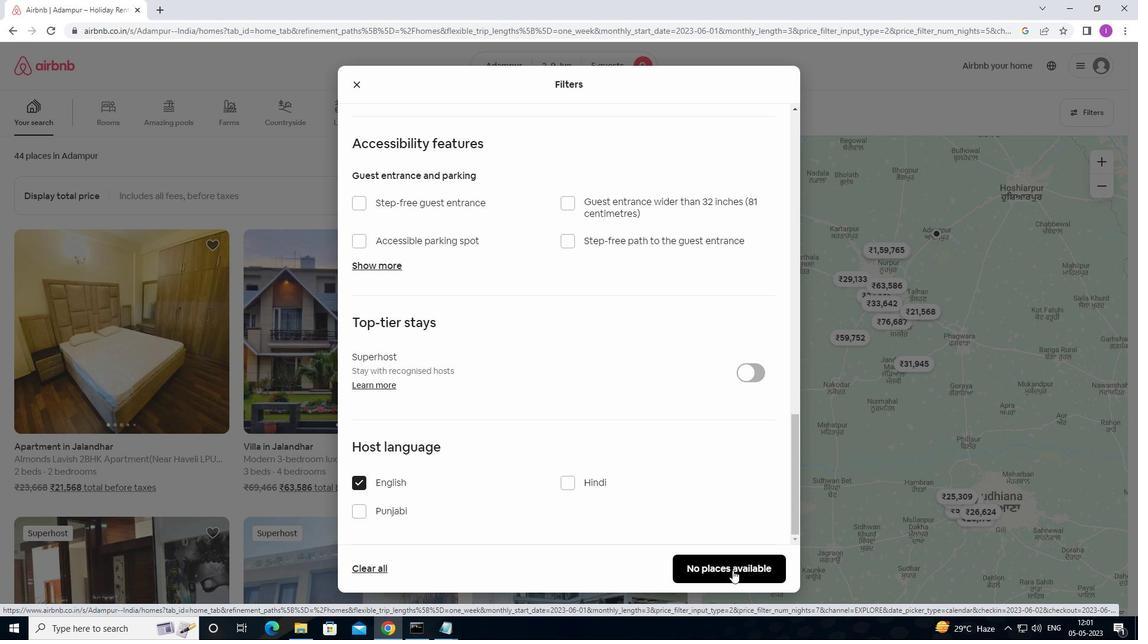 
Action: Mouse moved to (769, 555)
Screenshot: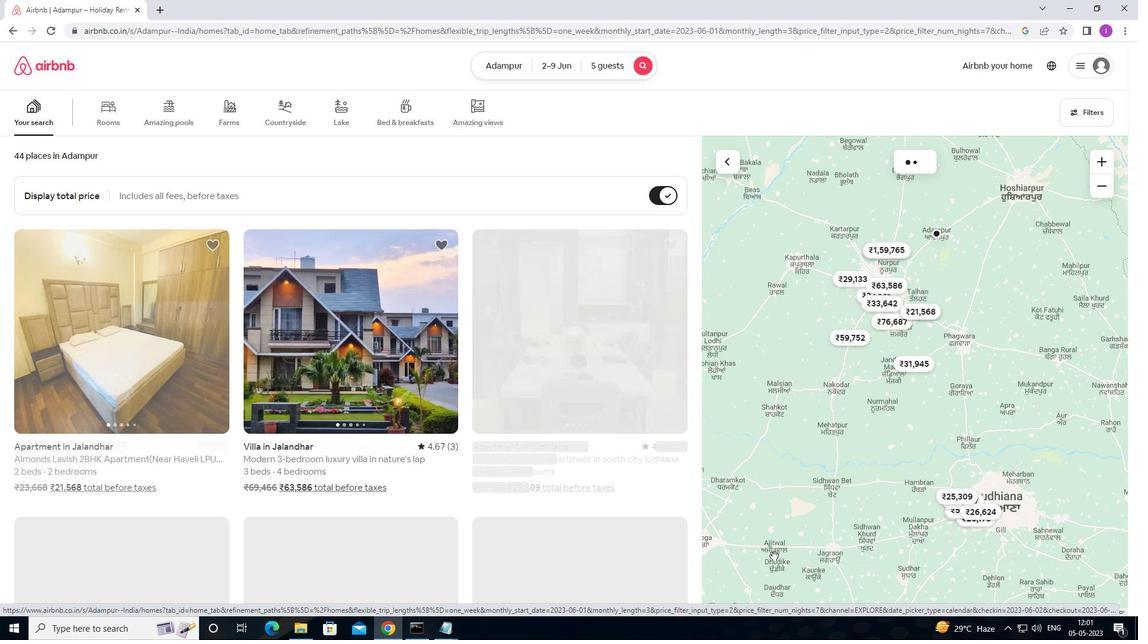 
